 Task: Find connections with filter location Le Mans with filter topic #Consultingwith filter profile language Potuguese with filter current company BharatPe with filter school ACE Engineering College, Hyderabad with filter industry Historical Sites with filter service category Event Planning with filter keywords title Financial Services Representative
Action: Mouse moved to (575, 92)
Screenshot: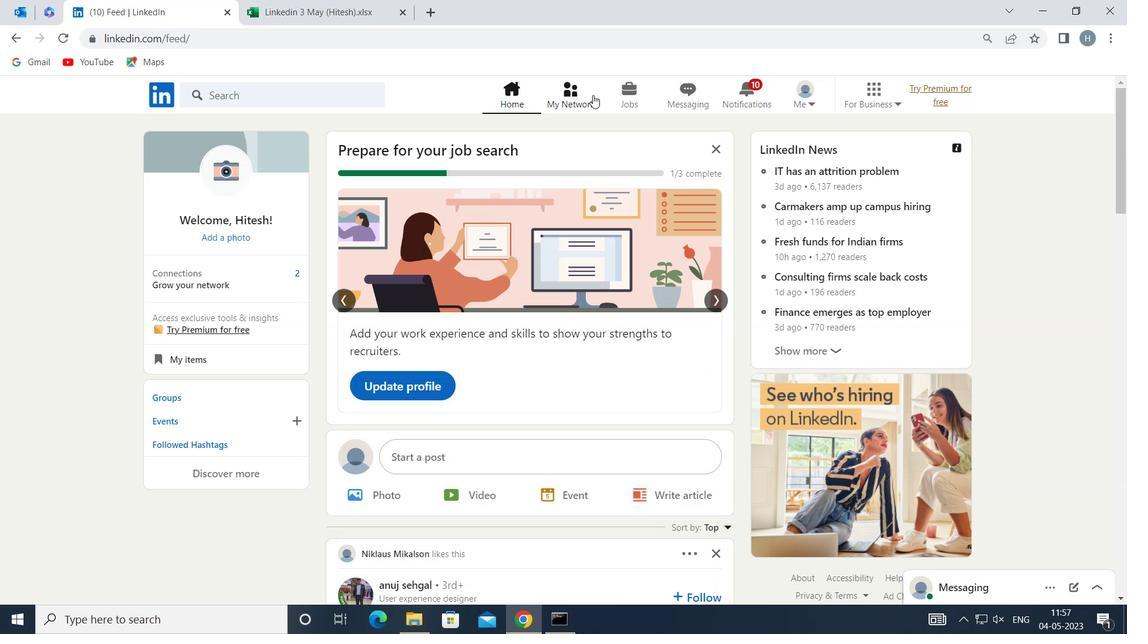 
Action: Mouse pressed left at (575, 92)
Screenshot: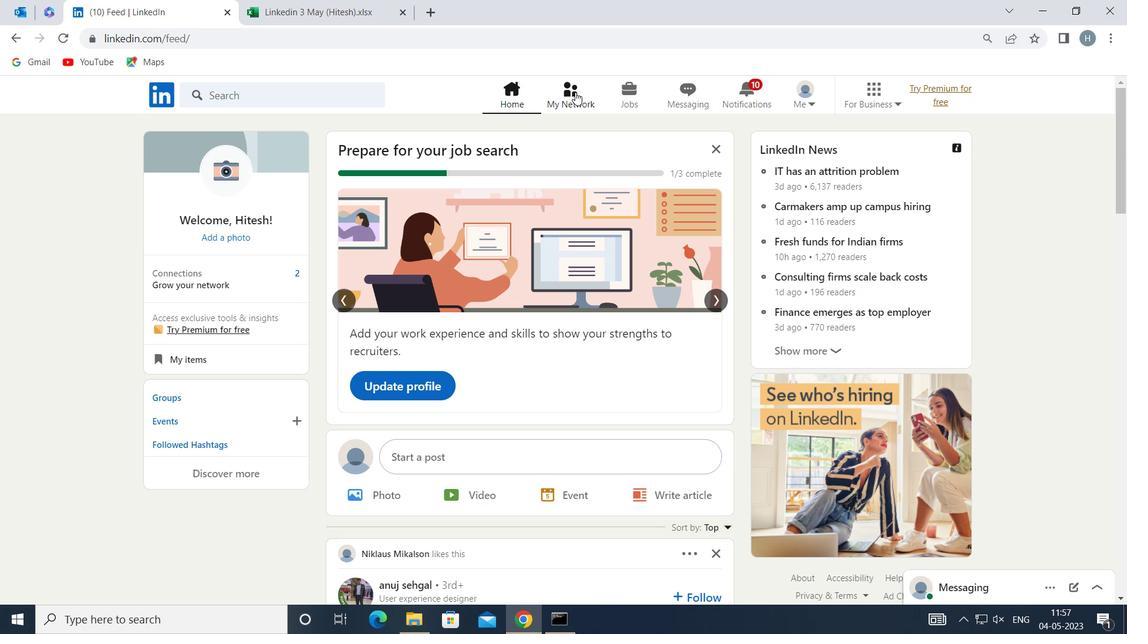 
Action: Mouse moved to (318, 173)
Screenshot: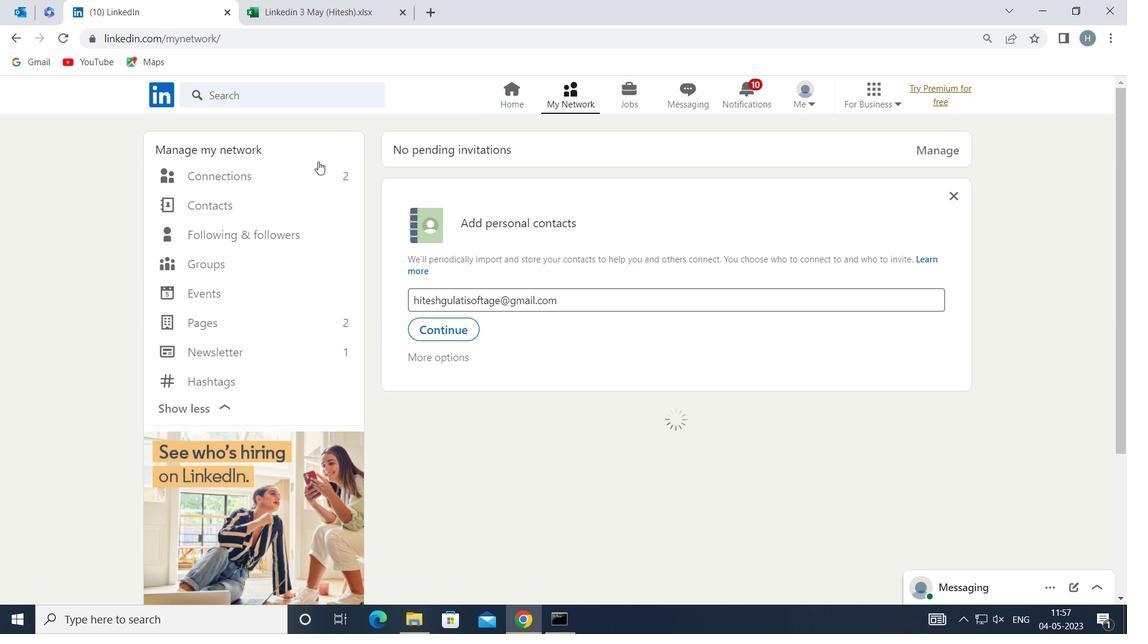 
Action: Mouse pressed left at (318, 173)
Screenshot: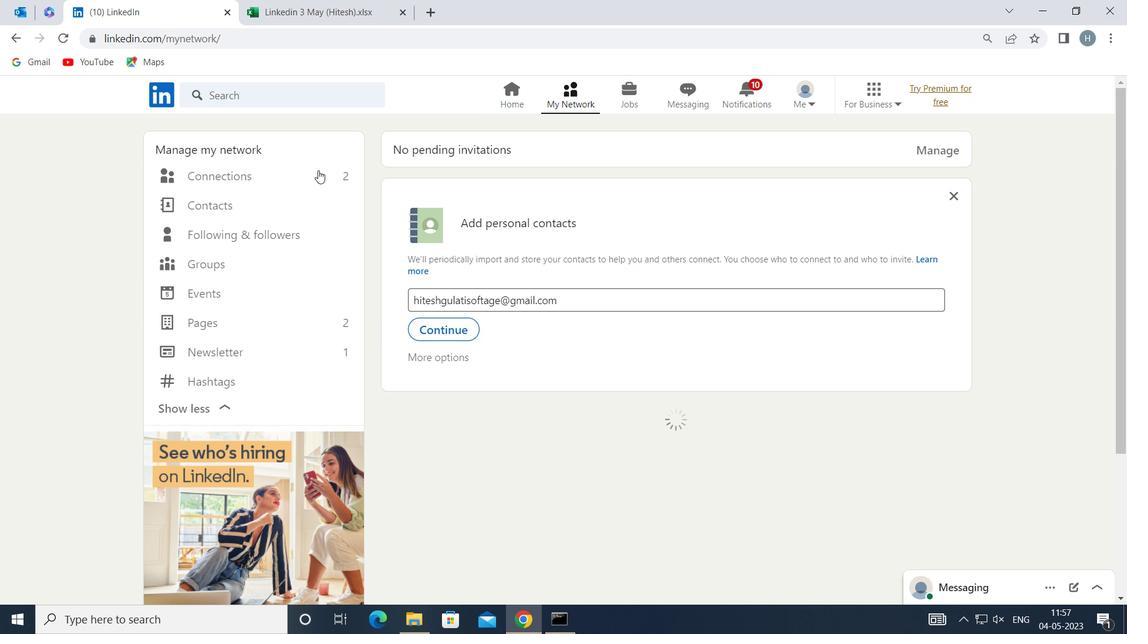 
Action: Mouse moved to (683, 173)
Screenshot: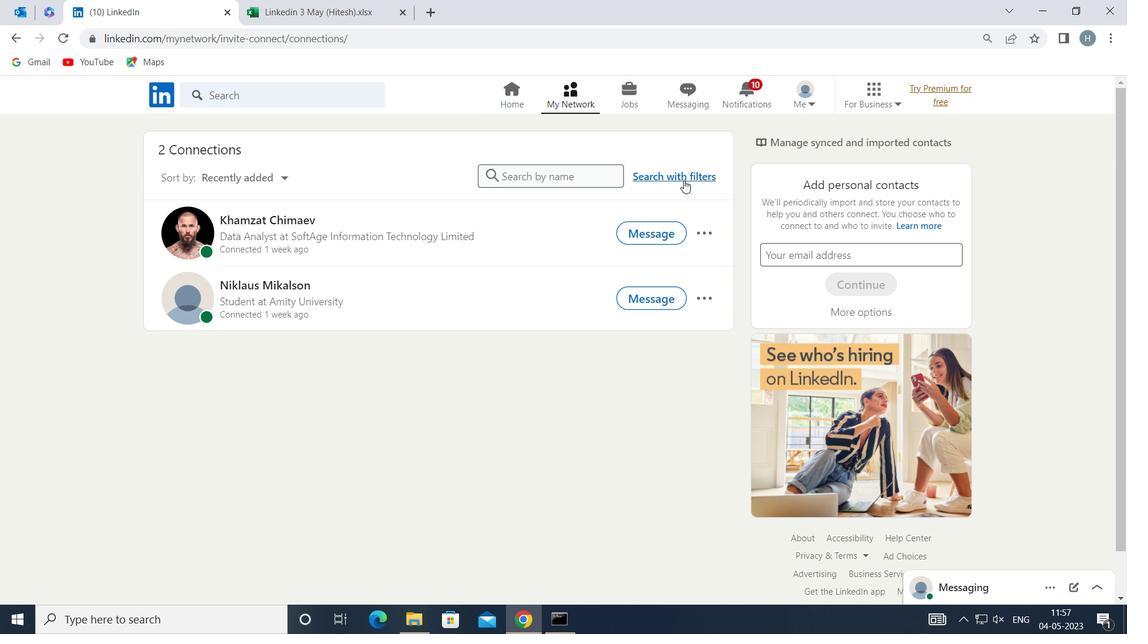 
Action: Mouse pressed left at (683, 173)
Screenshot: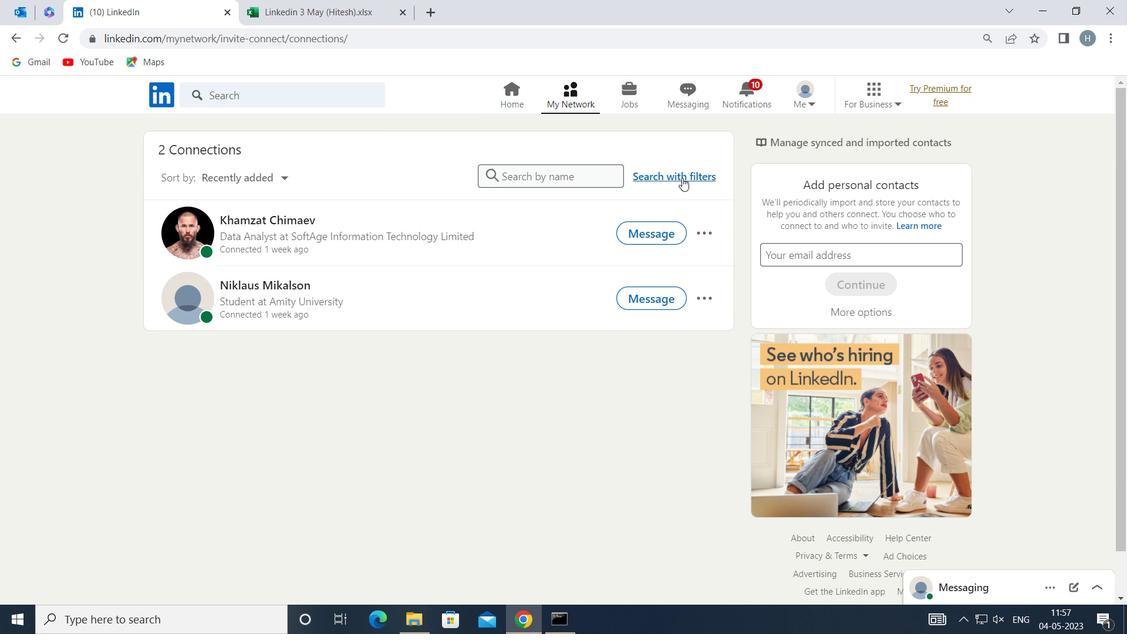 
Action: Mouse moved to (627, 139)
Screenshot: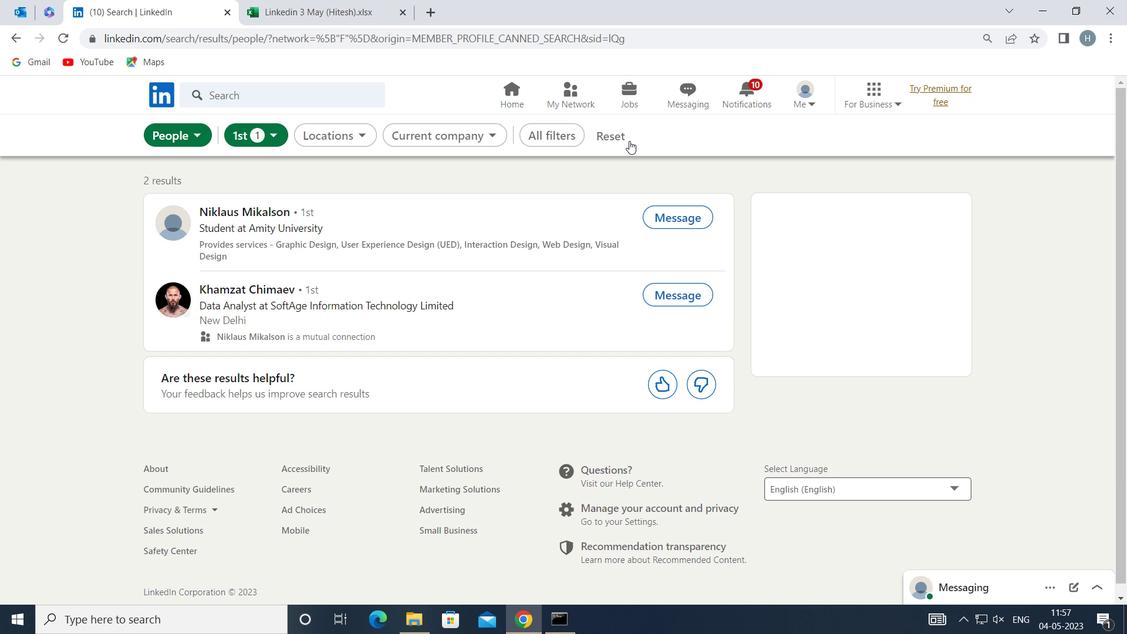 
Action: Mouse pressed left at (627, 139)
Screenshot: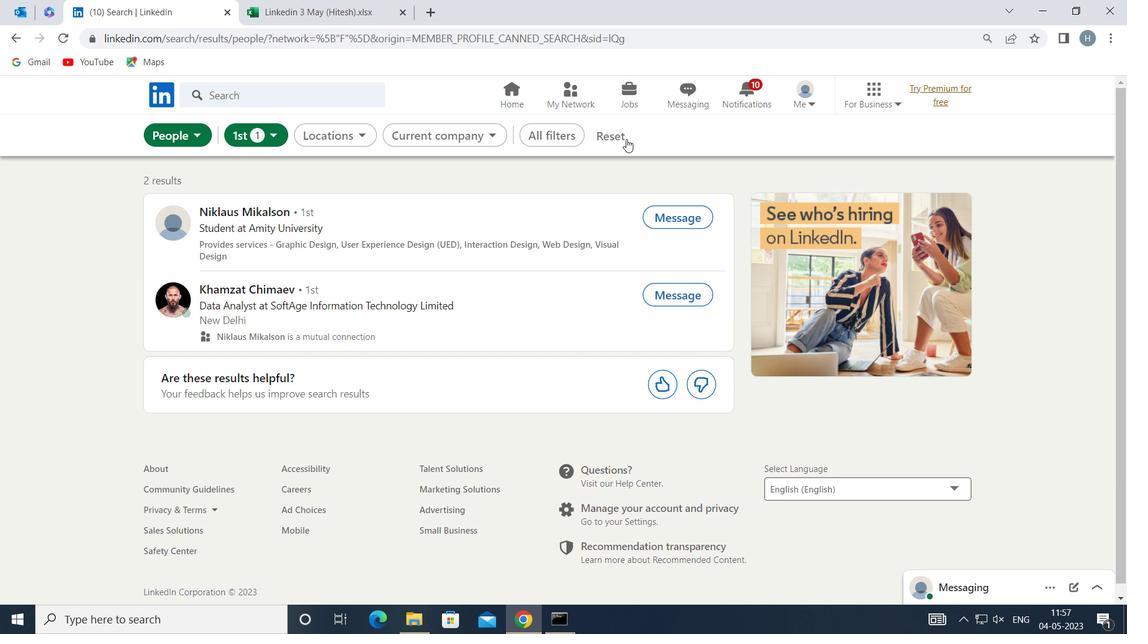 
Action: Mouse moved to (603, 135)
Screenshot: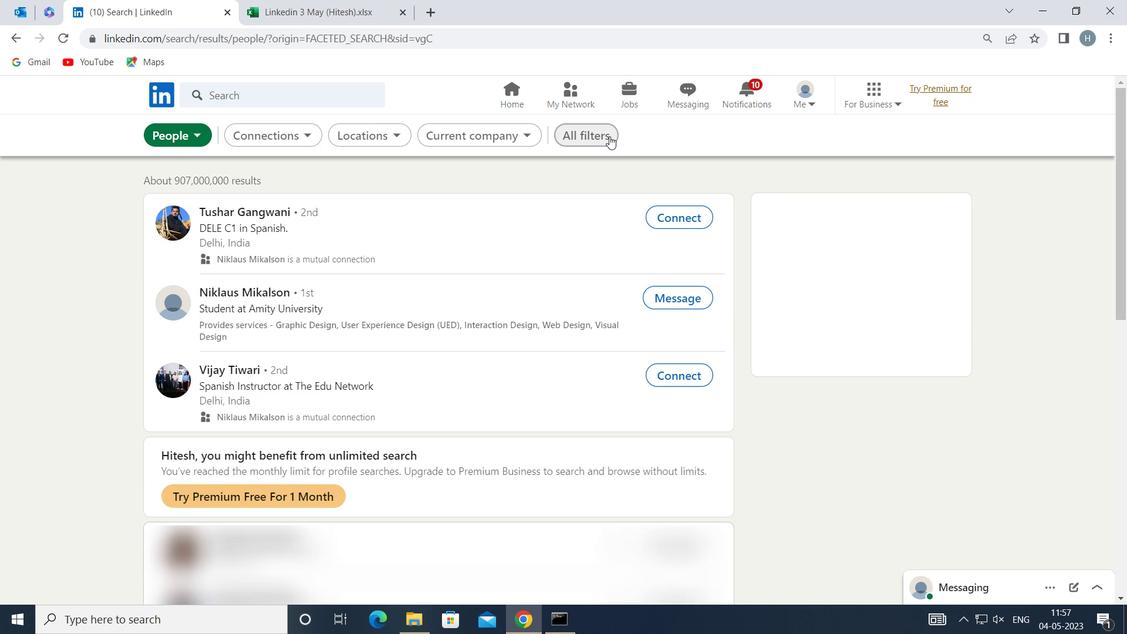 
Action: Mouse pressed left at (603, 135)
Screenshot: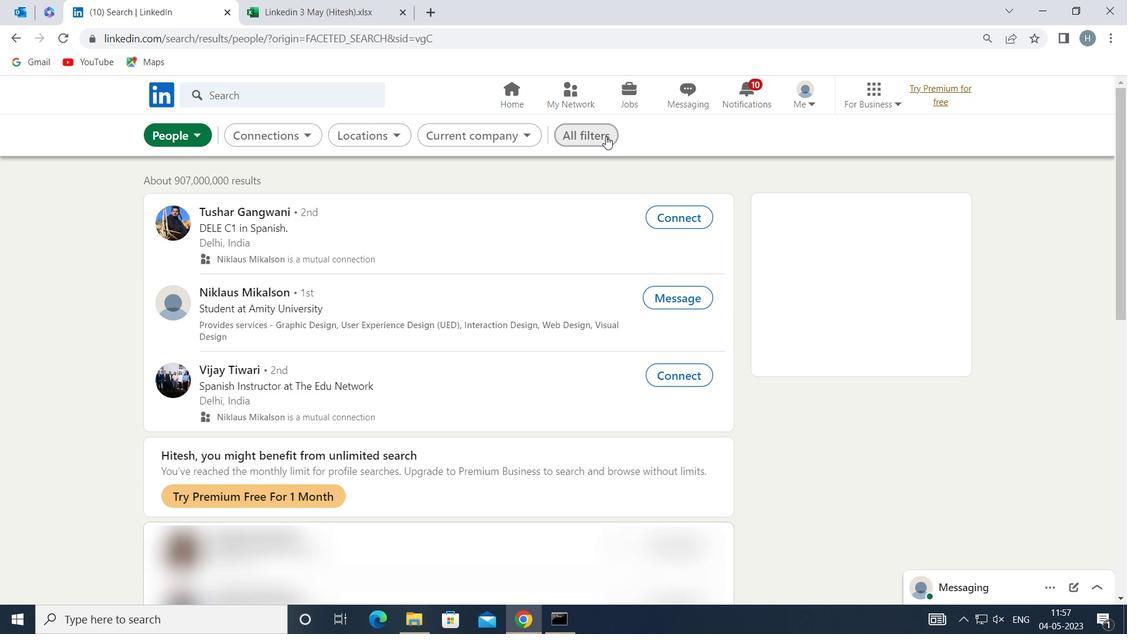 
Action: Mouse moved to (888, 466)
Screenshot: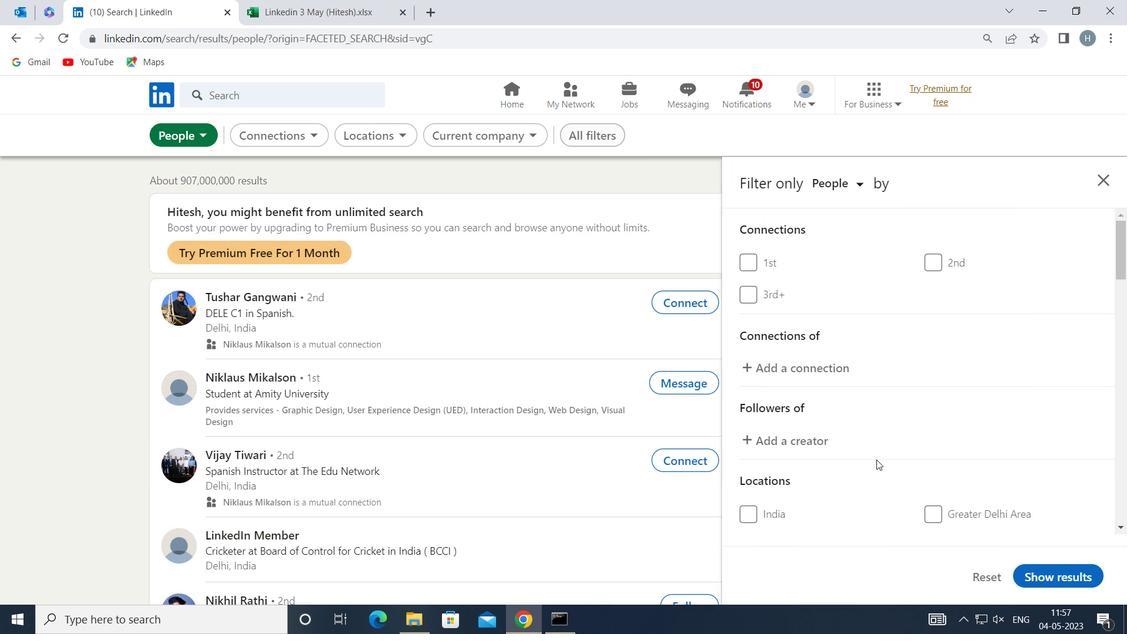 
Action: Mouse scrolled (888, 466) with delta (0, 0)
Screenshot: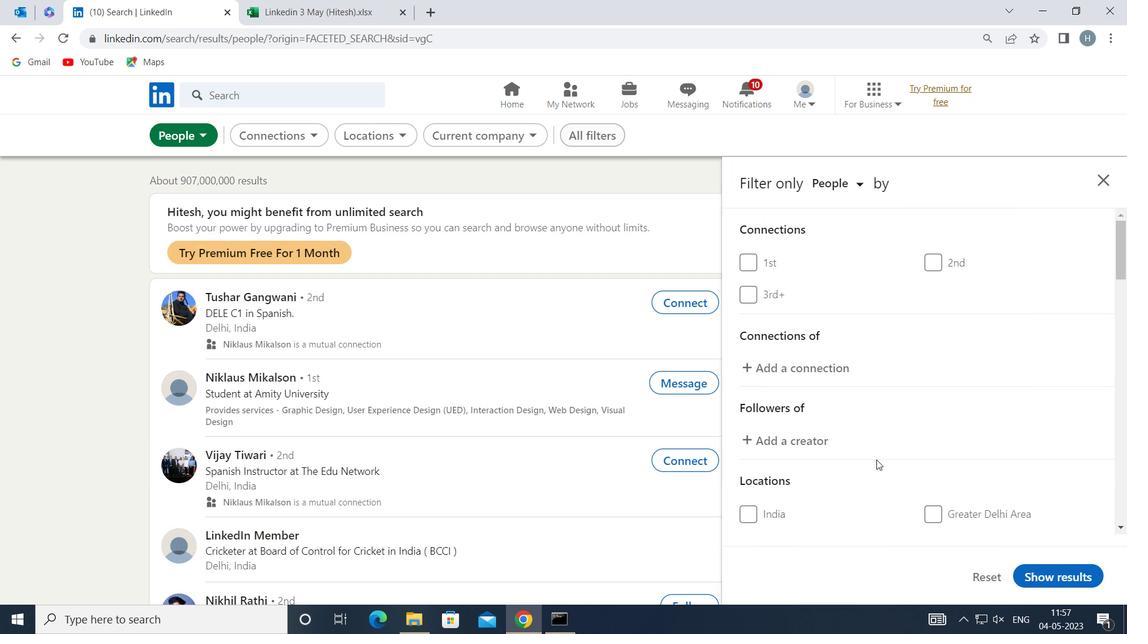 
Action: Mouse scrolled (888, 466) with delta (0, 0)
Screenshot: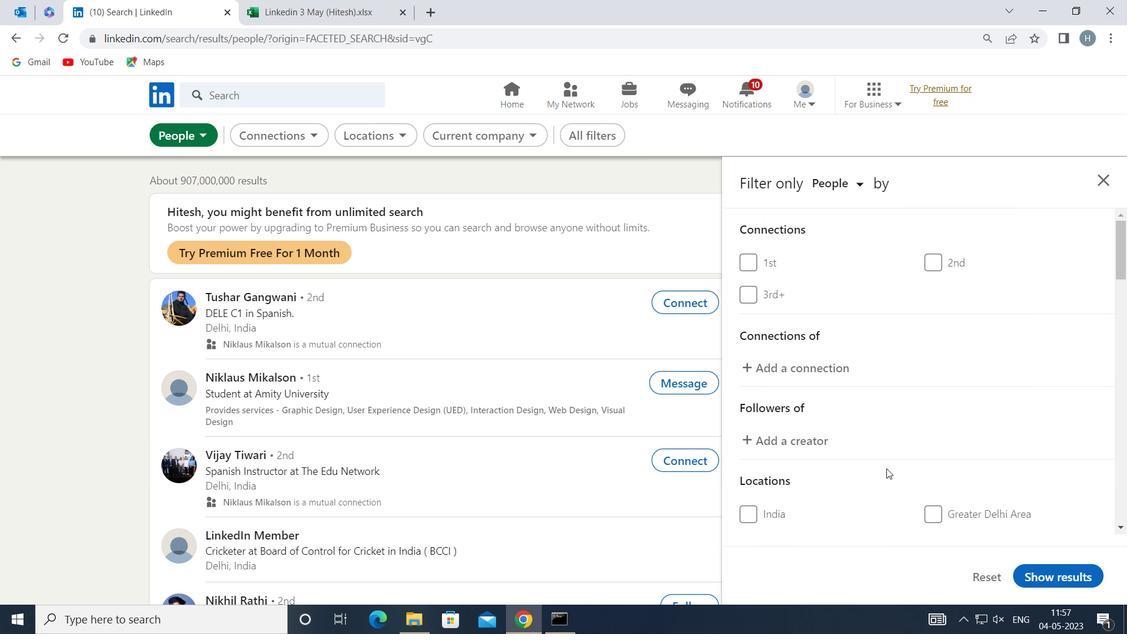 
Action: Mouse moved to (888, 458)
Screenshot: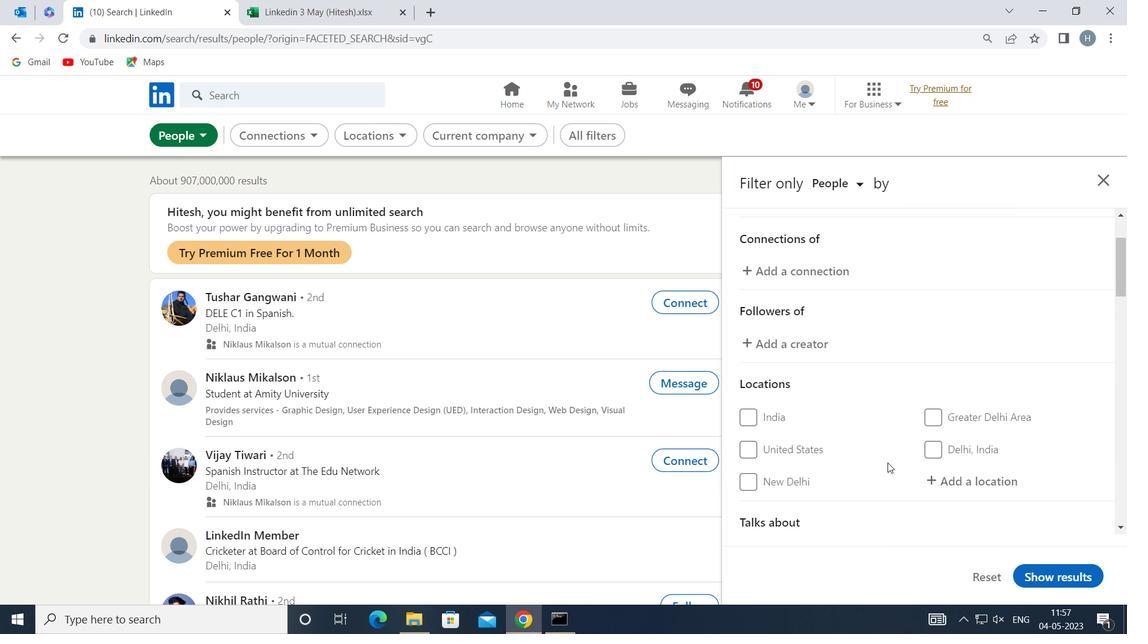 
Action: Mouse scrolled (888, 457) with delta (0, 0)
Screenshot: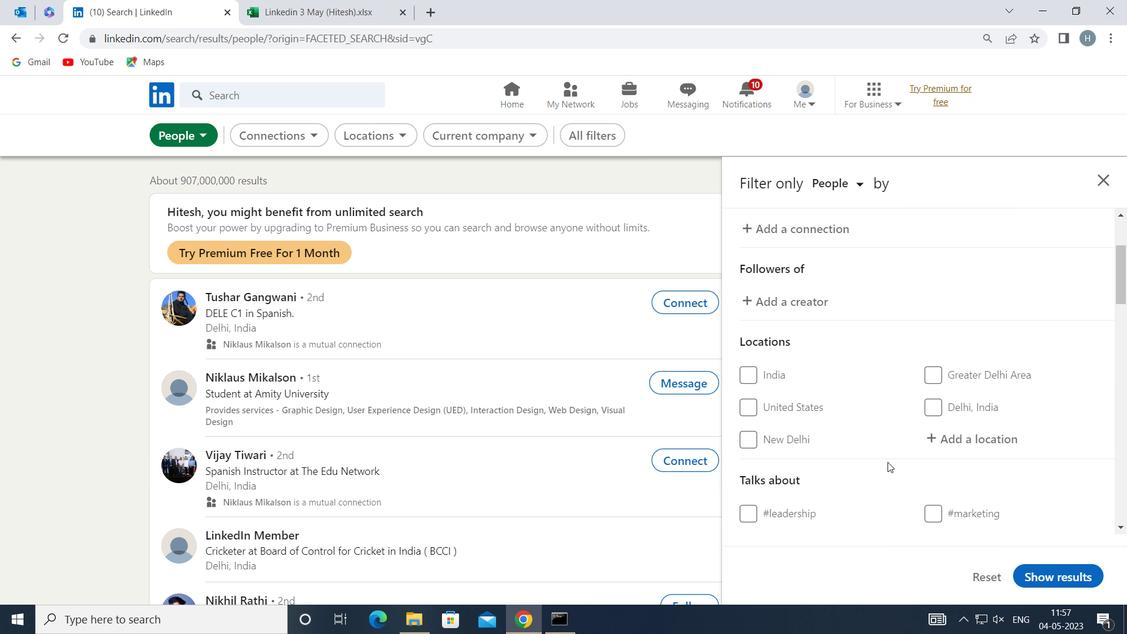
Action: Mouse moved to (965, 357)
Screenshot: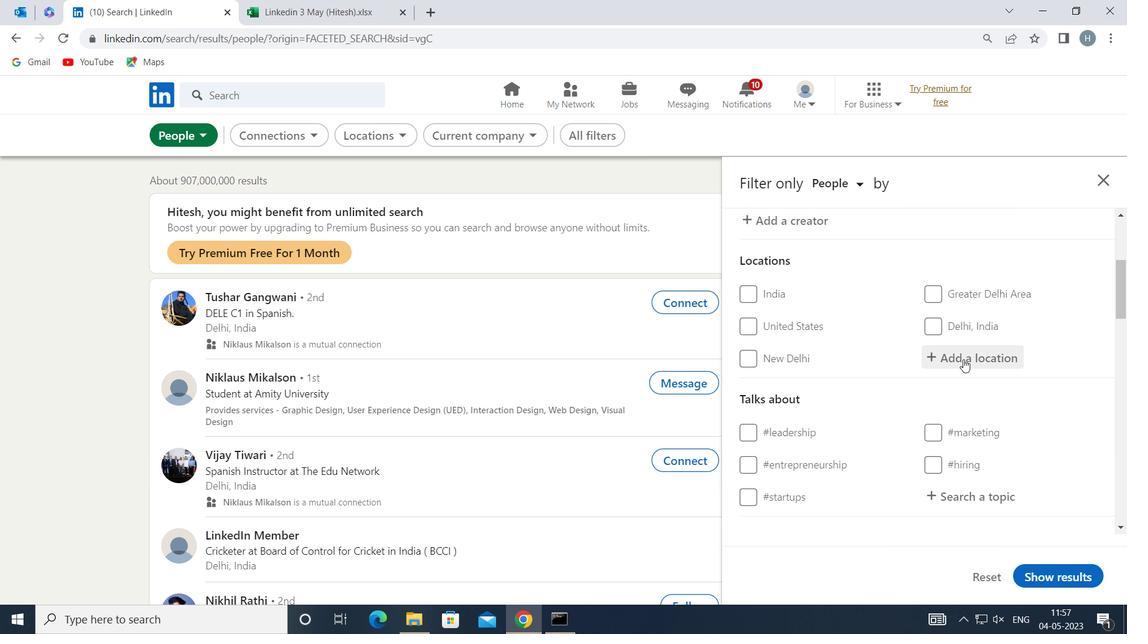 
Action: Mouse pressed left at (965, 357)
Screenshot: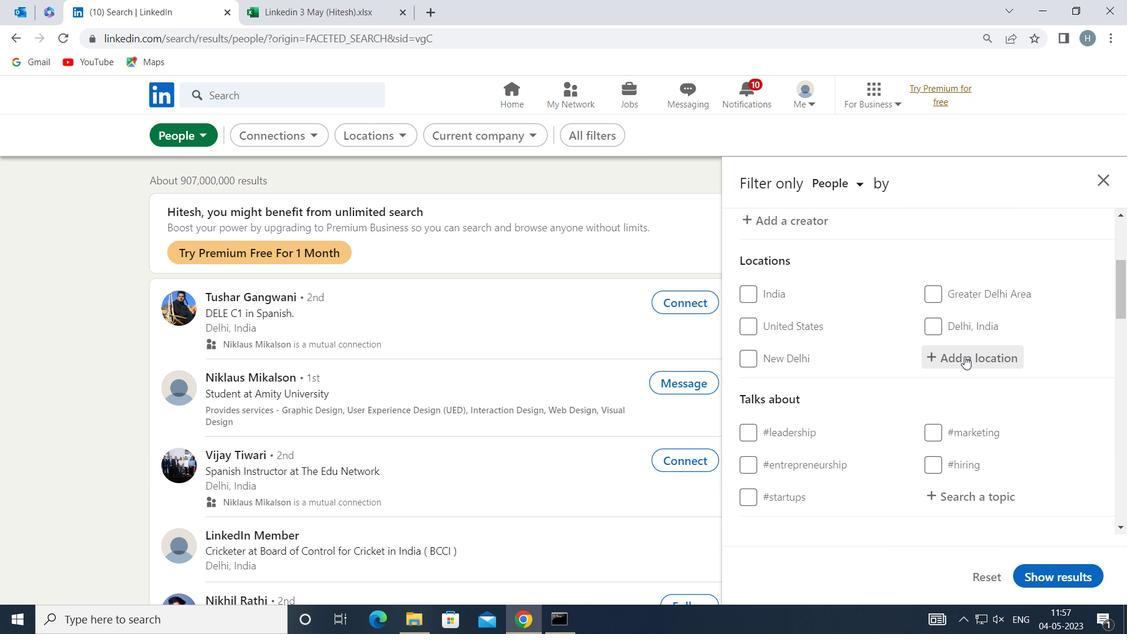 
Action: Key pressed <Key.shift>LE<Key.space><Key.shift>MANS
Screenshot: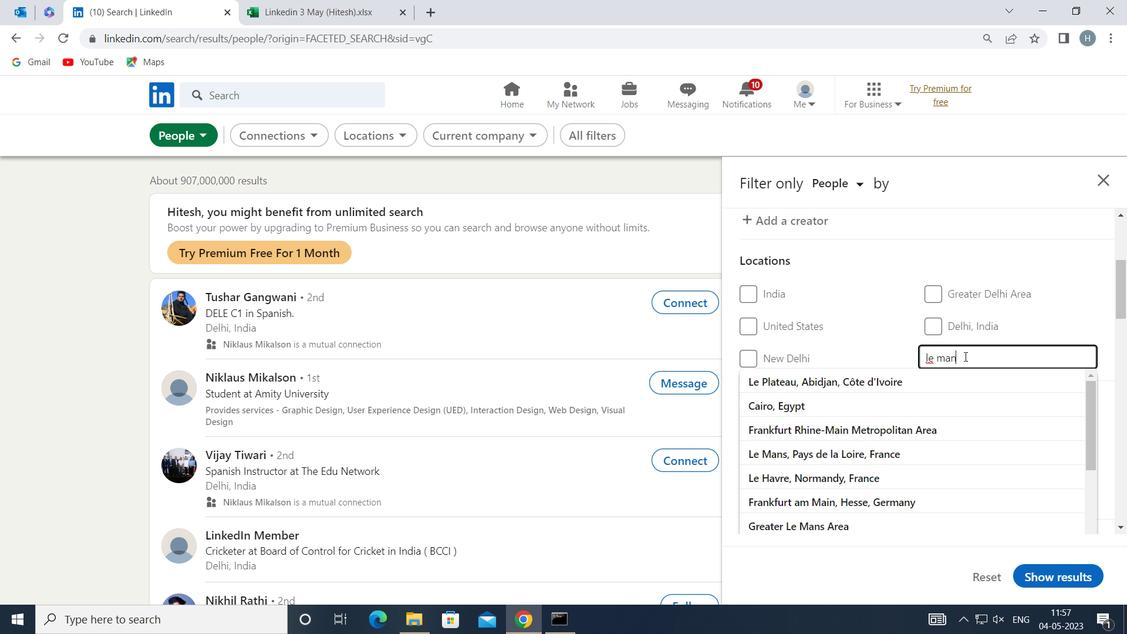 
Action: Mouse moved to (945, 376)
Screenshot: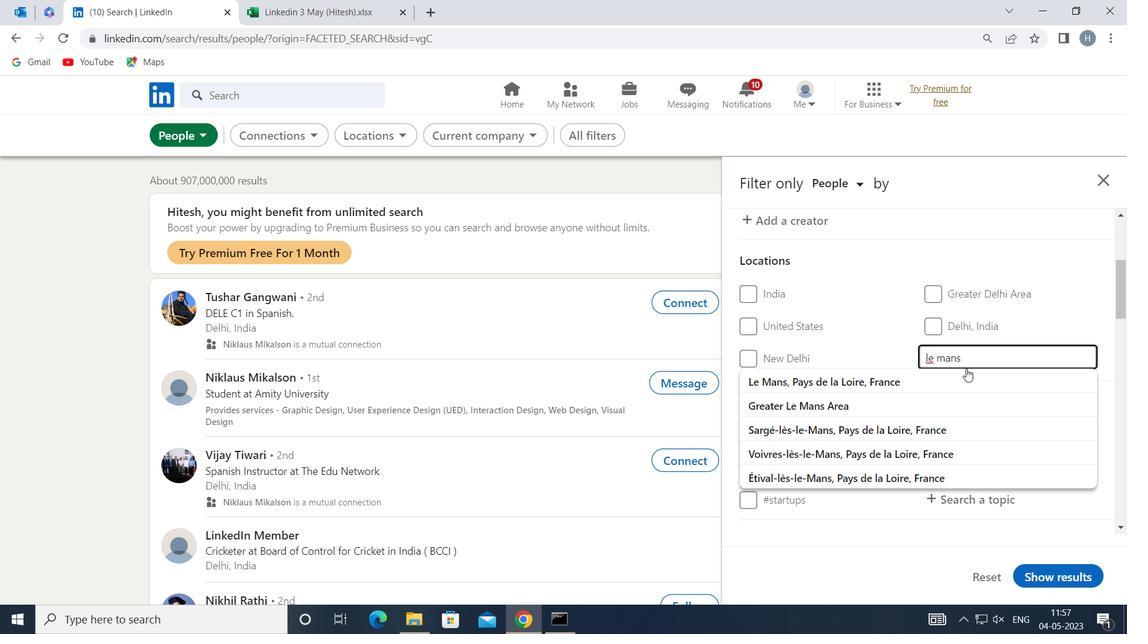 
Action: Mouse pressed left at (945, 376)
Screenshot: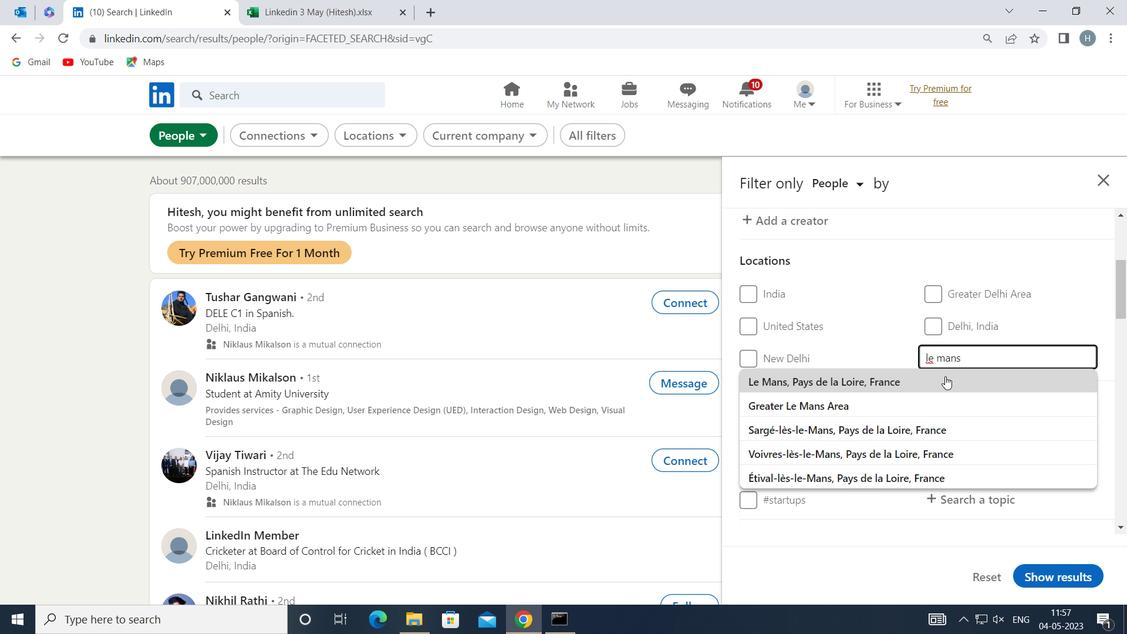 
Action: Mouse moved to (923, 368)
Screenshot: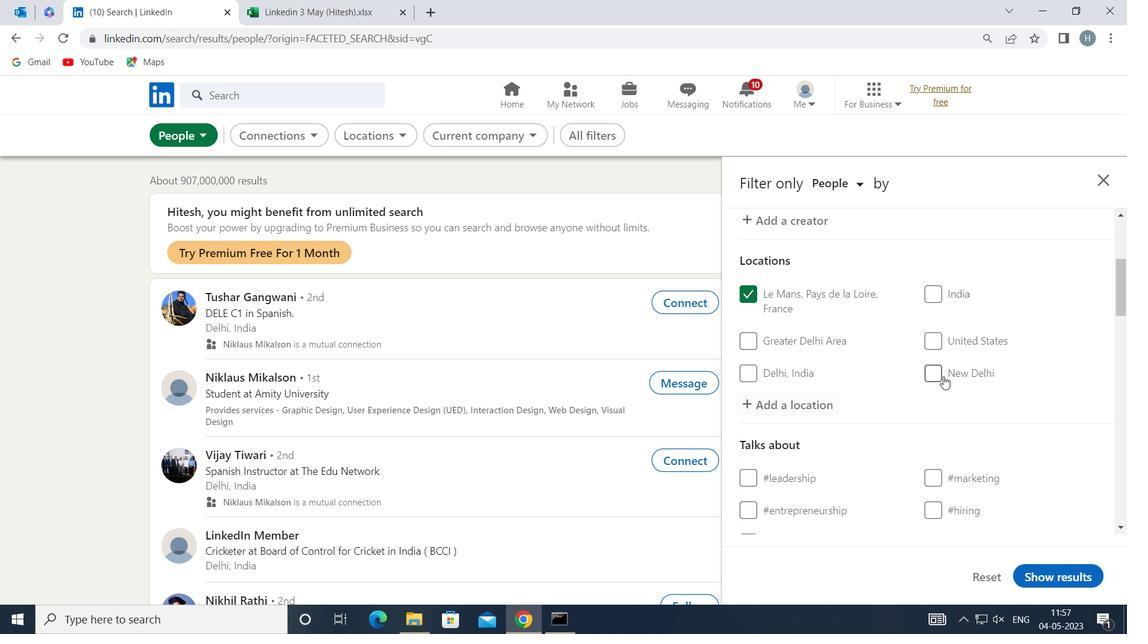 
Action: Mouse scrolled (923, 368) with delta (0, 0)
Screenshot: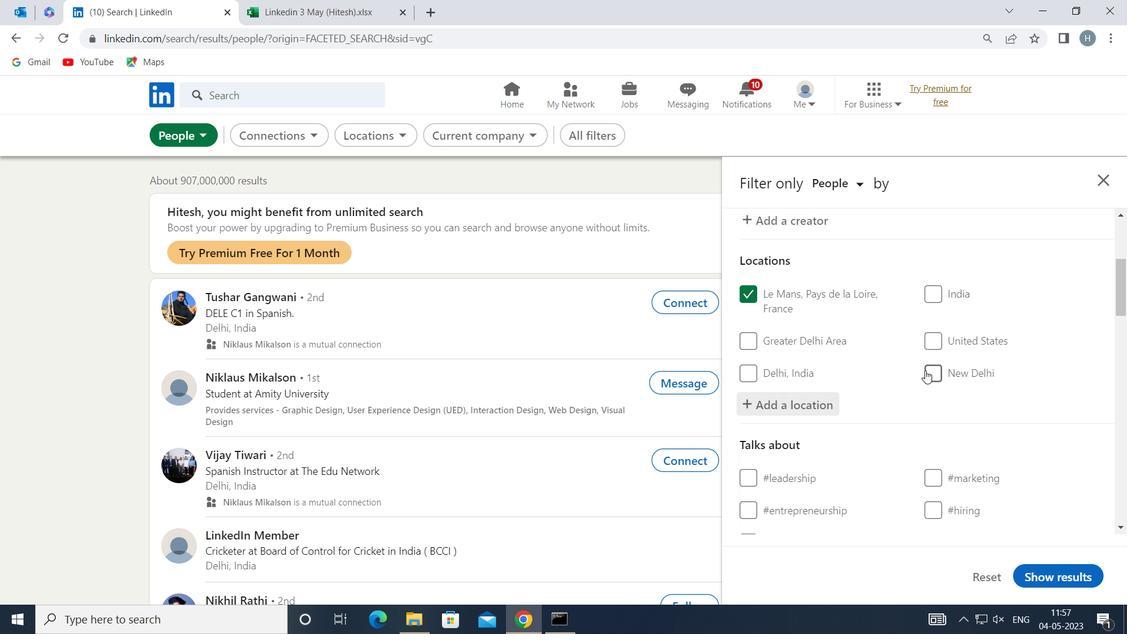 
Action: Mouse scrolled (923, 368) with delta (0, 0)
Screenshot: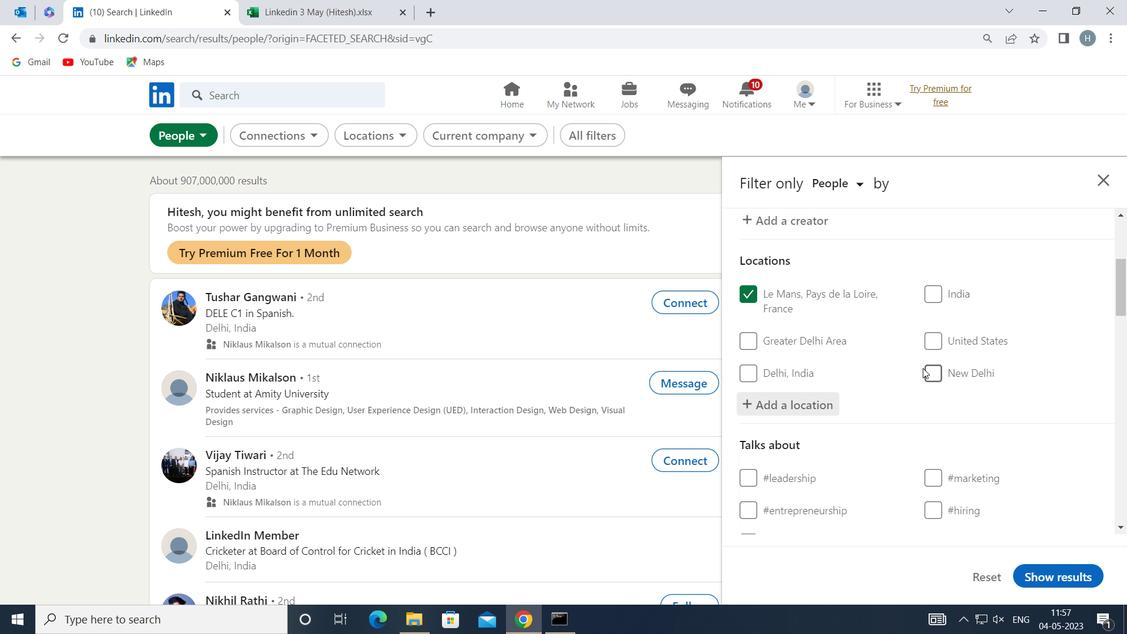 
Action: Mouse moved to (976, 392)
Screenshot: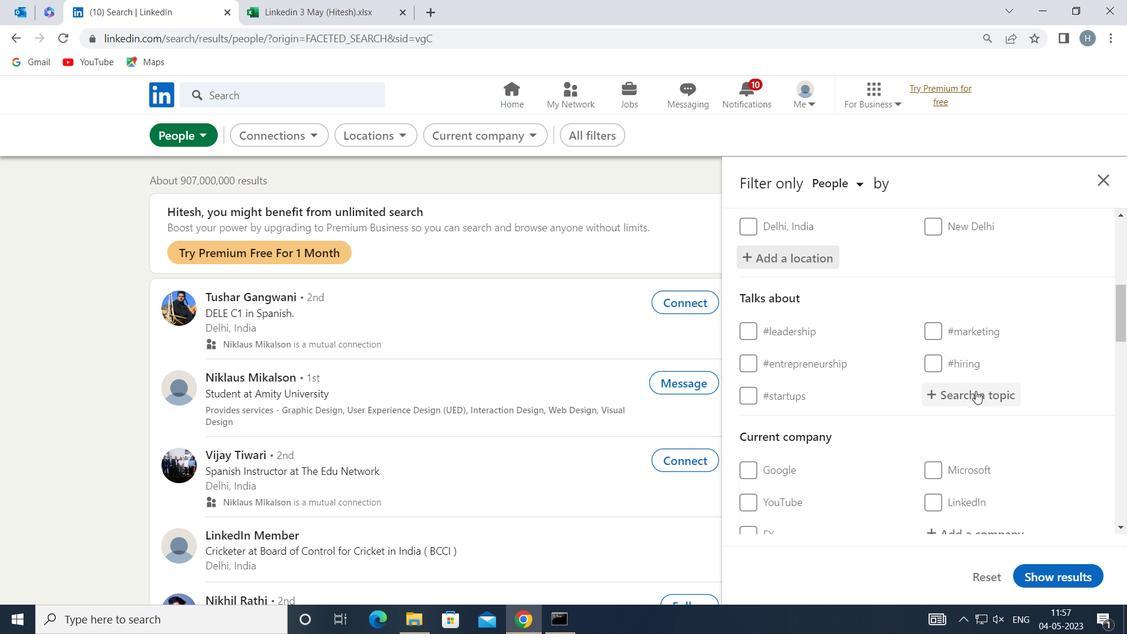
Action: Mouse pressed left at (976, 392)
Screenshot: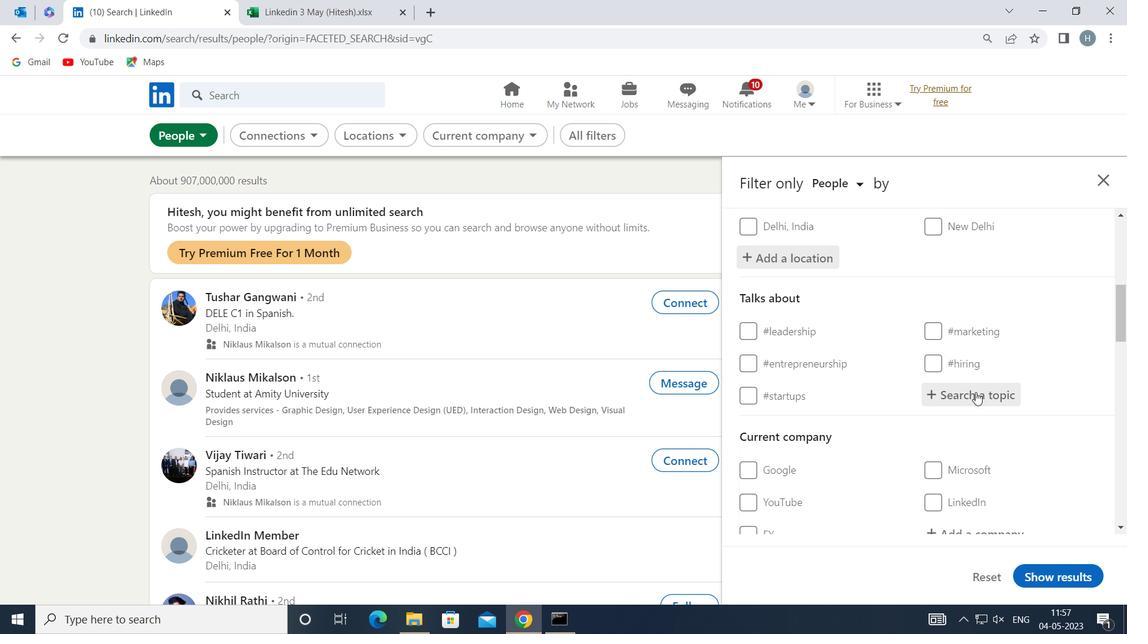 
Action: Key pressed <Key.shift>CONSULTING
Screenshot: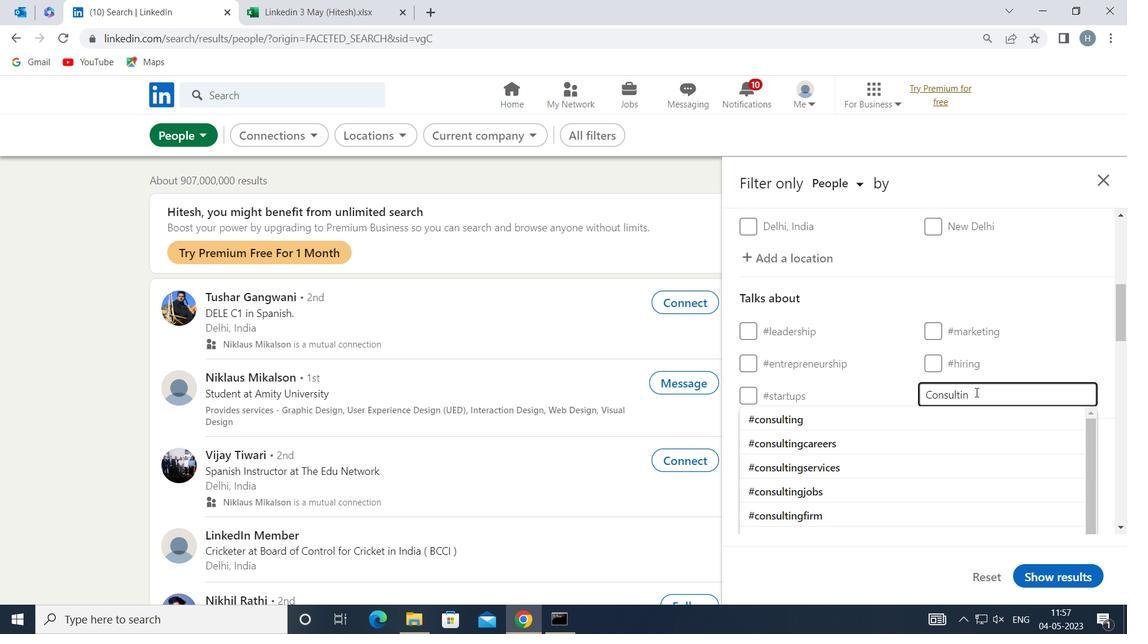 
Action: Mouse moved to (912, 407)
Screenshot: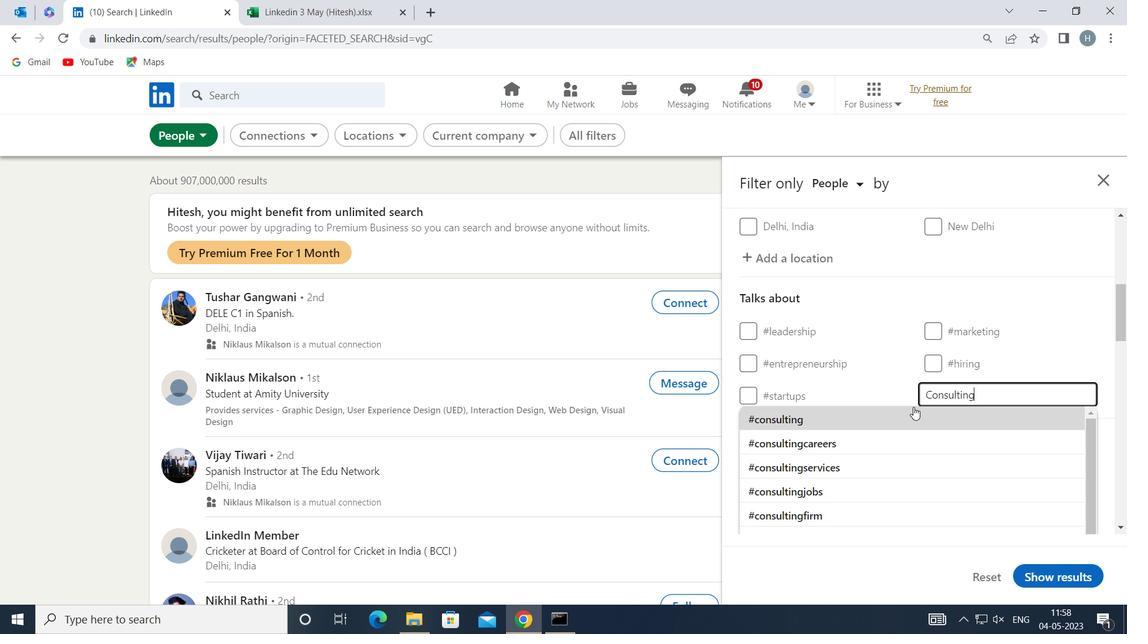 
Action: Mouse pressed left at (912, 407)
Screenshot: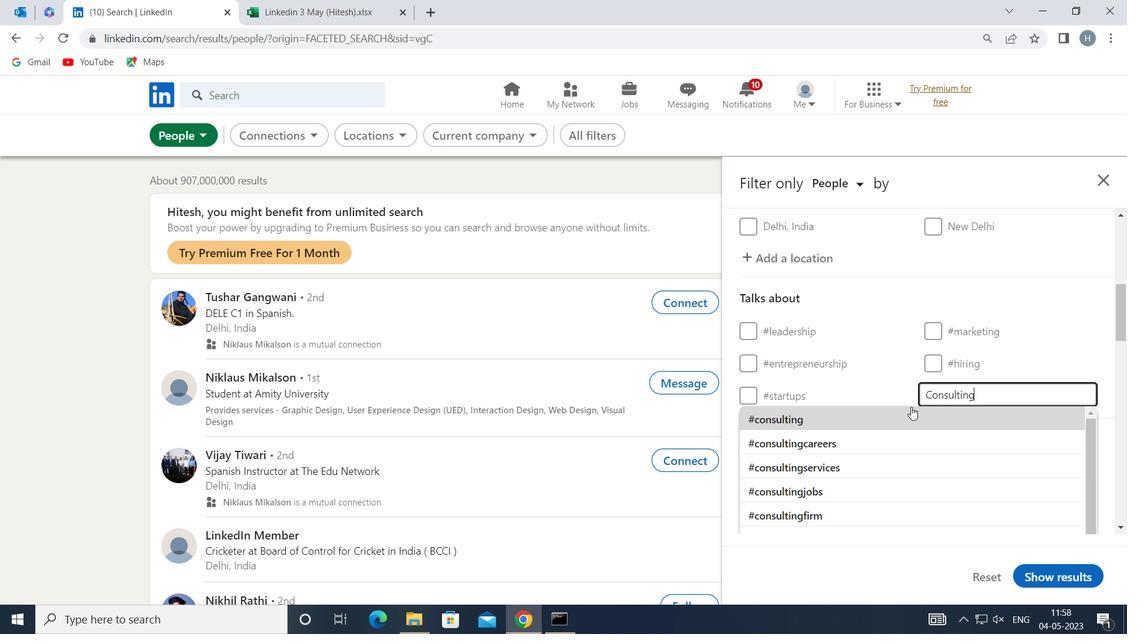 
Action: Mouse moved to (909, 412)
Screenshot: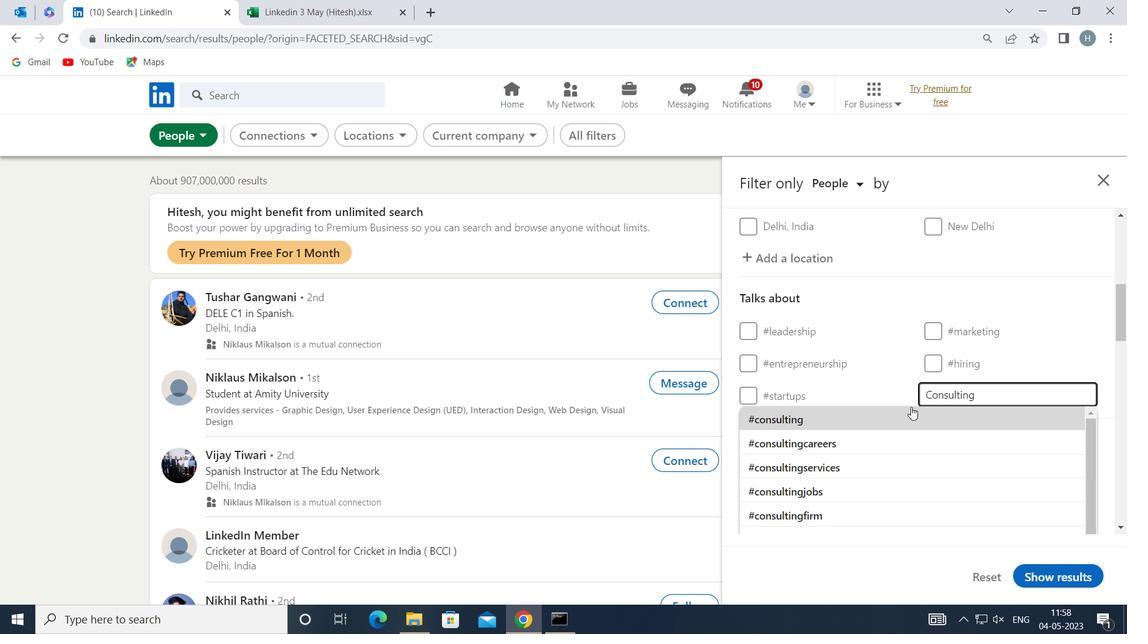 
Action: Mouse scrolled (909, 411) with delta (0, 0)
Screenshot: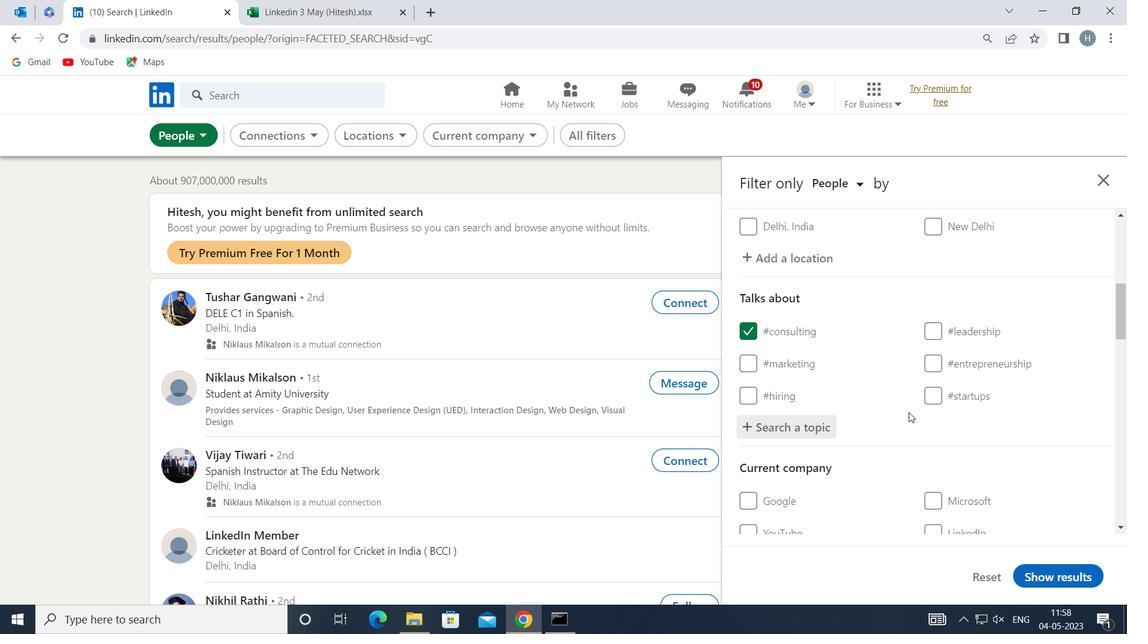 
Action: Mouse scrolled (909, 411) with delta (0, 0)
Screenshot: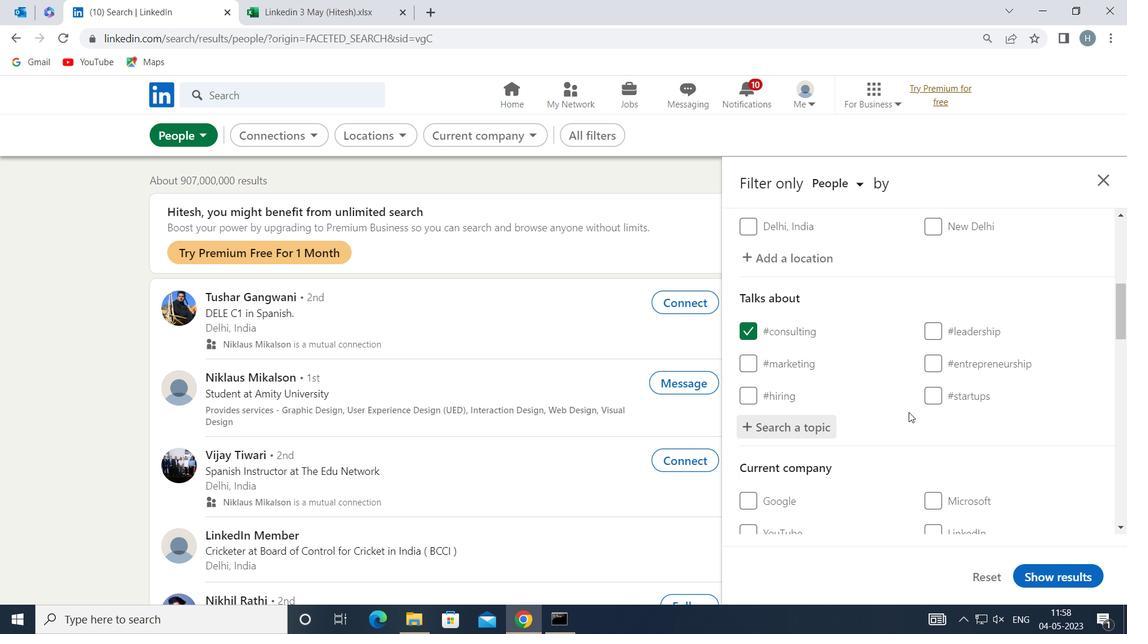 
Action: Mouse moved to (907, 404)
Screenshot: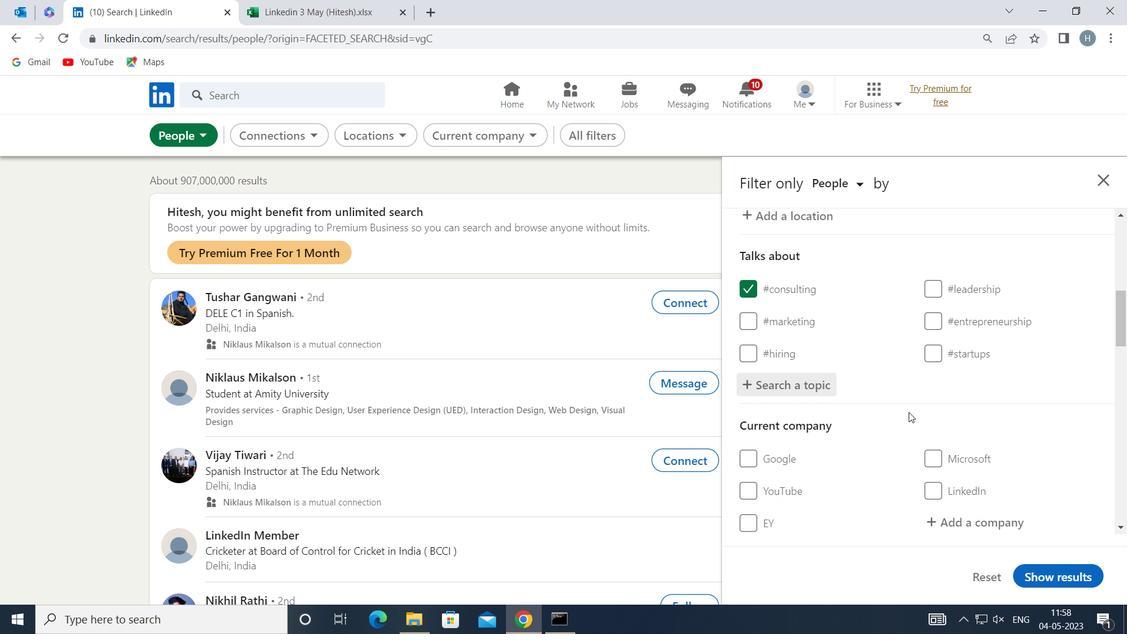 
Action: Mouse scrolled (907, 403) with delta (0, 0)
Screenshot: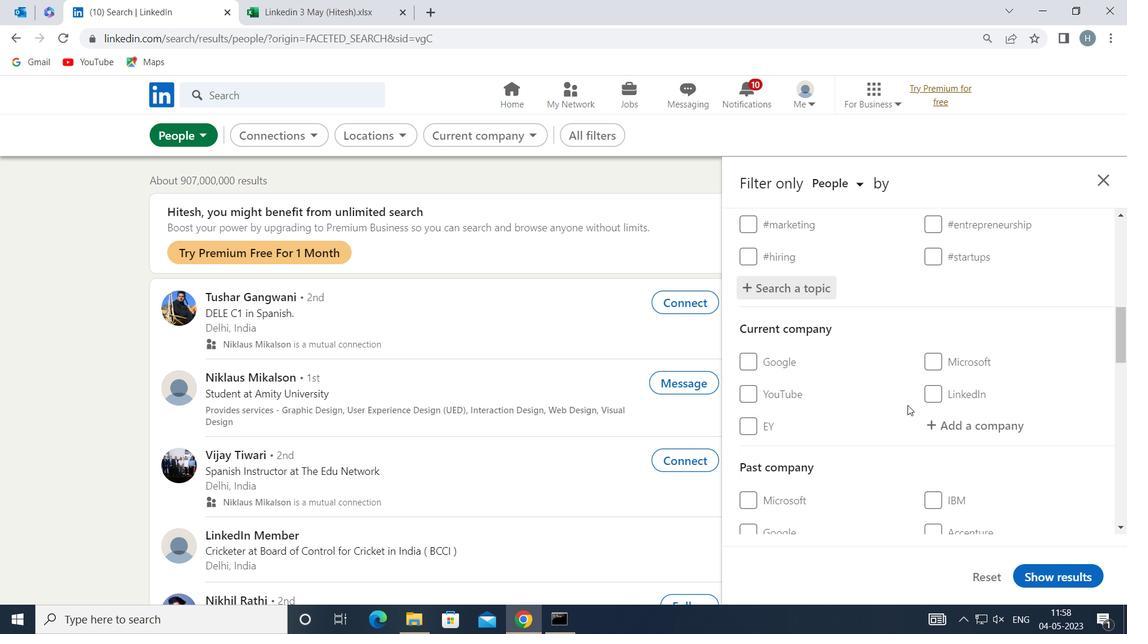
Action: Mouse moved to (907, 395)
Screenshot: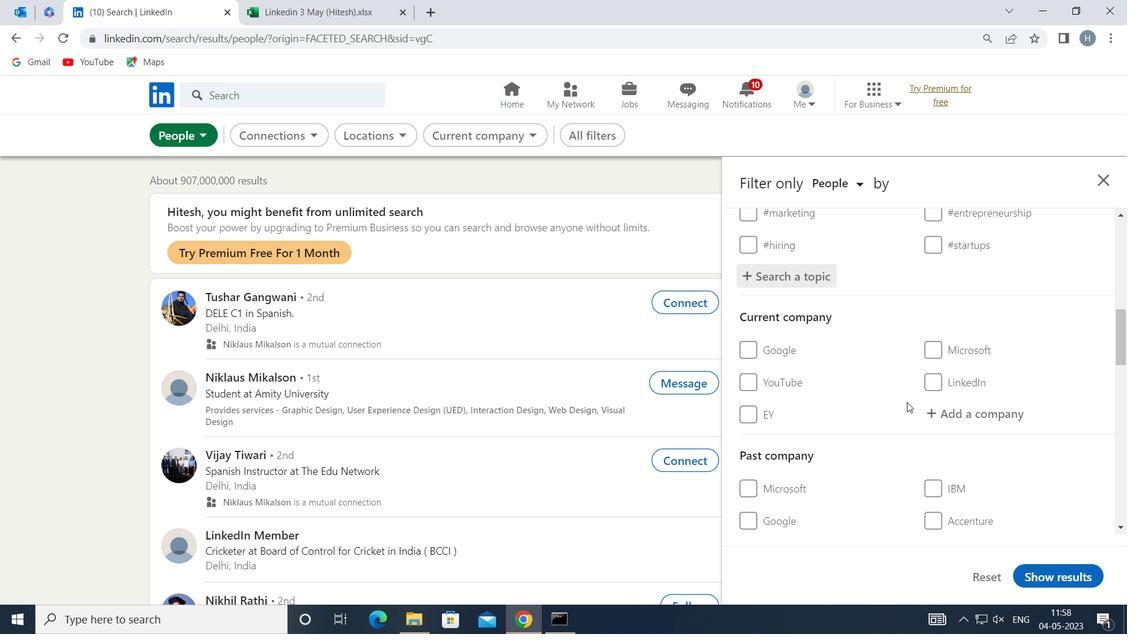
Action: Mouse scrolled (907, 394) with delta (0, 0)
Screenshot: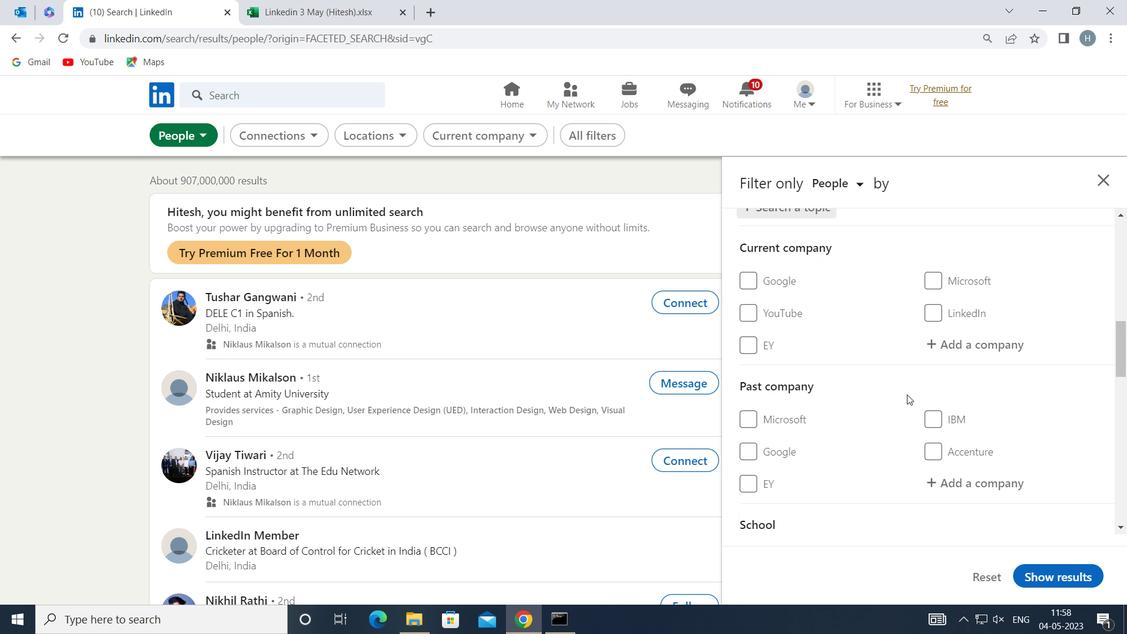 
Action: Mouse scrolled (907, 394) with delta (0, 0)
Screenshot: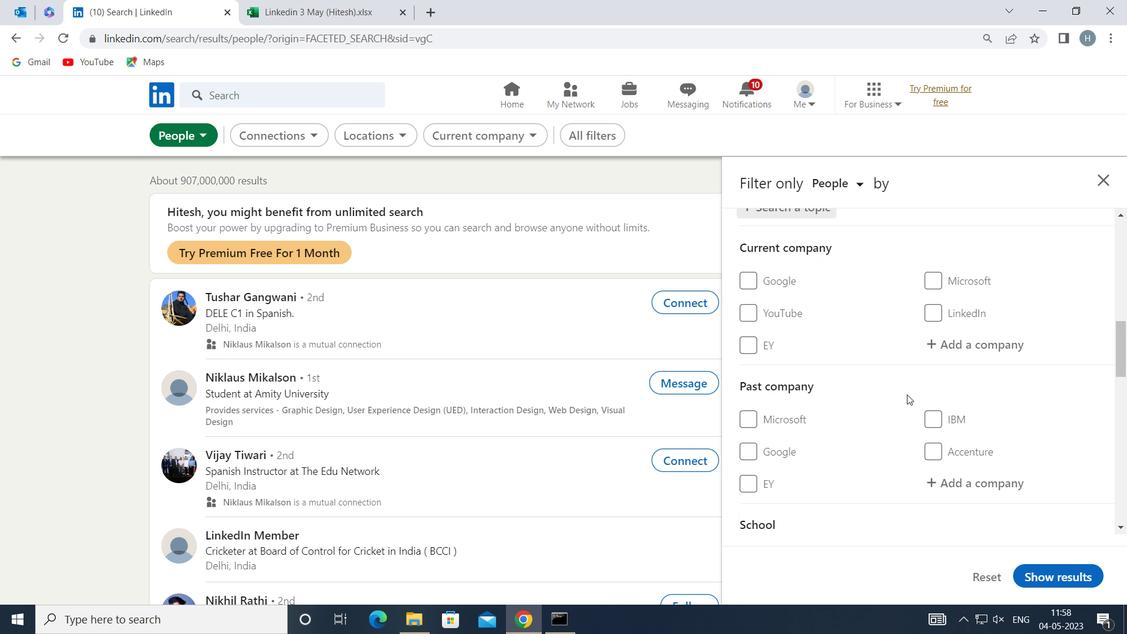 
Action: Mouse scrolled (907, 394) with delta (0, 0)
Screenshot: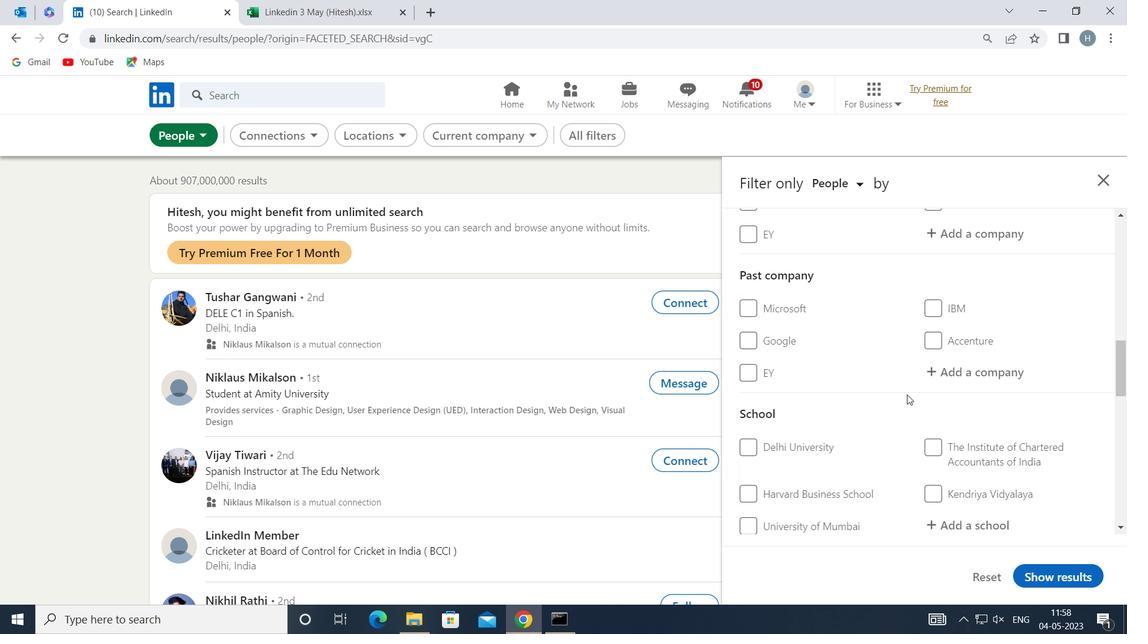 
Action: Mouse scrolled (907, 394) with delta (0, 0)
Screenshot: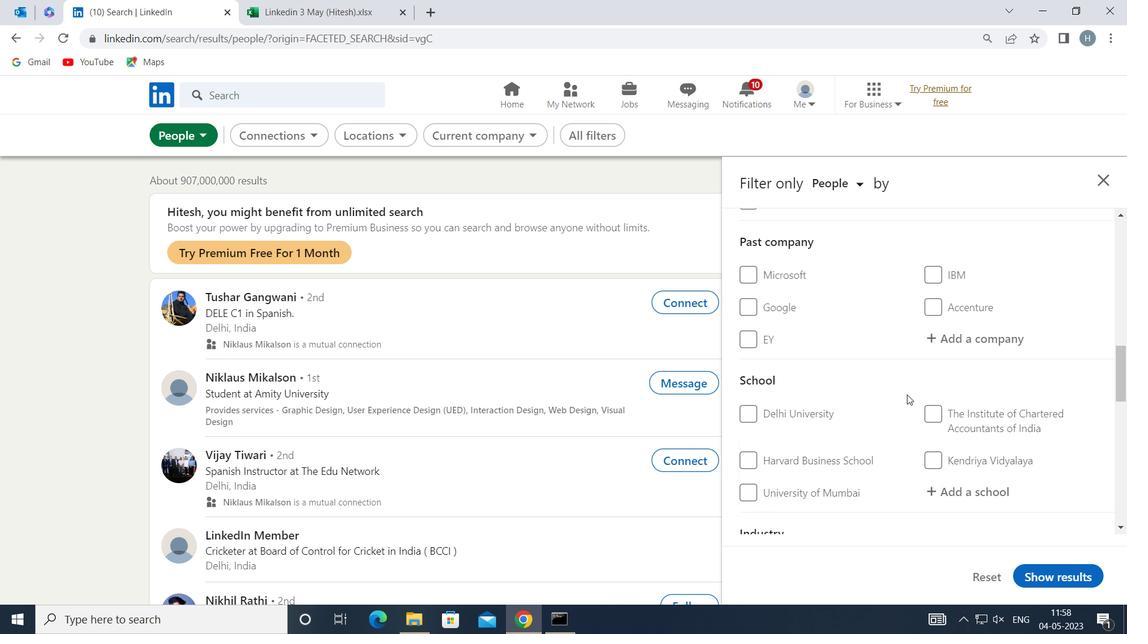 
Action: Mouse scrolled (907, 394) with delta (0, 0)
Screenshot: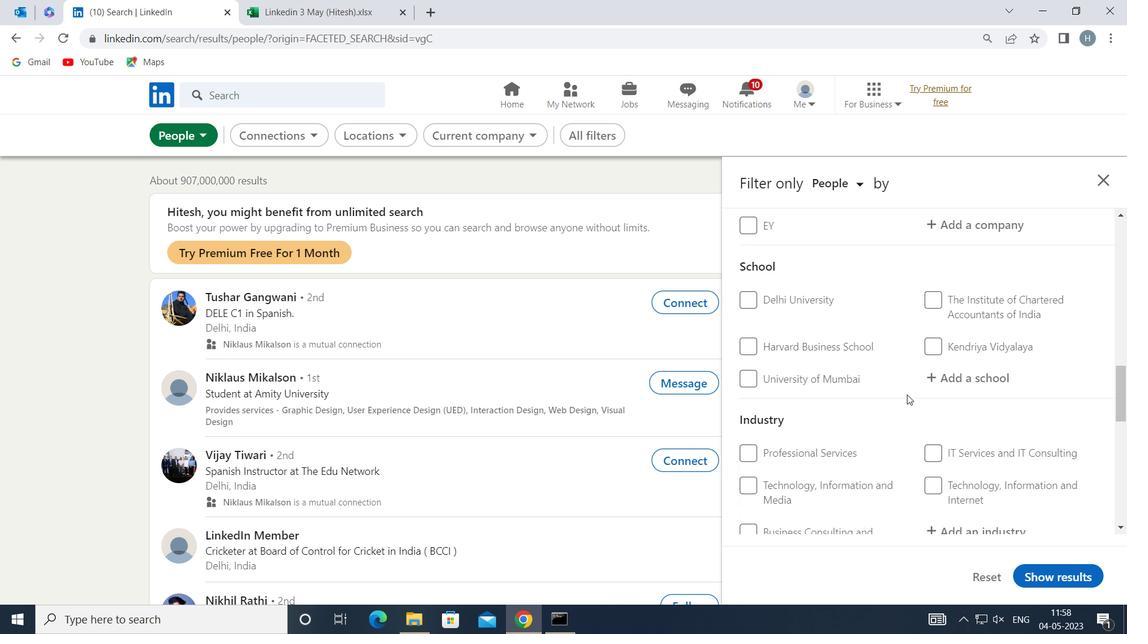 
Action: Mouse scrolled (907, 394) with delta (0, 0)
Screenshot: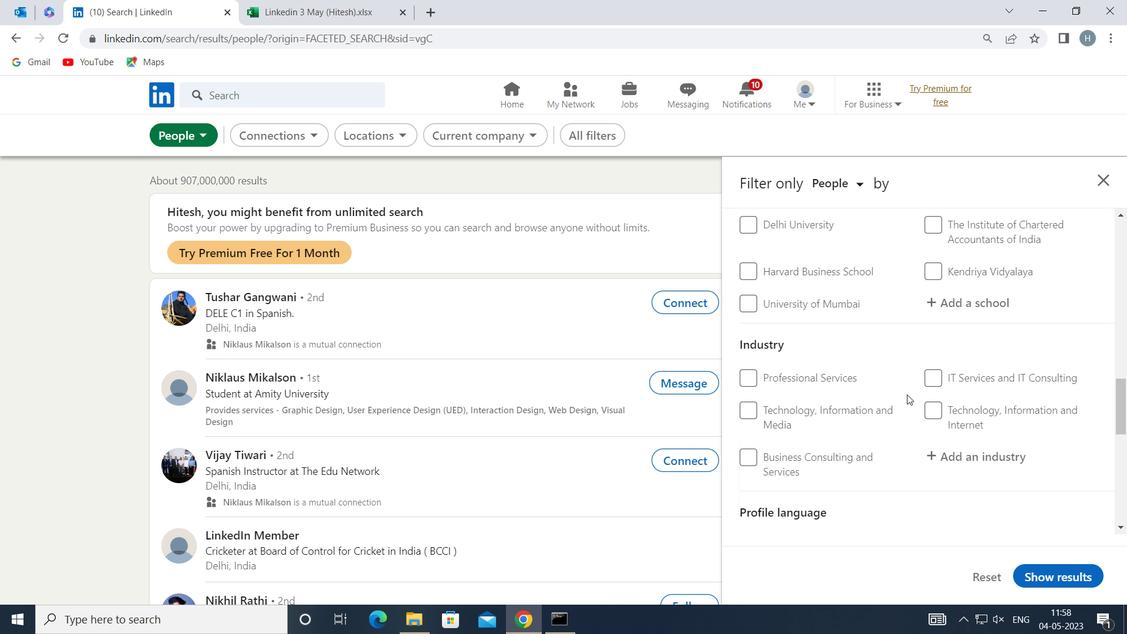 
Action: Mouse scrolled (907, 394) with delta (0, 0)
Screenshot: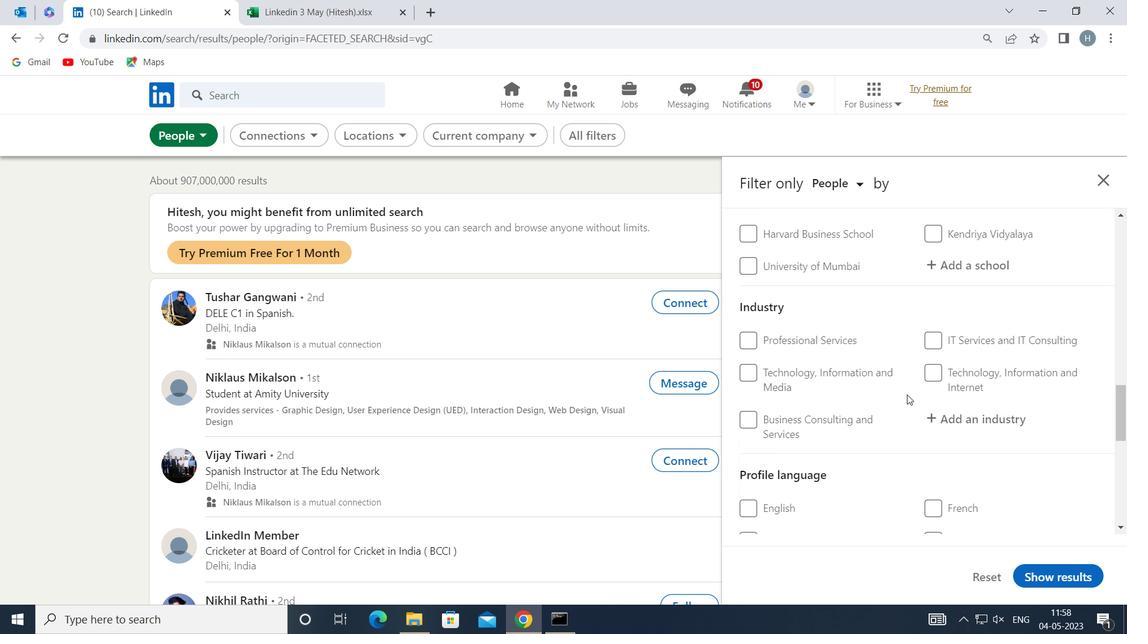 
Action: Mouse moved to (935, 397)
Screenshot: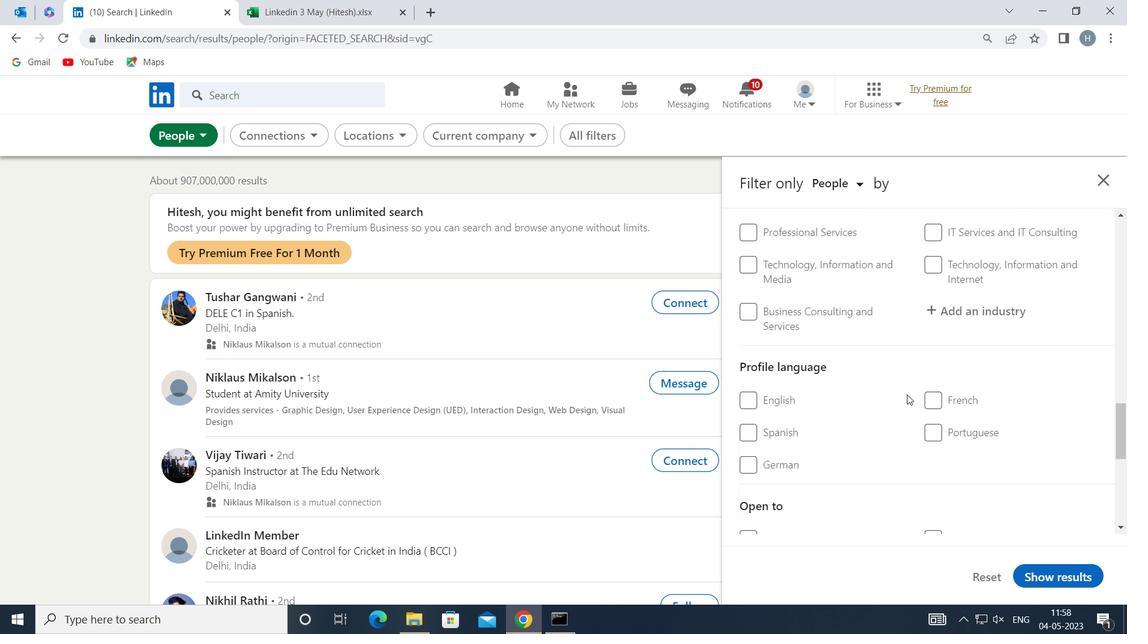 
Action: Mouse pressed left at (935, 397)
Screenshot: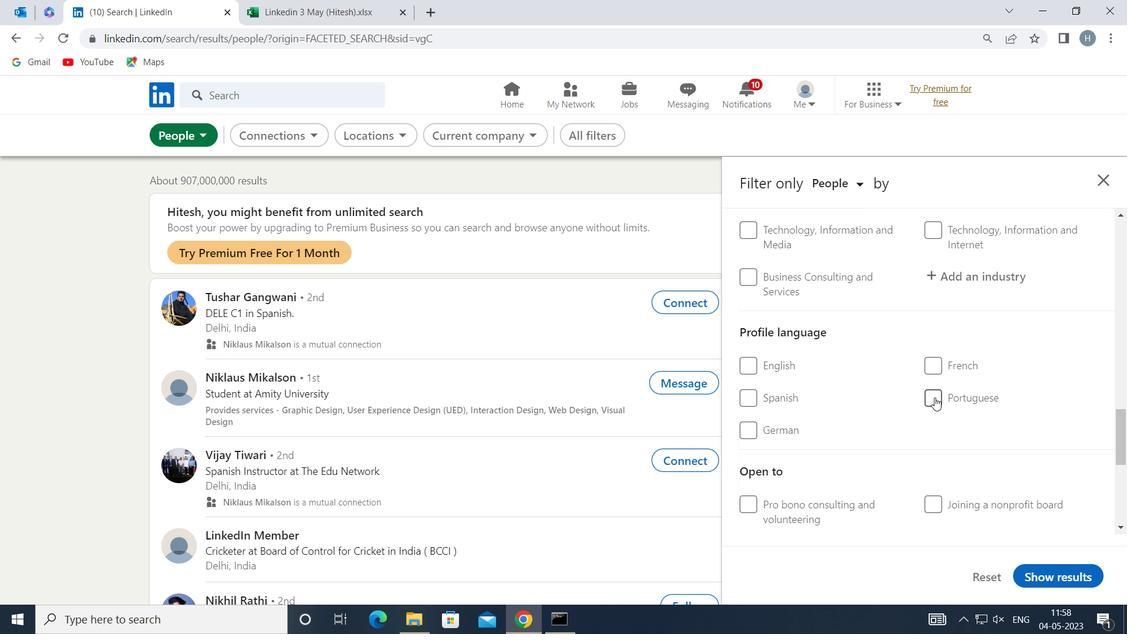 
Action: Mouse moved to (892, 400)
Screenshot: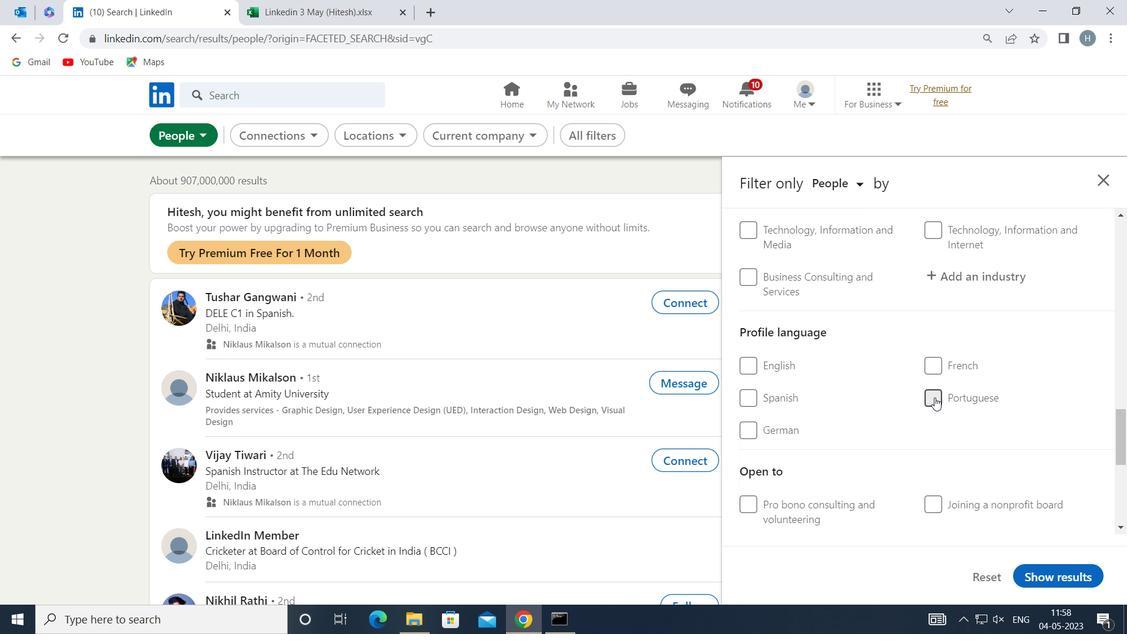 
Action: Mouse scrolled (892, 400) with delta (0, 0)
Screenshot: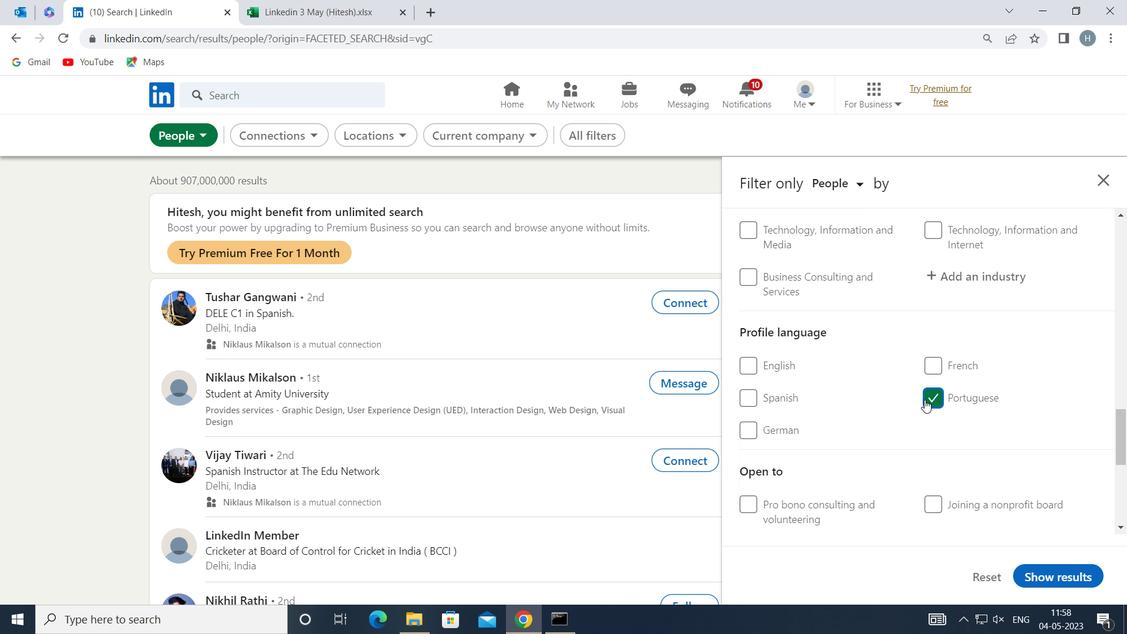 
Action: Mouse scrolled (892, 400) with delta (0, 0)
Screenshot: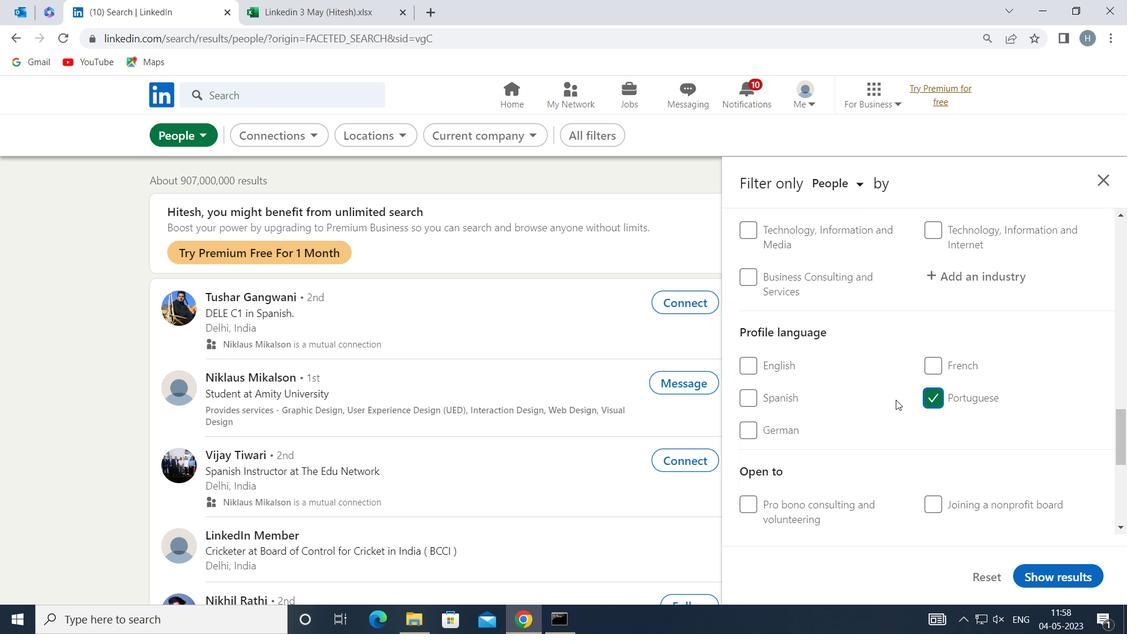 
Action: Mouse scrolled (892, 400) with delta (0, 0)
Screenshot: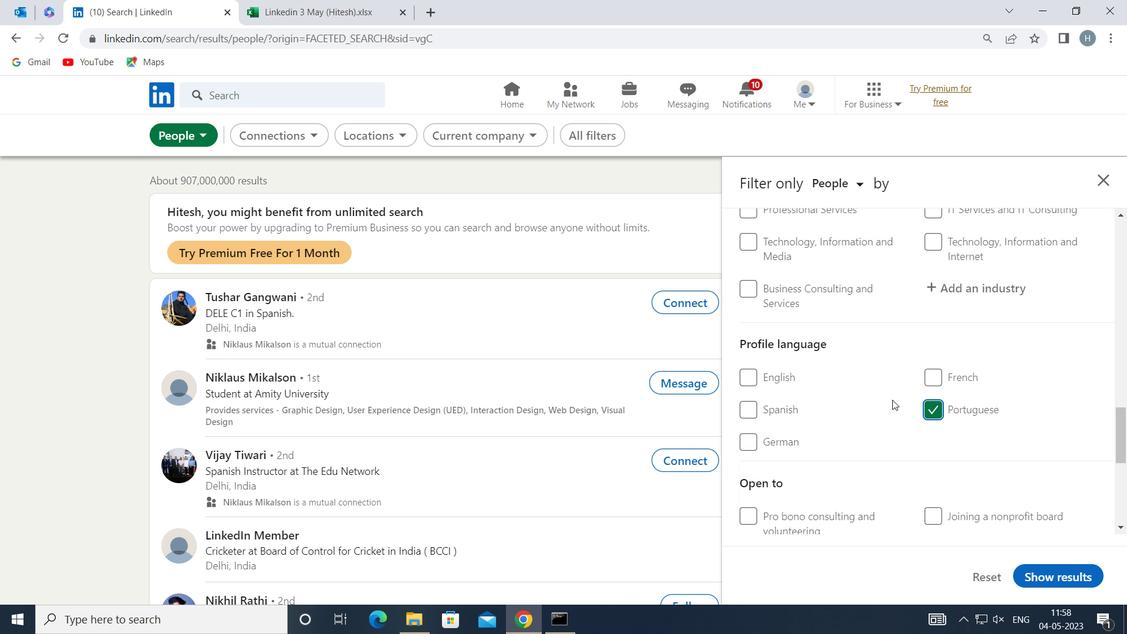 
Action: Mouse scrolled (892, 400) with delta (0, 0)
Screenshot: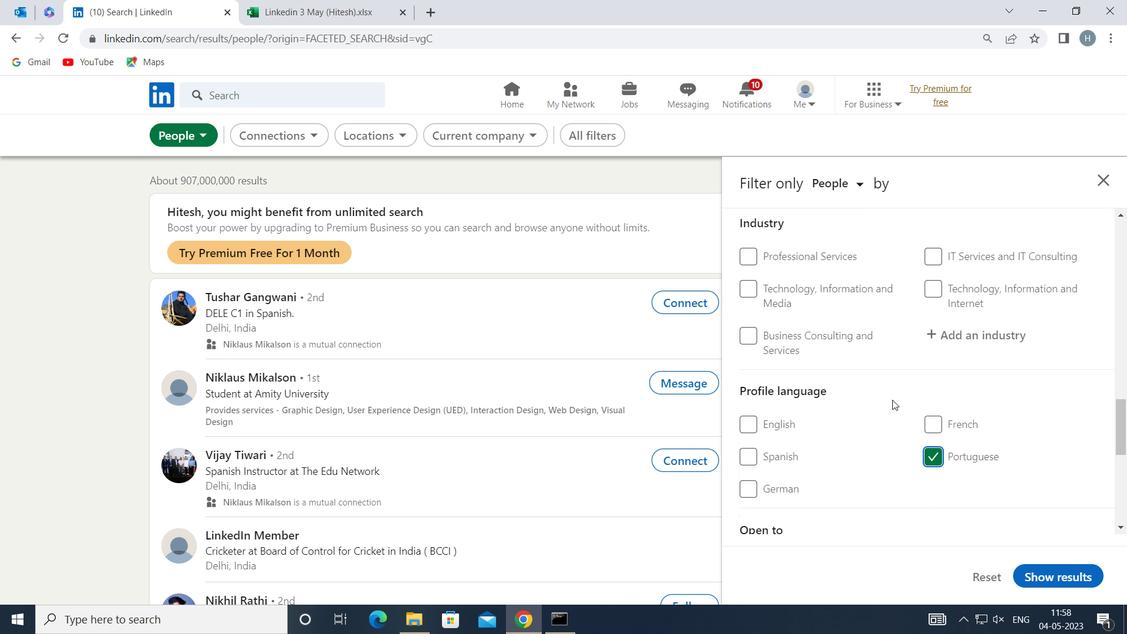 
Action: Mouse scrolled (892, 400) with delta (0, 0)
Screenshot: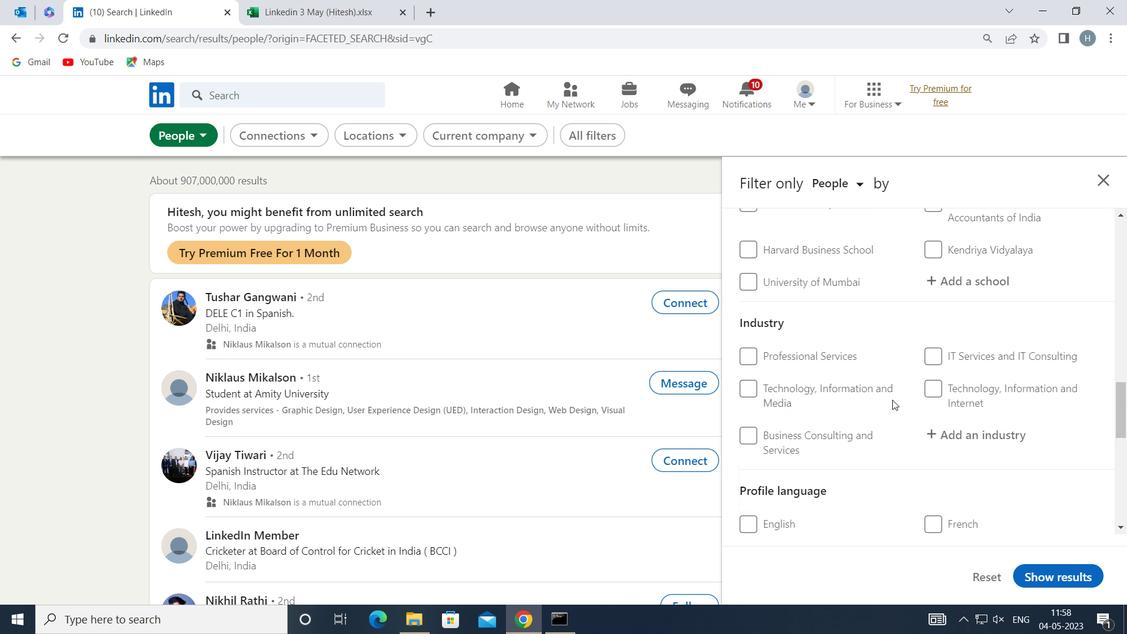 
Action: Mouse scrolled (892, 400) with delta (0, 0)
Screenshot: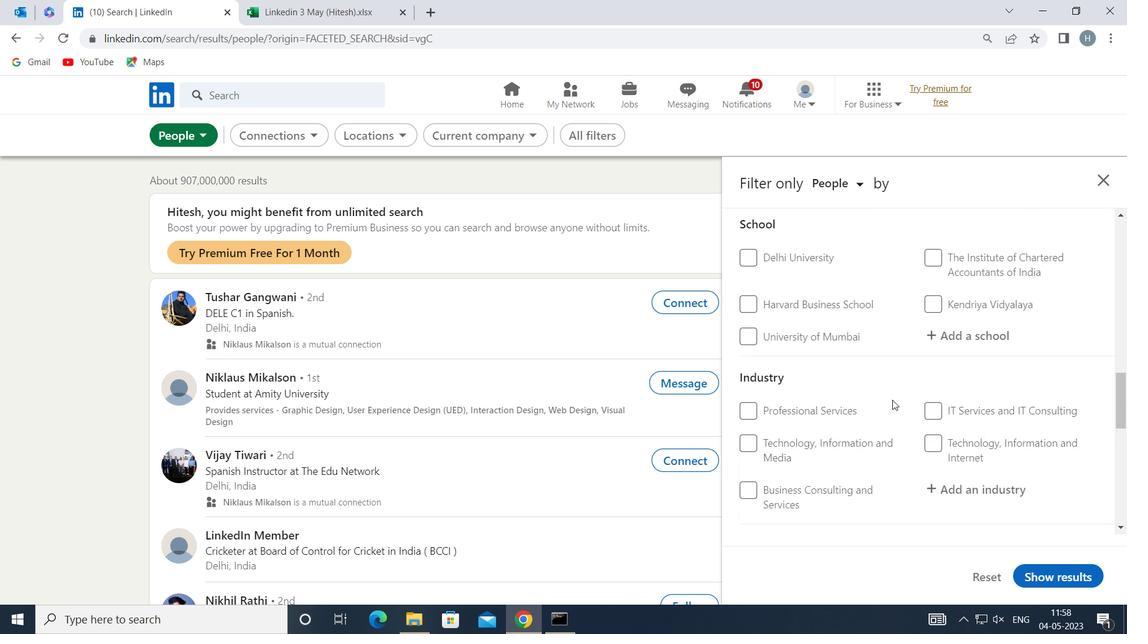 
Action: Mouse scrolled (892, 400) with delta (0, 0)
Screenshot: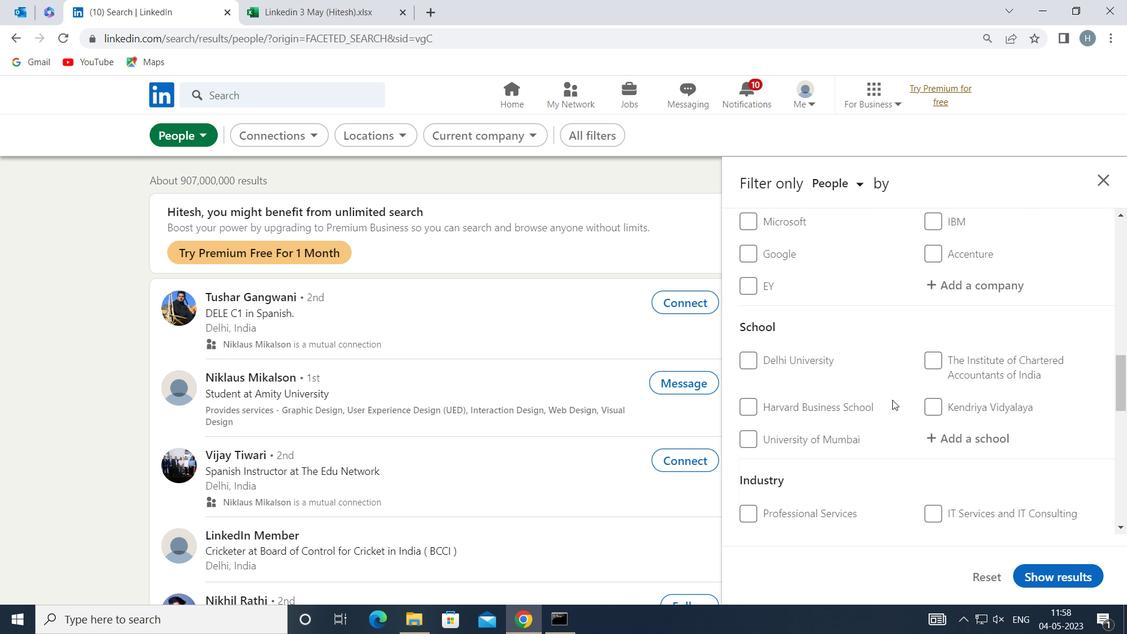 
Action: Mouse scrolled (892, 400) with delta (0, 0)
Screenshot: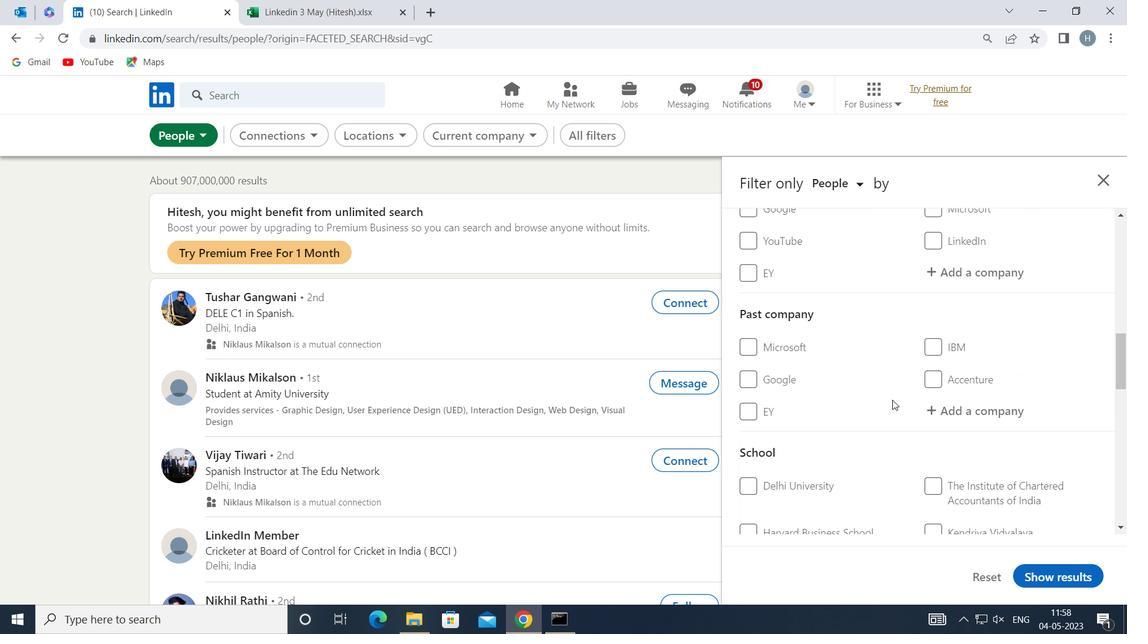 
Action: Mouse moved to (956, 417)
Screenshot: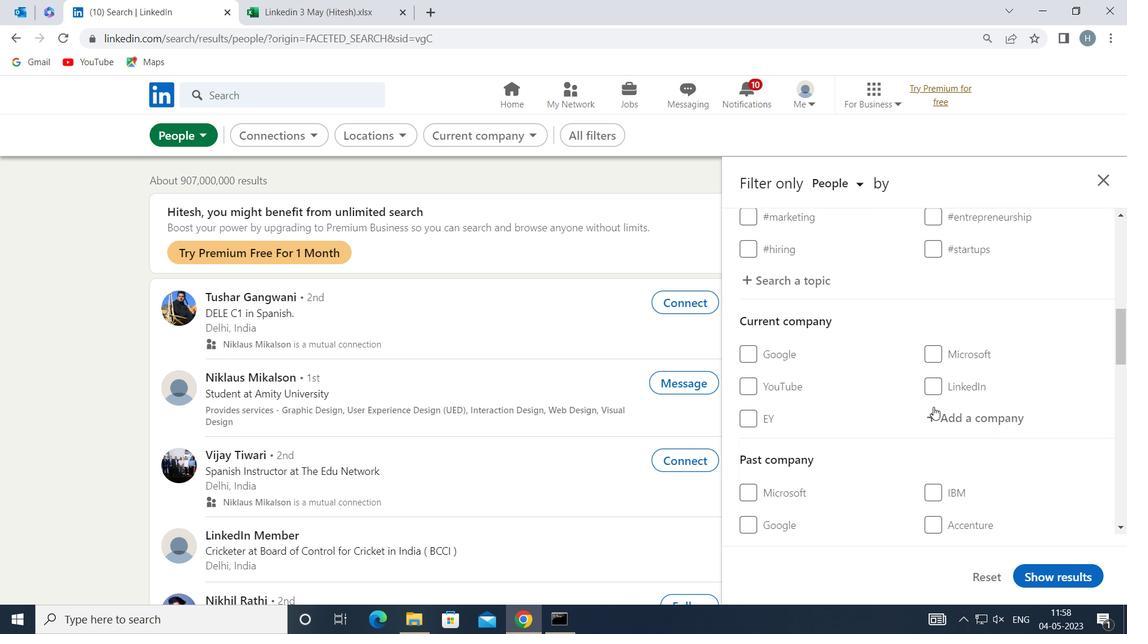 
Action: Mouse pressed left at (956, 417)
Screenshot: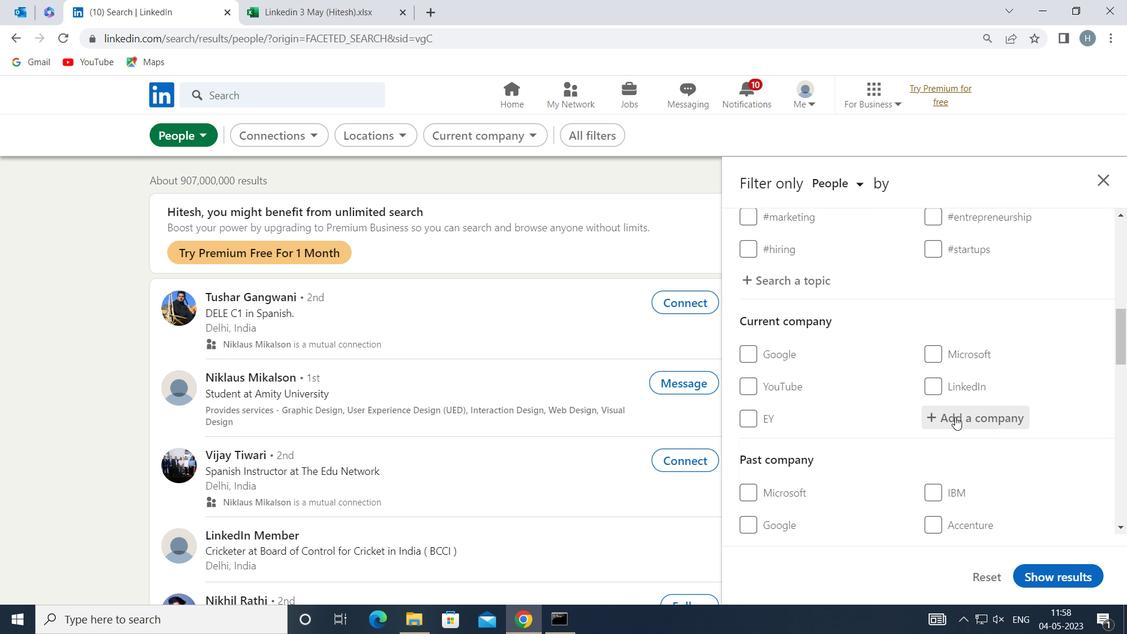 
Action: Key pressed <Key.shift>BHARAT<Key.shift><Key.shift><Key.shift><Key.shift><Key.shift><Key.shift><Key.shift><Key.shift><Key.shift><Key.shift><Key.shift><Key.shift><Key.shift><Key.shift>P
Screenshot: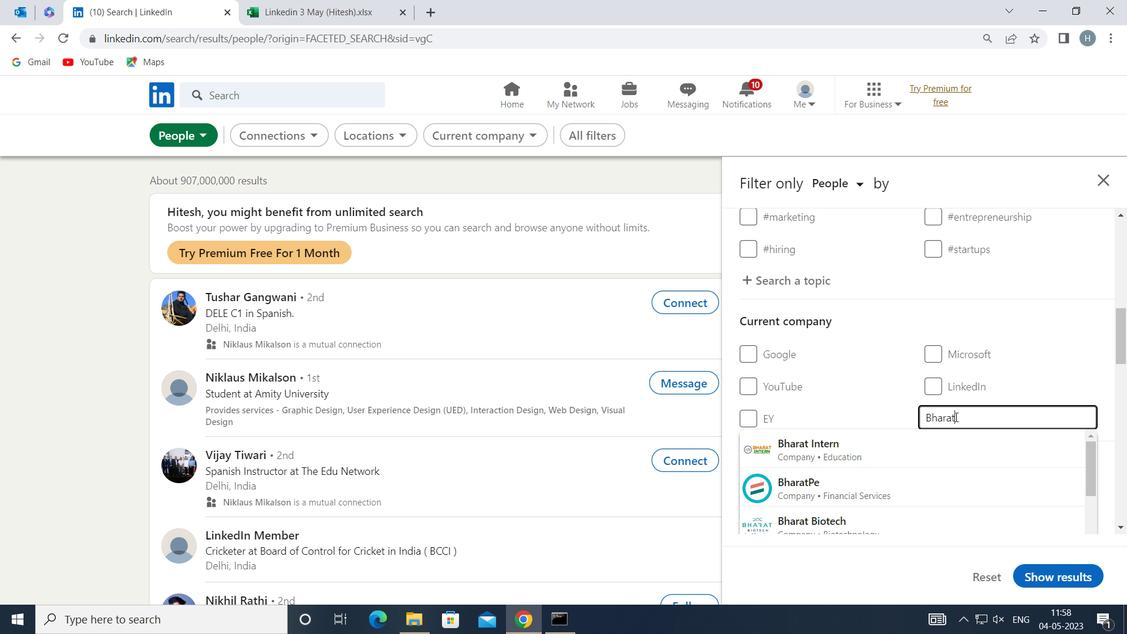 
Action: Mouse moved to (911, 441)
Screenshot: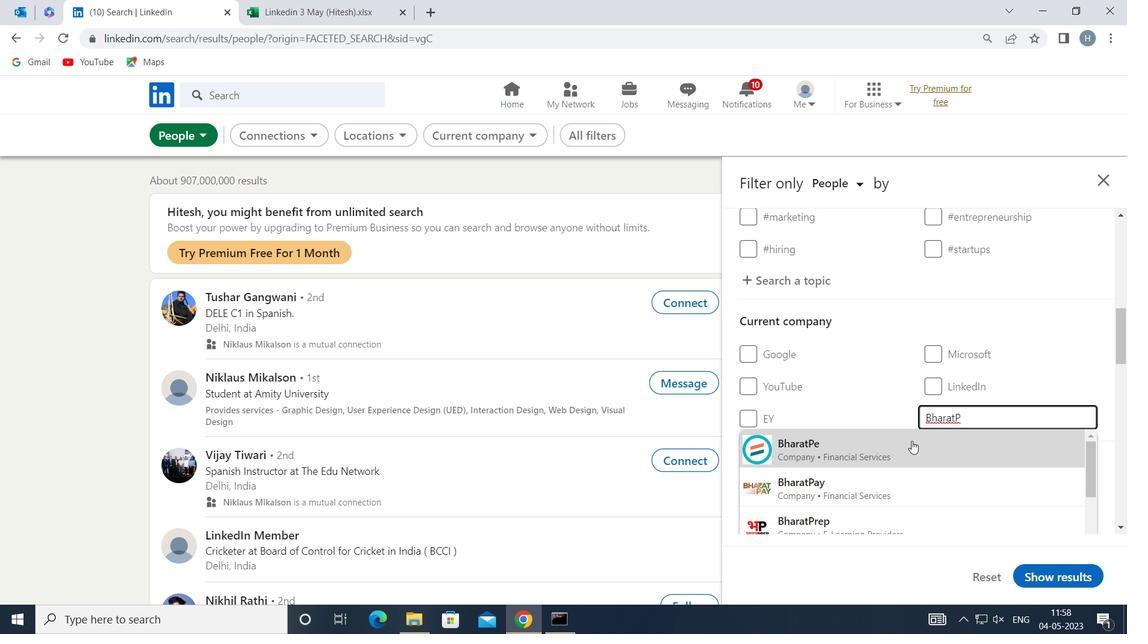 
Action: Mouse pressed left at (911, 441)
Screenshot: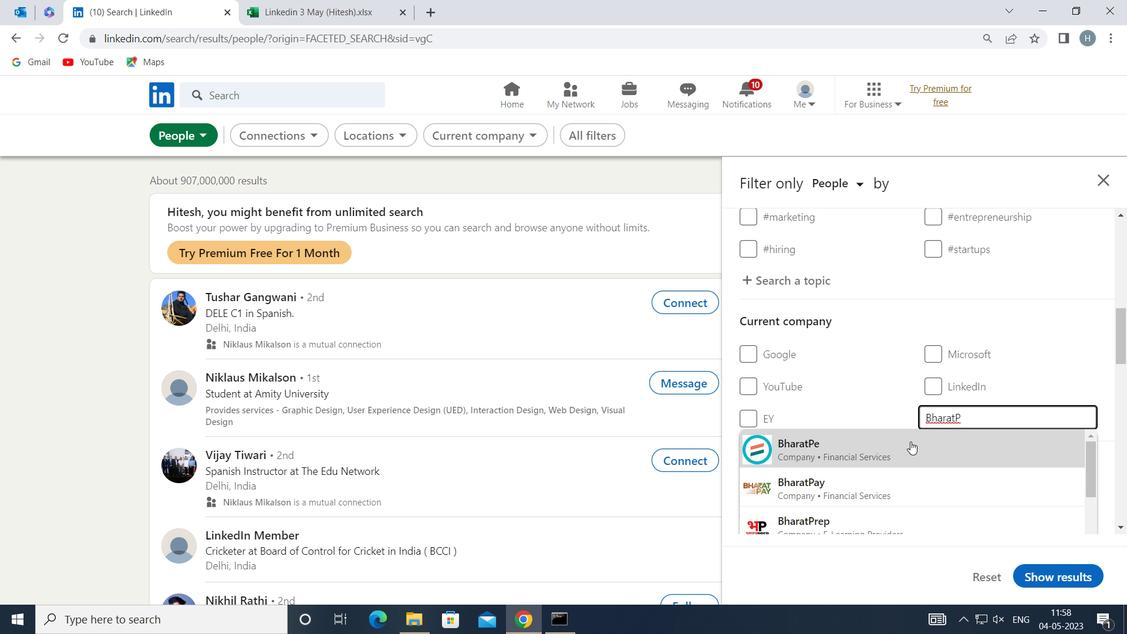 
Action: Mouse moved to (892, 435)
Screenshot: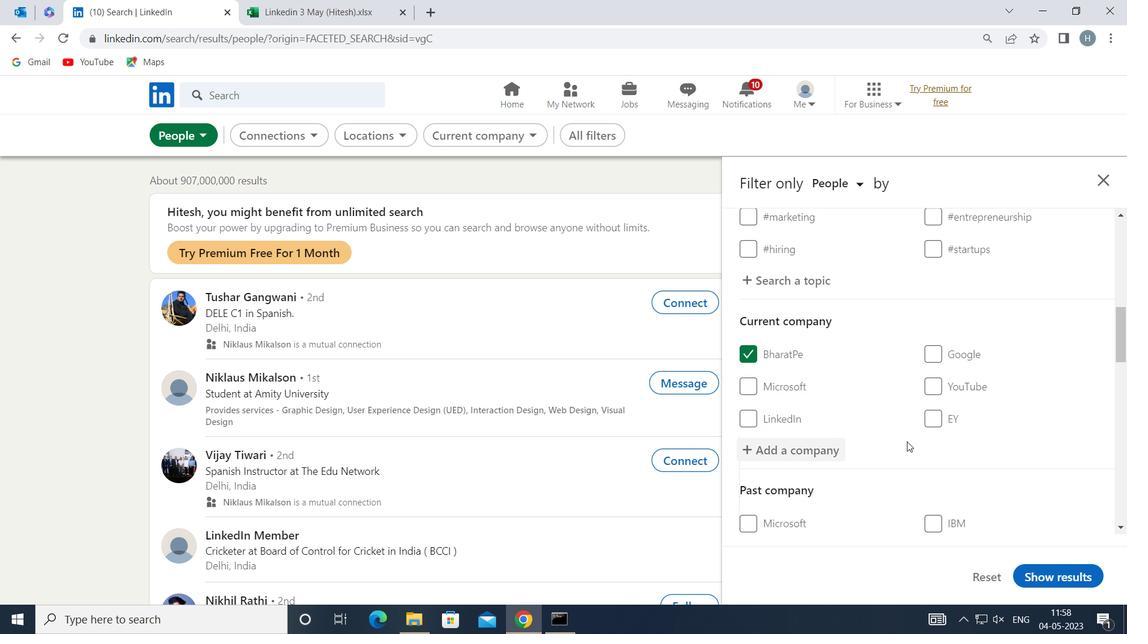 
Action: Mouse scrolled (892, 435) with delta (0, 0)
Screenshot: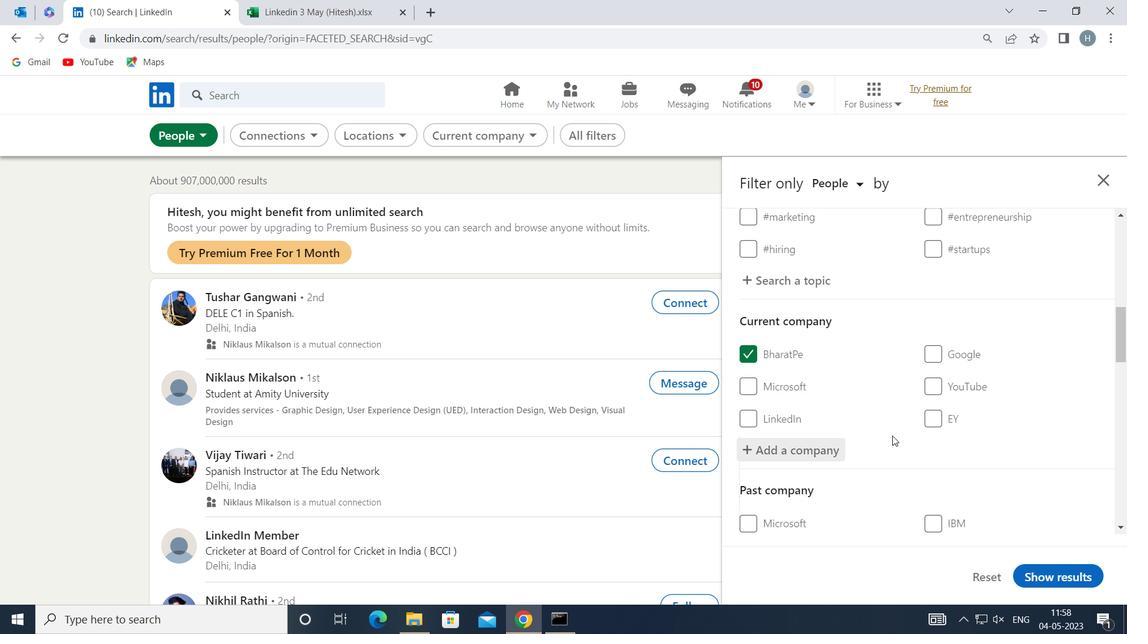 
Action: Mouse scrolled (892, 435) with delta (0, 0)
Screenshot: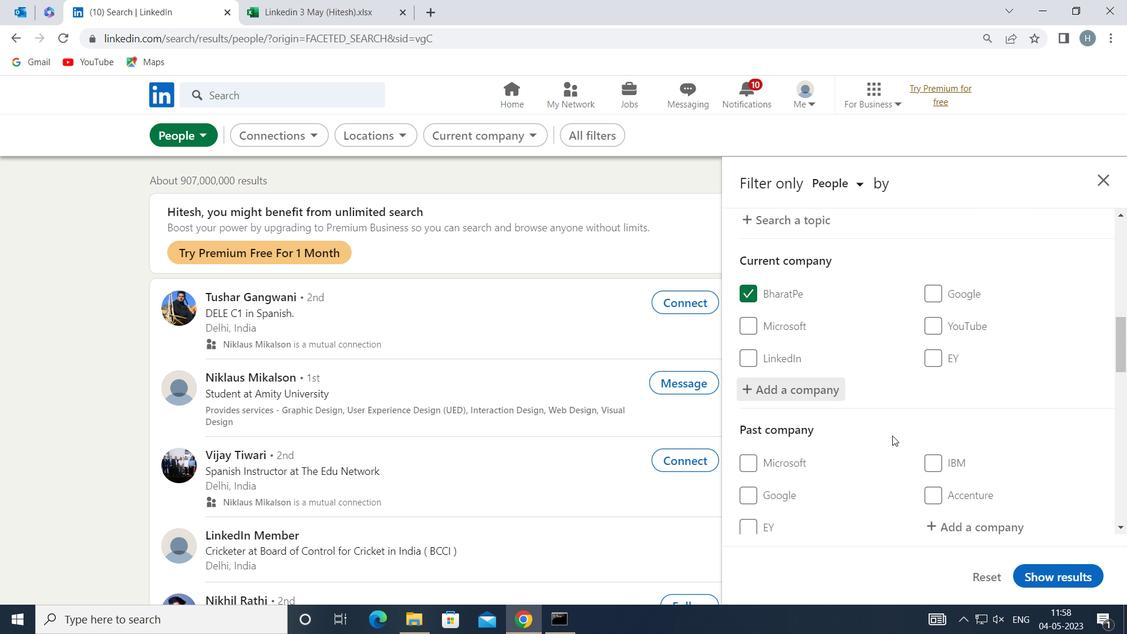 
Action: Mouse scrolled (892, 435) with delta (0, 0)
Screenshot: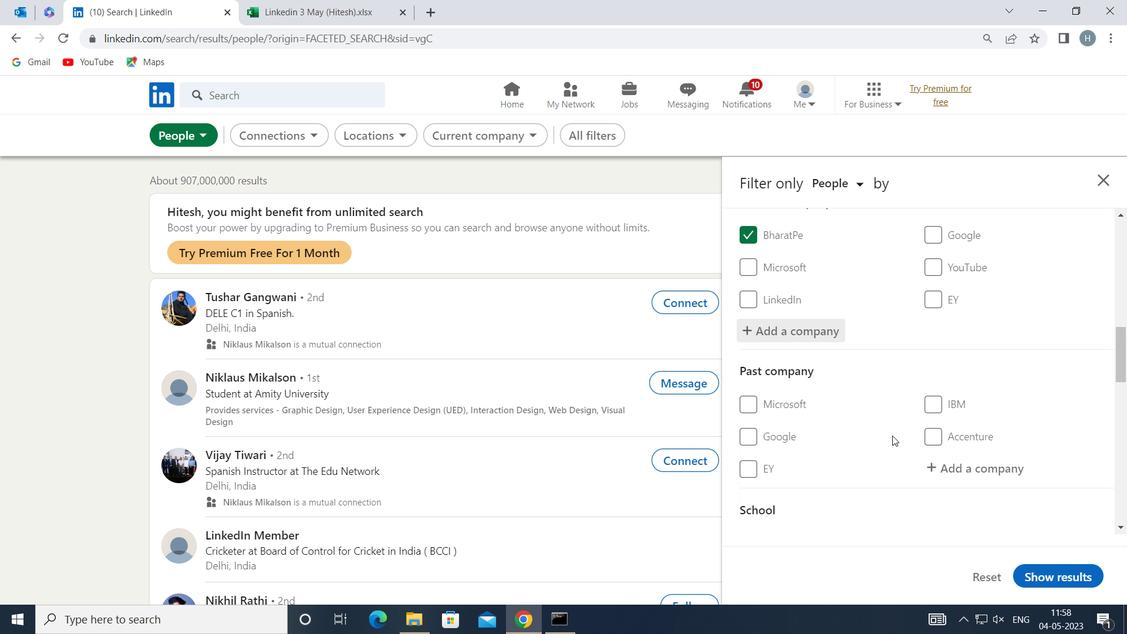 
Action: Mouse scrolled (892, 435) with delta (0, 0)
Screenshot: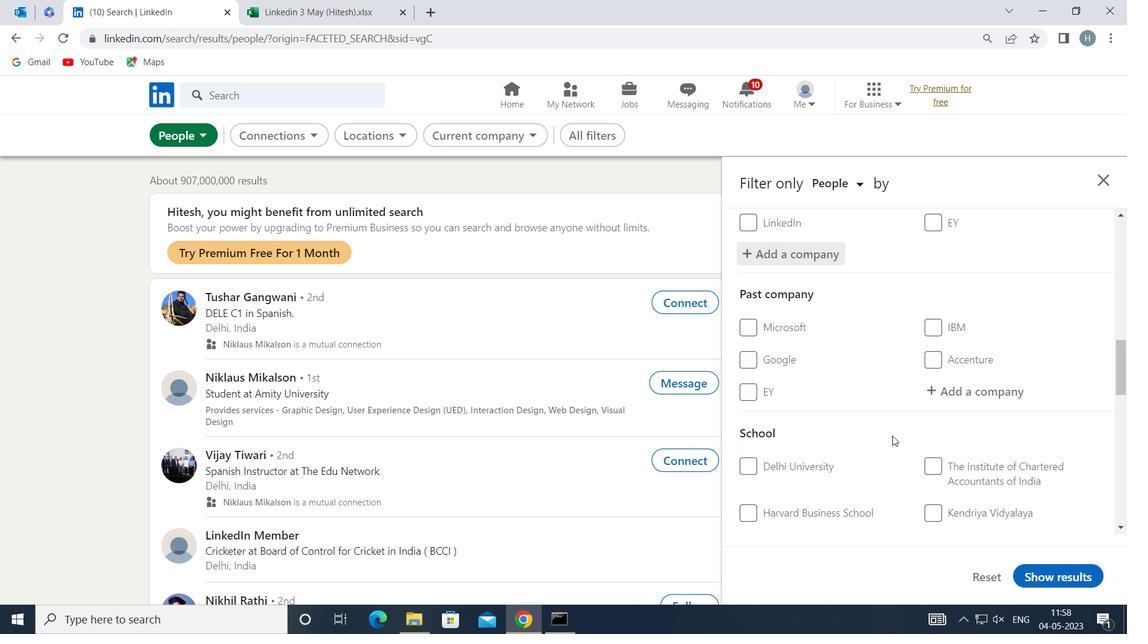 
Action: Mouse moved to (958, 440)
Screenshot: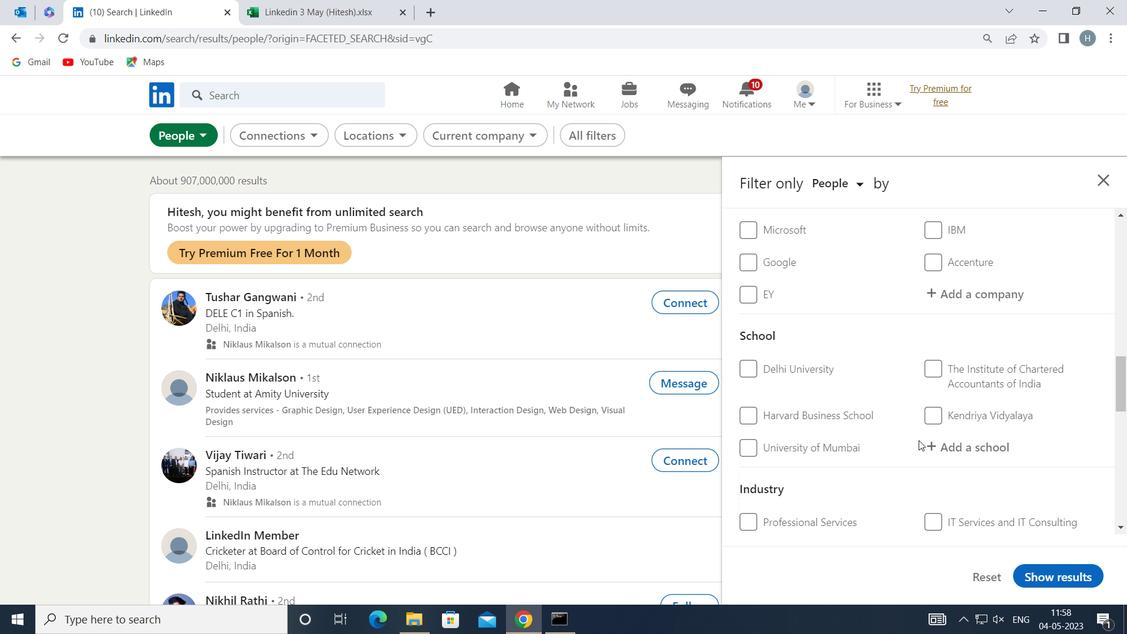 
Action: Mouse pressed left at (958, 440)
Screenshot: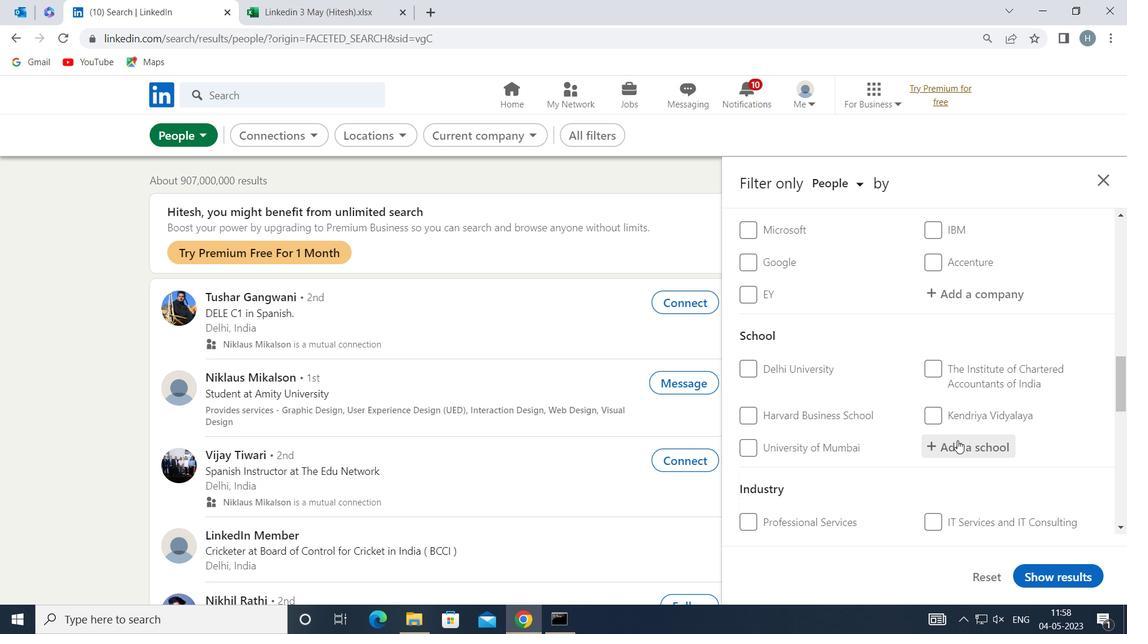 
Action: Key pressed <Key.shift>ACE<Key.space><Key.shift>ENGINEERING<Key.space>
Screenshot: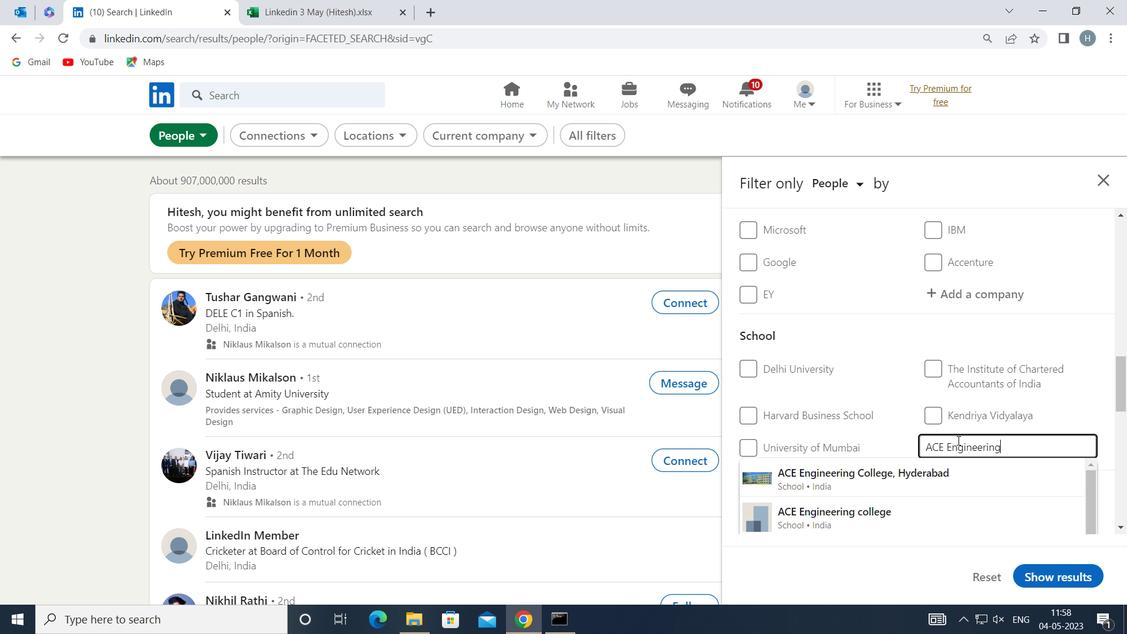
Action: Mouse moved to (899, 469)
Screenshot: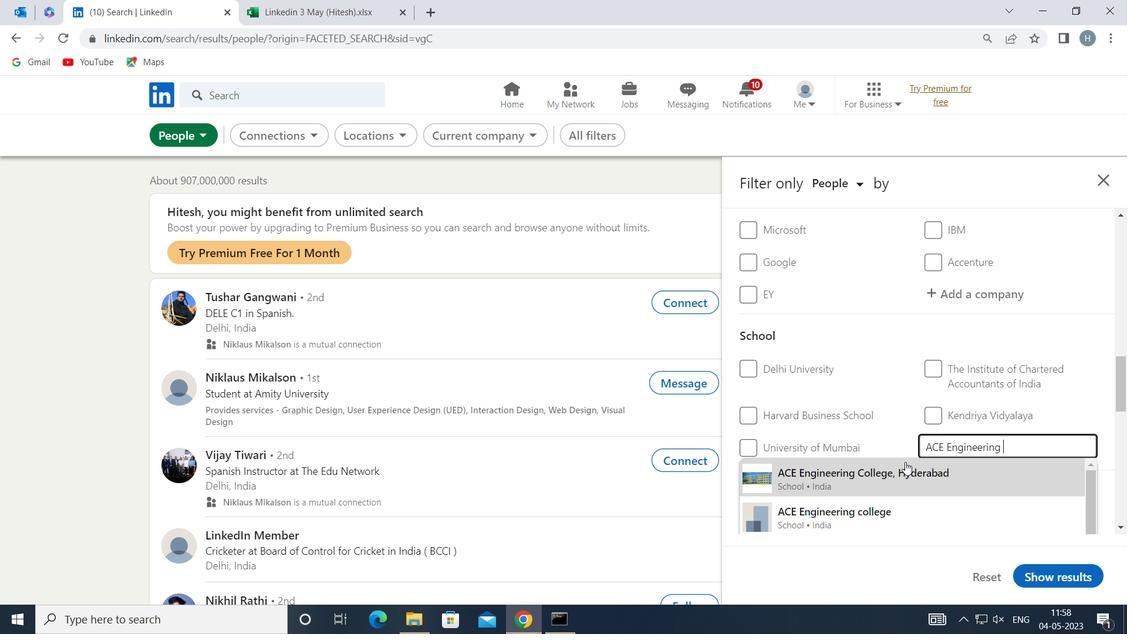 
Action: Mouse pressed left at (899, 469)
Screenshot: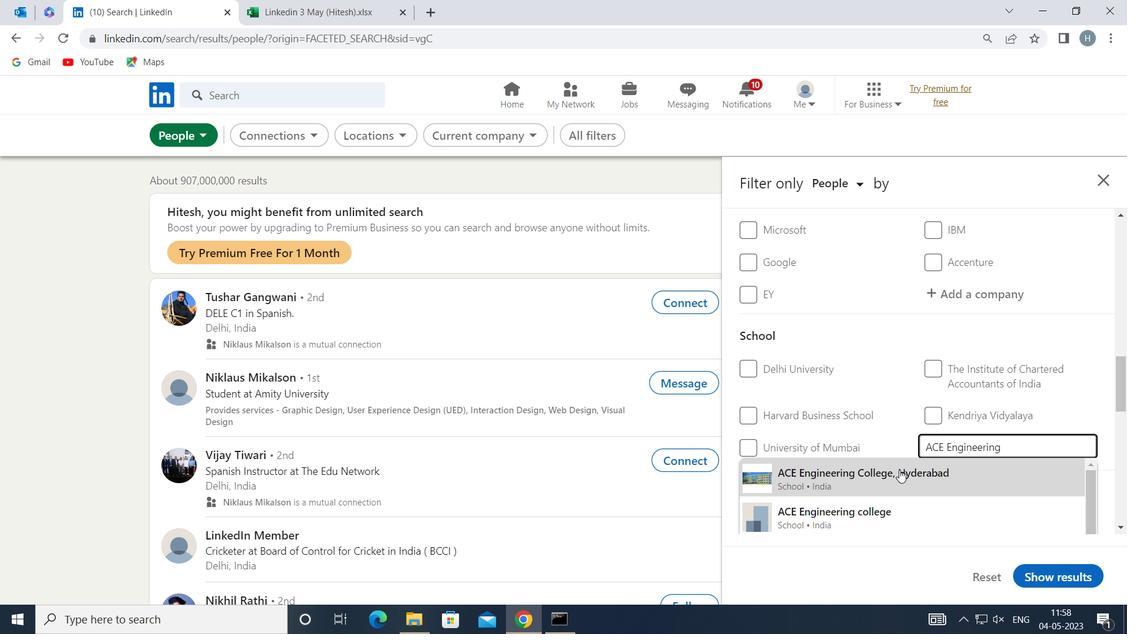 
Action: Mouse moved to (894, 444)
Screenshot: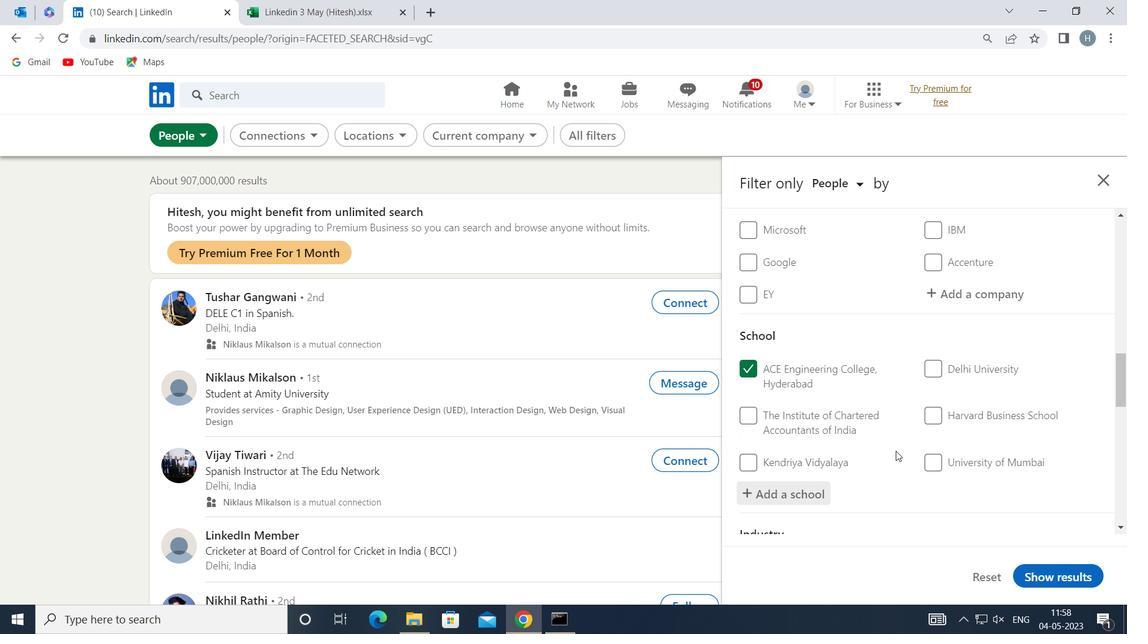 
Action: Mouse scrolled (894, 443) with delta (0, 0)
Screenshot: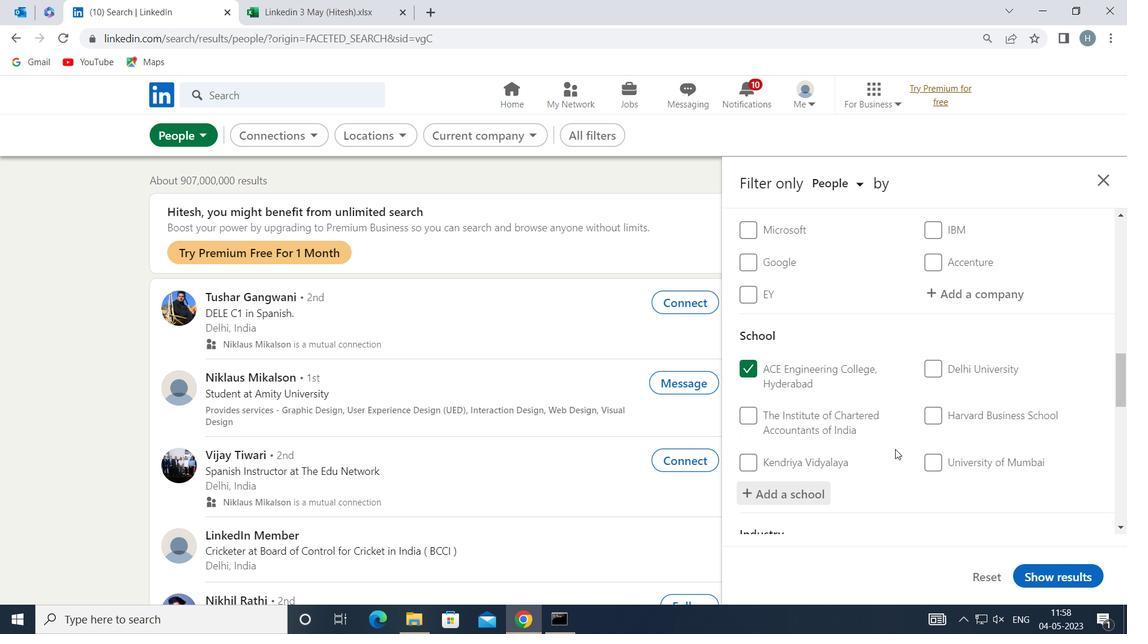 
Action: Mouse scrolled (894, 443) with delta (0, 0)
Screenshot: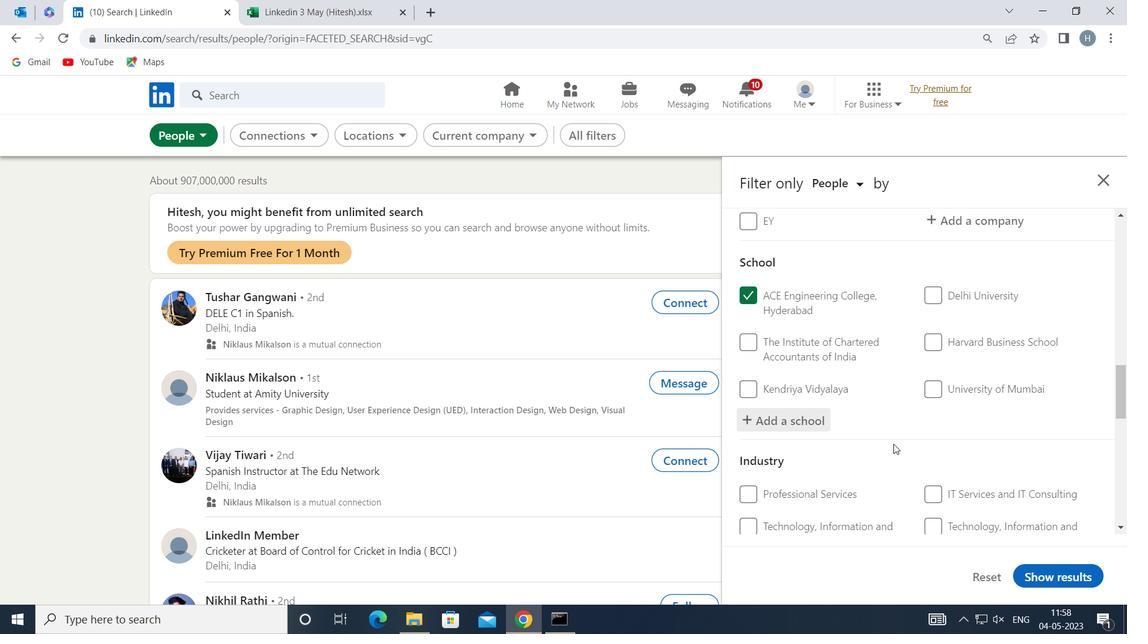 
Action: Mouse scrolled (894, 443) with delta (0, 0)
Screenshot: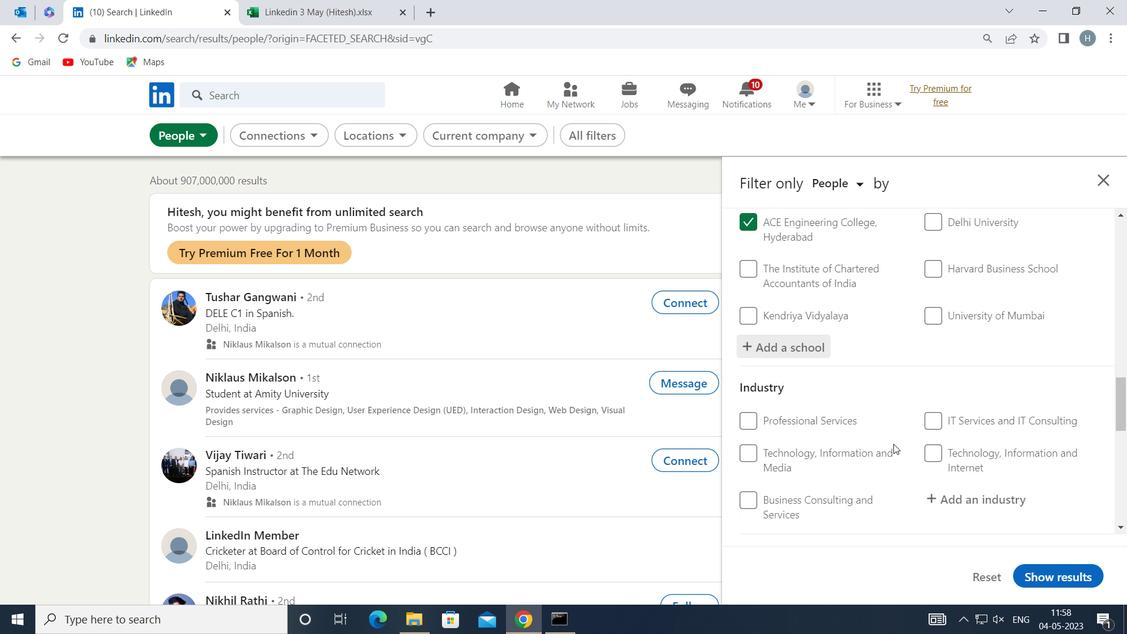 
Action: Mouse moved to (990, 428)
Screenshot: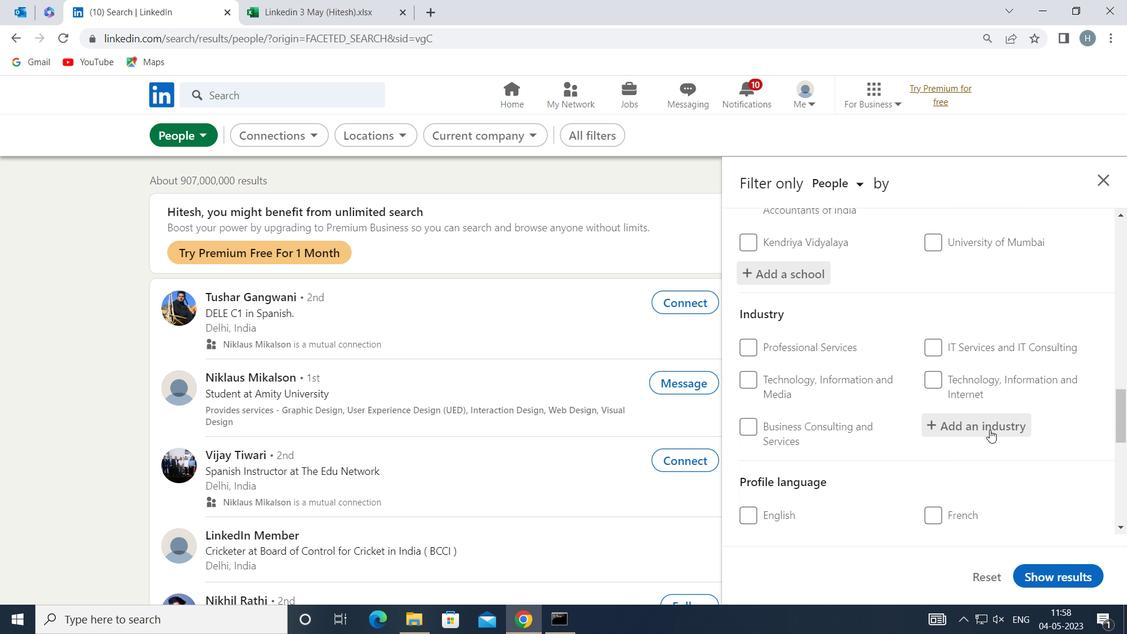 
Action: Mouse pressed left at (990, 428)
Screenshot: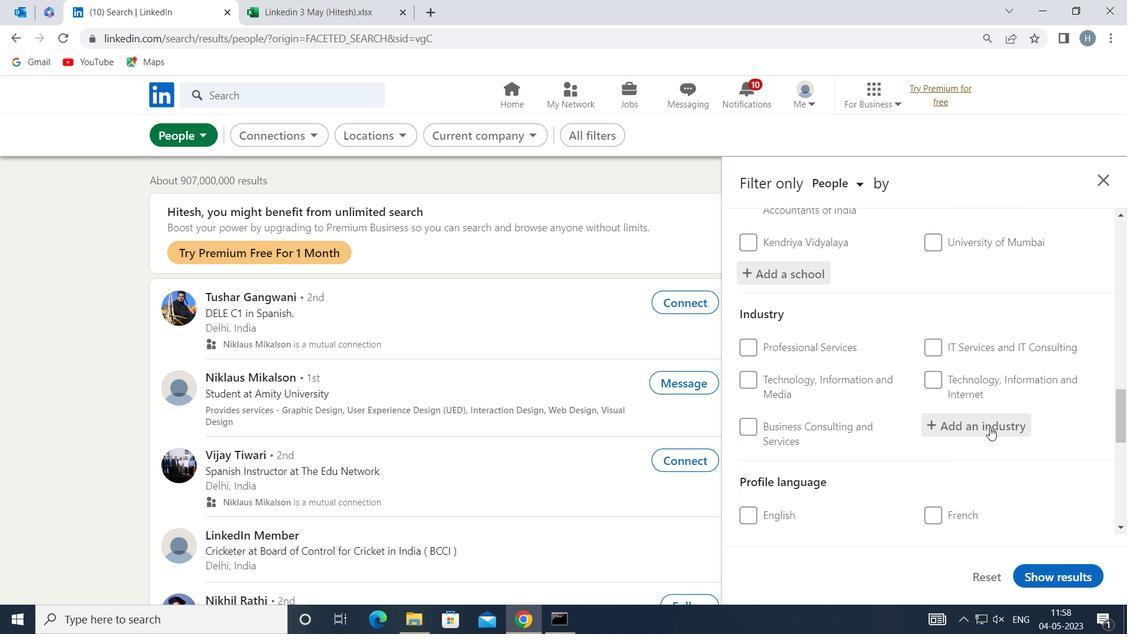 
Action: Key pressed <Key.shift>HISTORICAL<Key.space><Key.shift><Key.shift><Key.shift><Key.shift><Key.shift><Key.shift>SITES
Screenshot: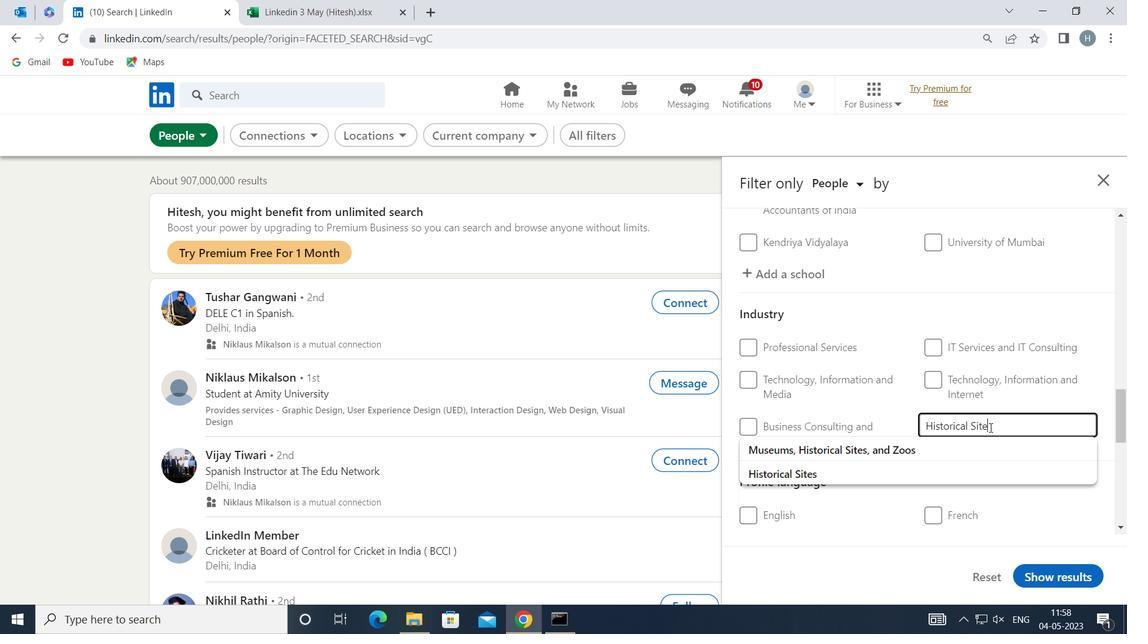 
Action: Mouse moved to (874, 467)
Screenshot: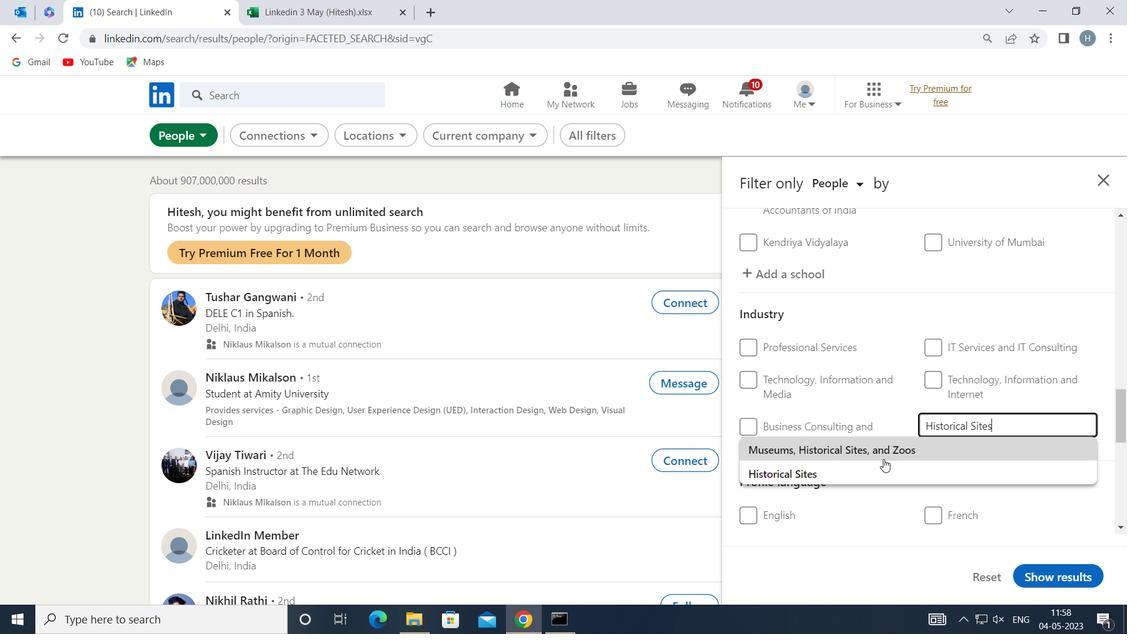 
Action: Mouse pressed left at (874, 467)
Screenshot: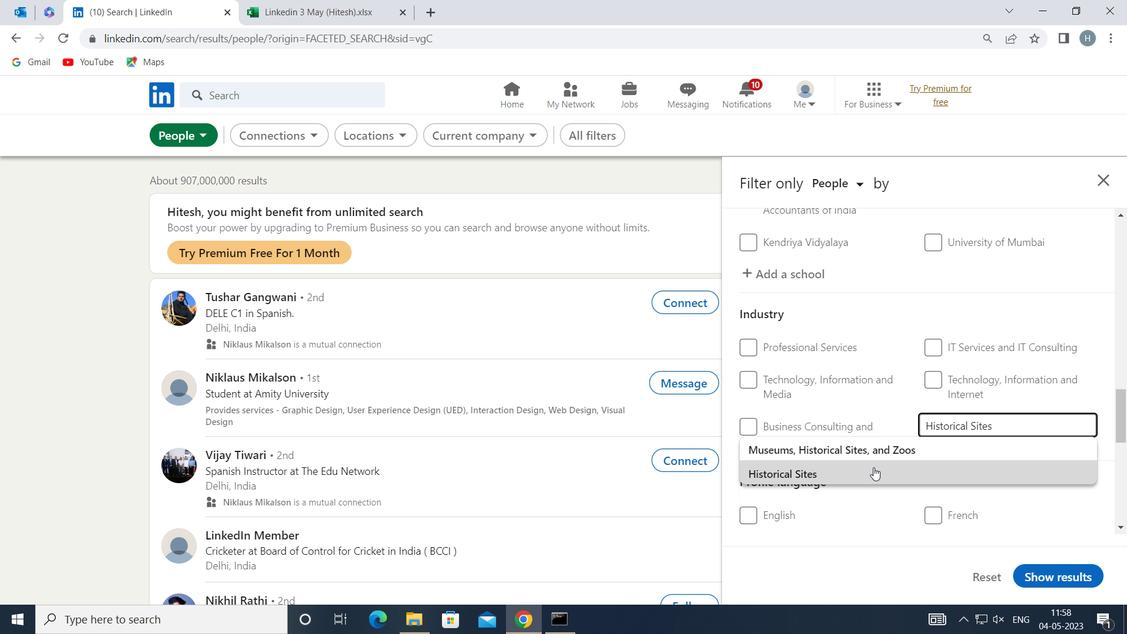 
Action: Mouse moved to (869, 424)
Screenshot: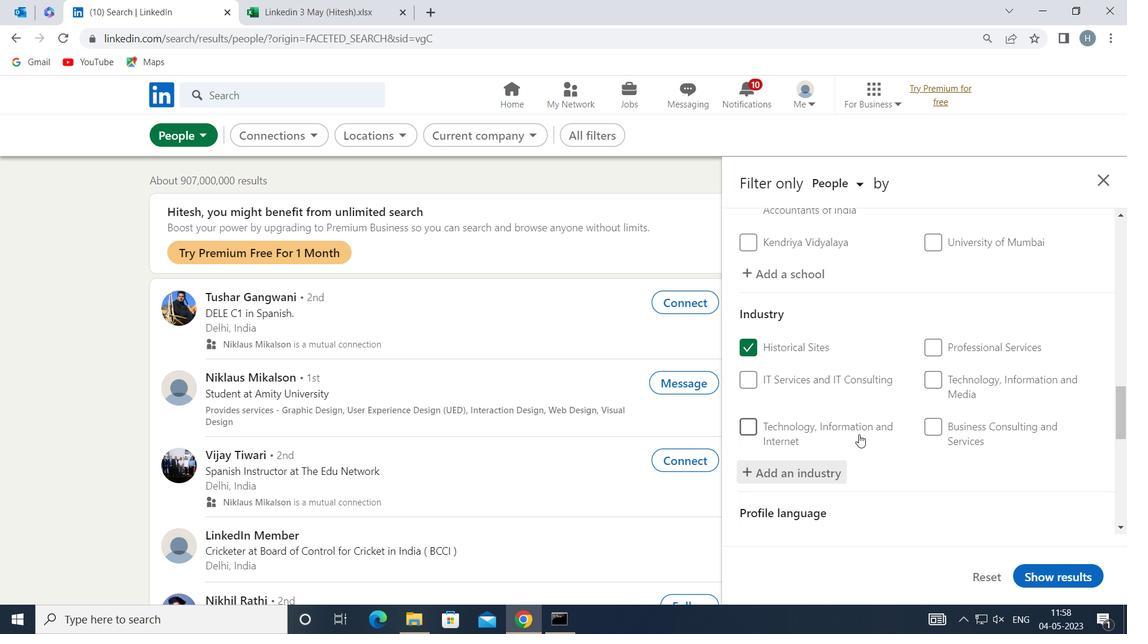 
Action: Mouse scrolled (869, 423) with delta (0, 0)
Screenshot: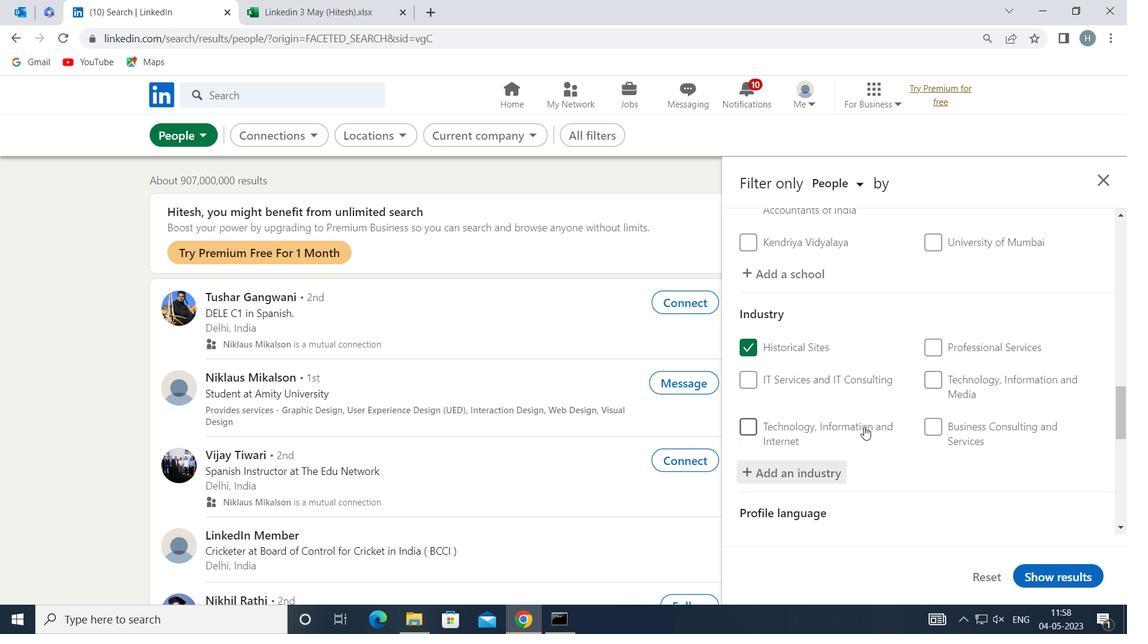 
Action: Mouse moved to (882, 416)
Screenshot: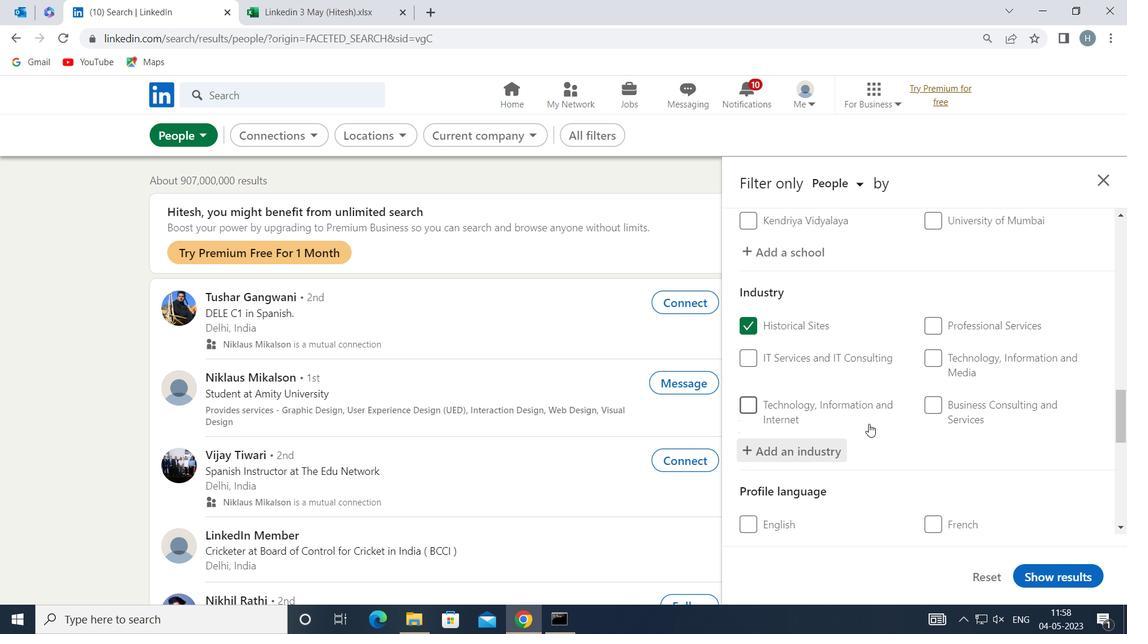 
Action: Mouse scrolled (882, 415) with delta (0, 0)
Screenshot: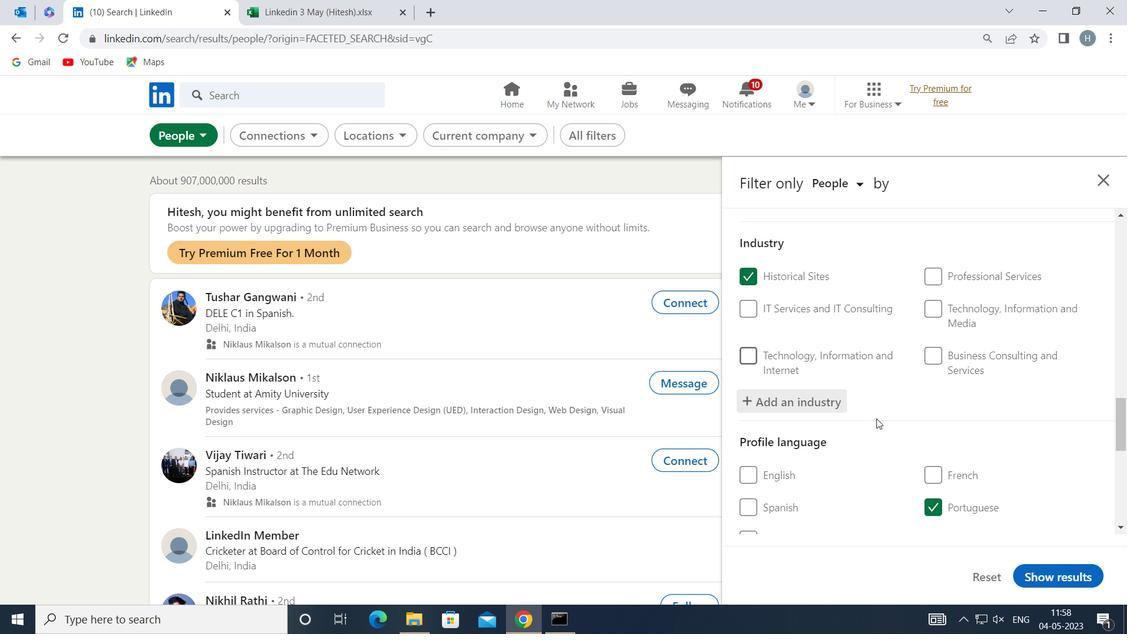 
Action: Mouse scrolled (882, 415) with delta (0, 0)
Screenshot: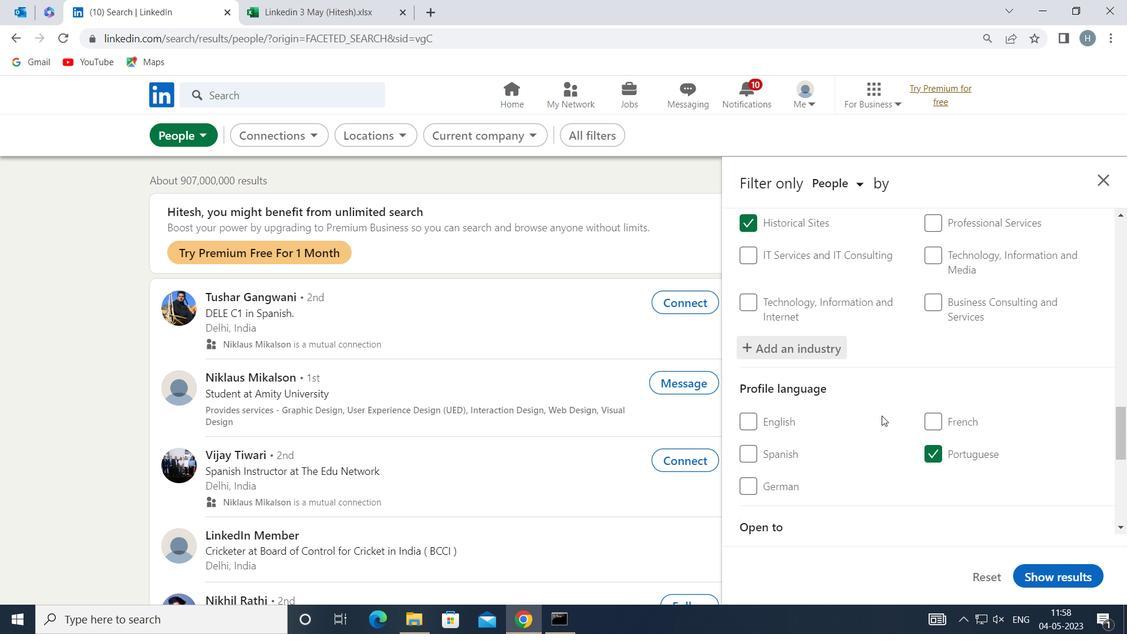 
Action: Mouse scrolled (882, 415) with delta (0, 0)
Screenshot: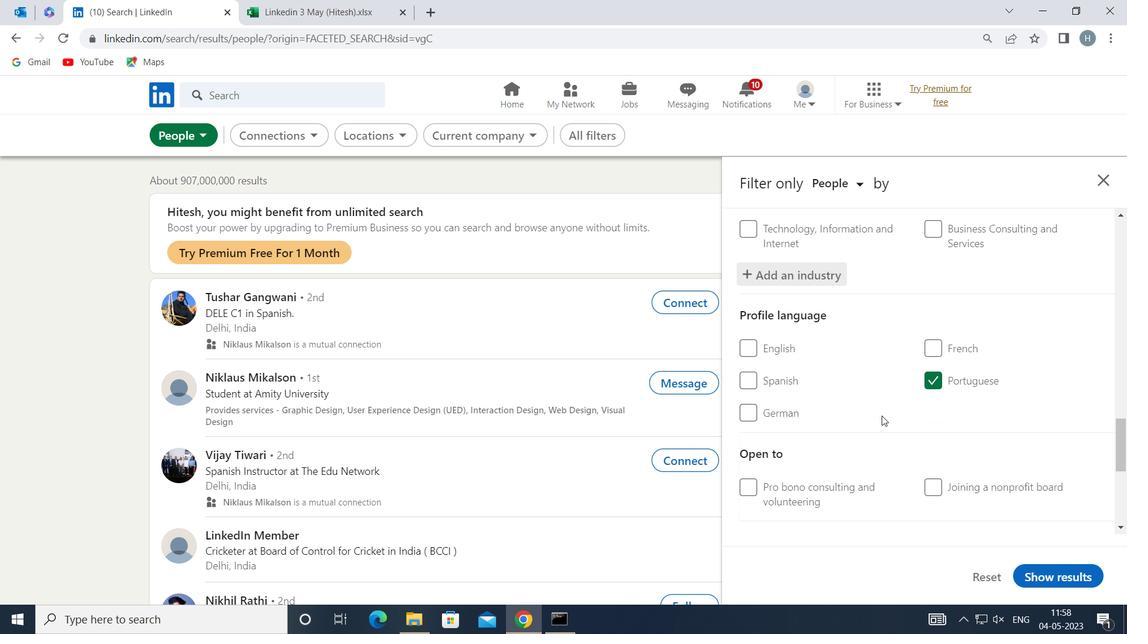 
Action: Mouse scrolled (882, 415) with delta (0, 0)
Screenshot: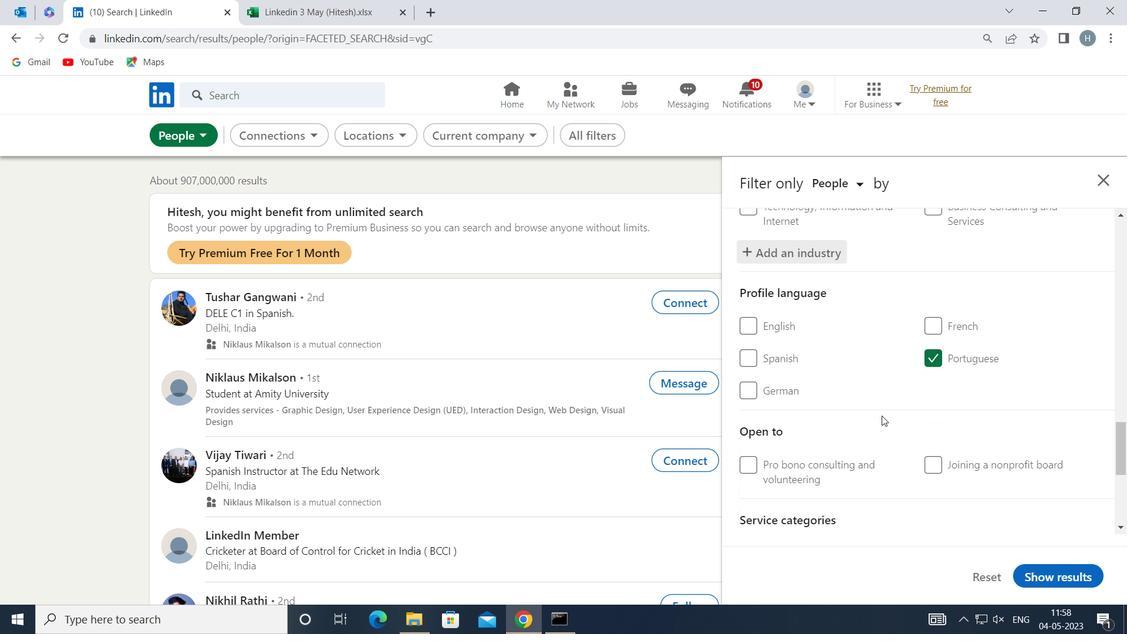 
Action: Mouse moved to (895, 414)
Screenshot: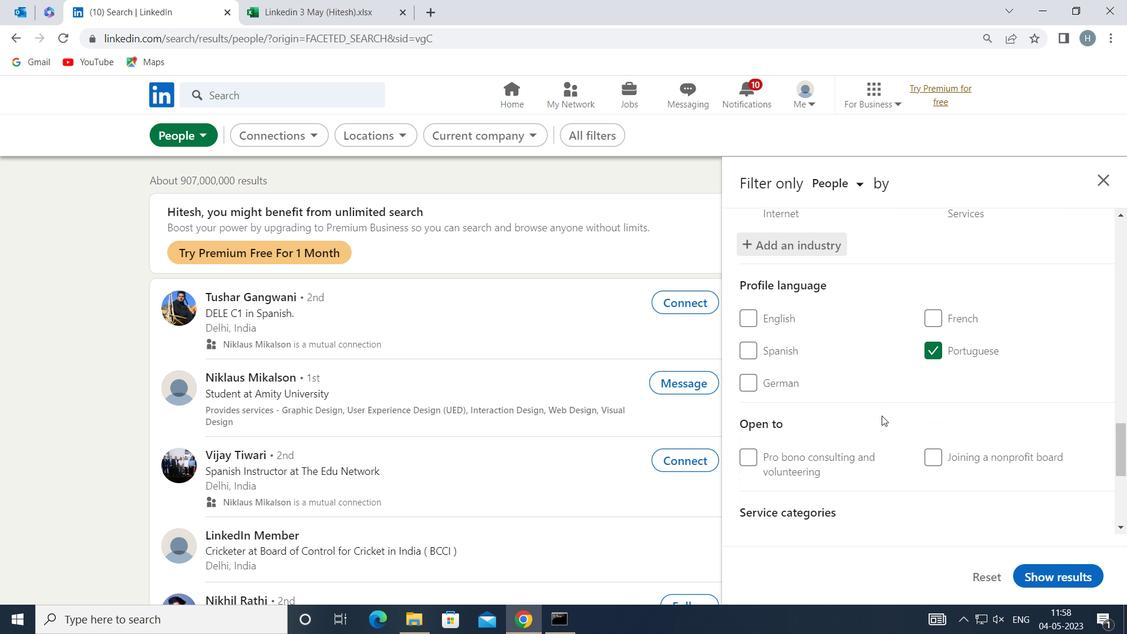 
Action: Mouse scrolled (895, 413) with delta (0, 0)
Screenshot: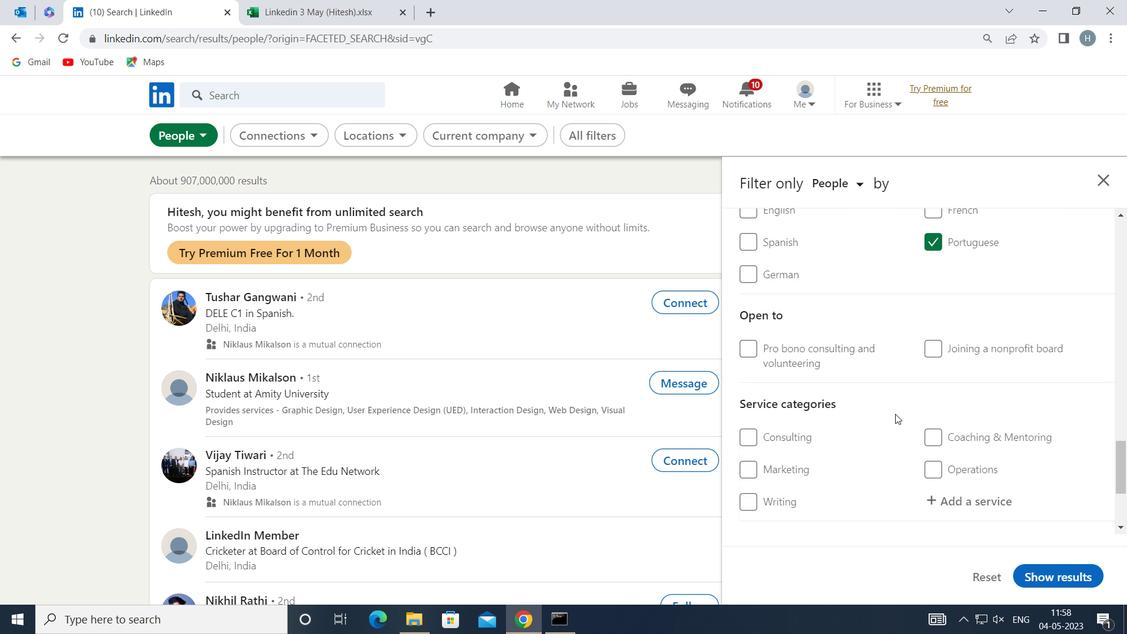 
Action: Mouse moved to (965, 399)
Screenshot: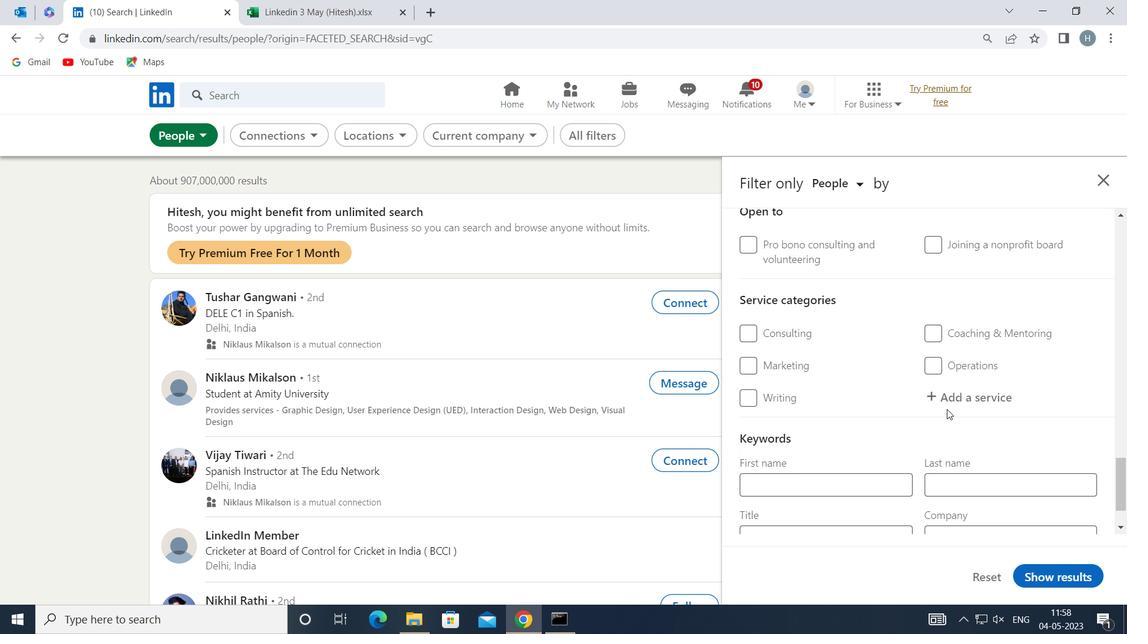 
Action: Mouse pressed left at (965, 399)
Screenshot: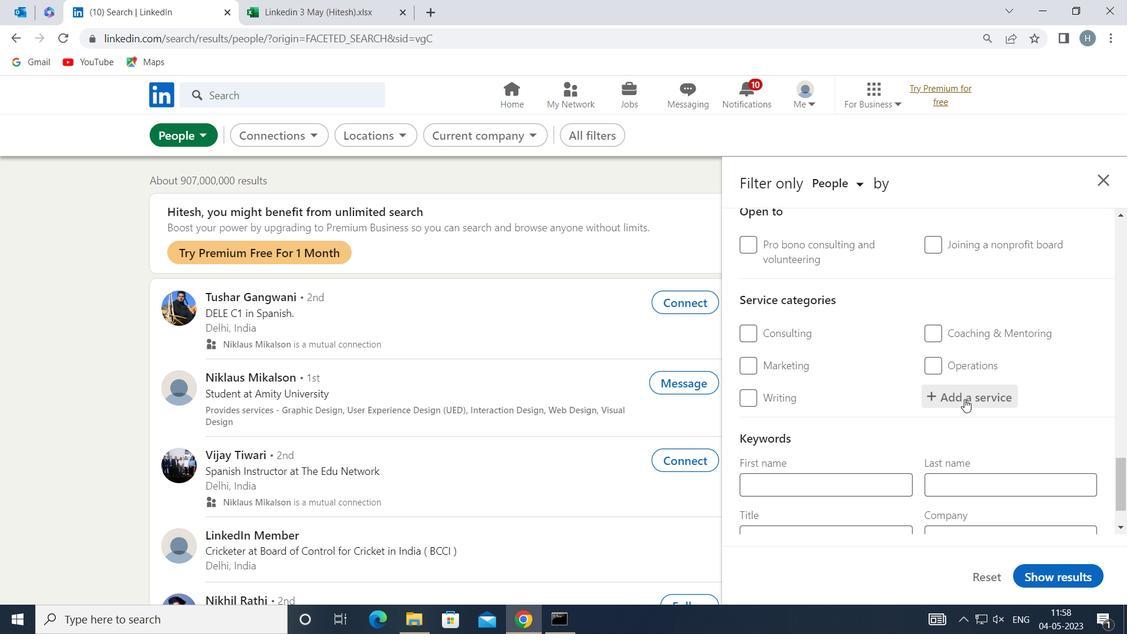 
Action: Mouse moved to (963, 398)
Screenshot: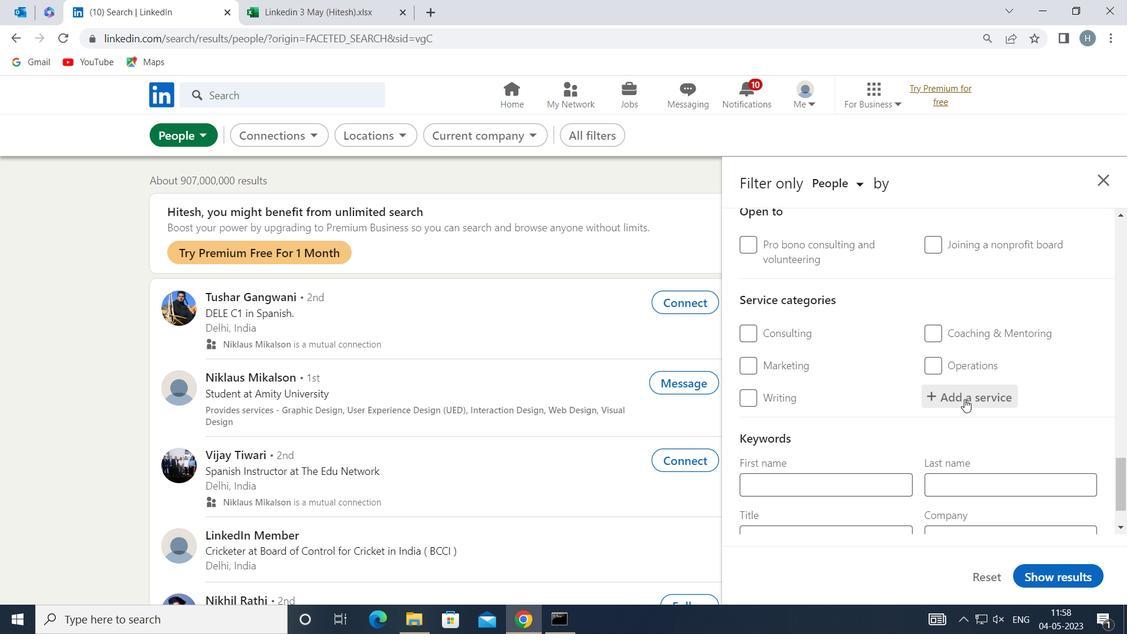 
Action: Key pressed <Key.shift>EVENTS<Key.backspace><Key.space><Key.shift>PLANING
Screenshot: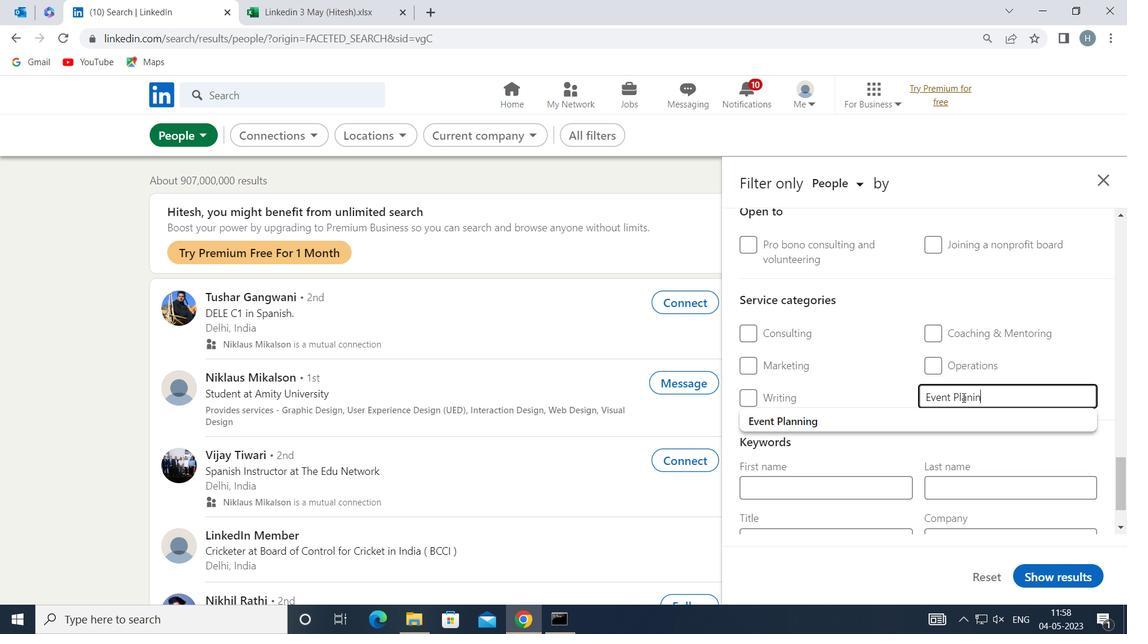 
Action: Mouse moved to (875, 418)
Screenshot: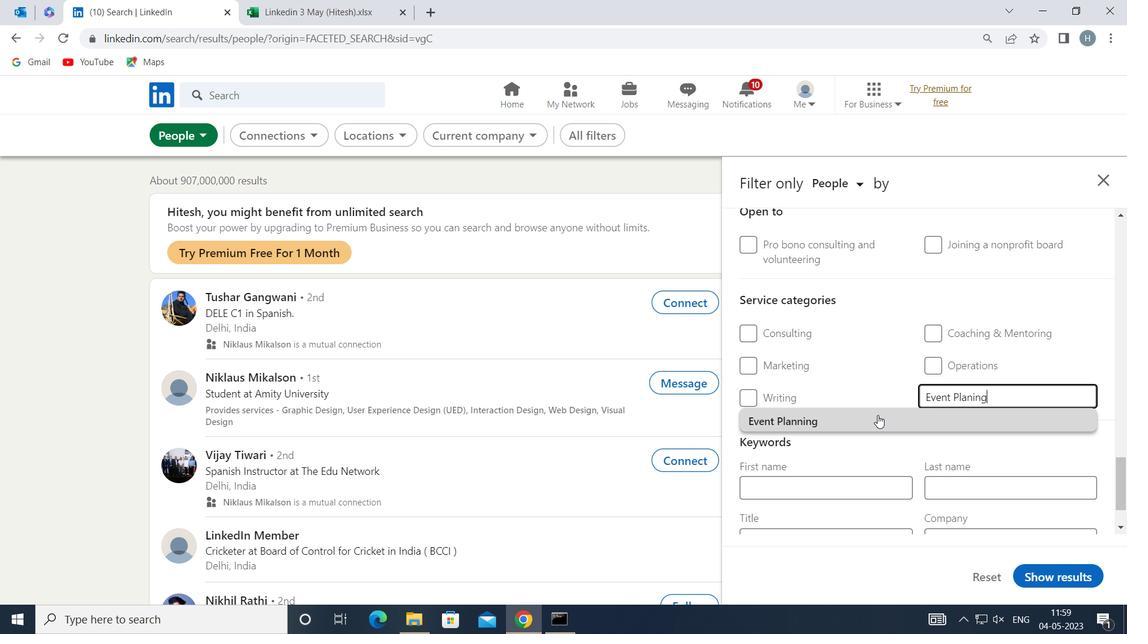 
Action: Mouse pressed left at (875, 418)
Screenshot: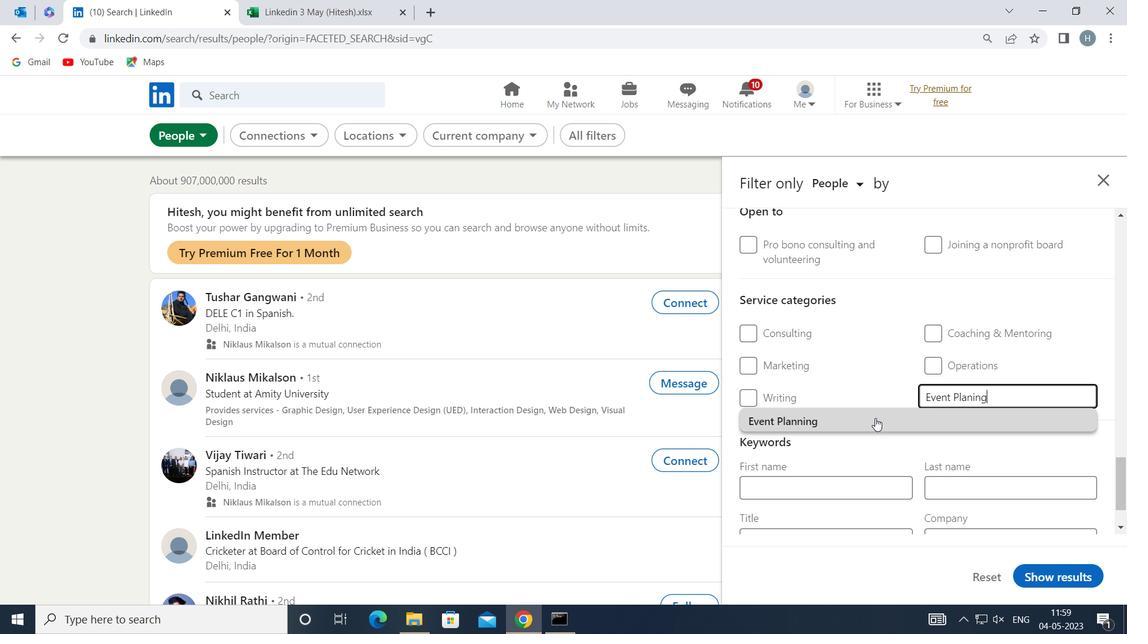 
Action: Mouse moved to (876, 418)
Screenshot: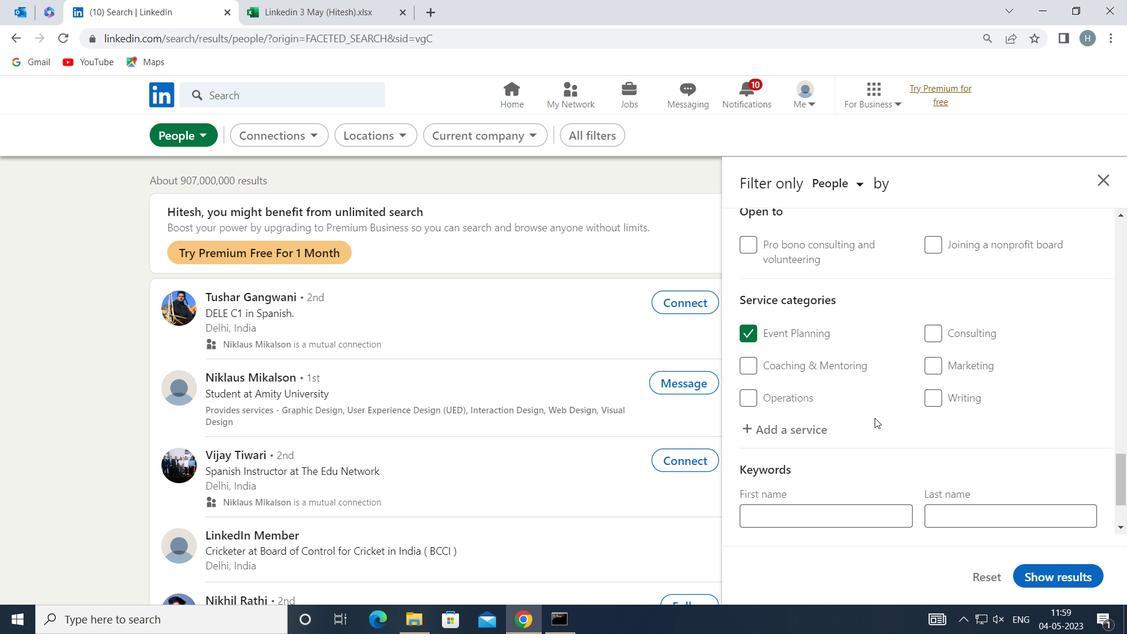 
Action: Mouse scrolled (876, 417) with delta (0, 0)
Screenshot: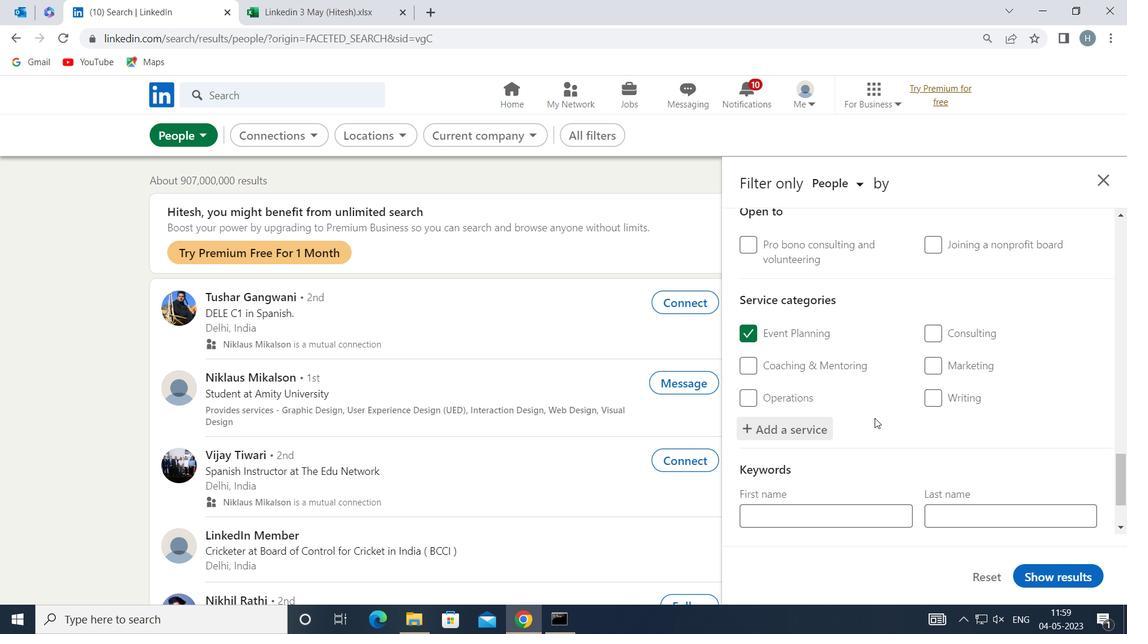 
Action: Mouse scrolled (876, 417) with delta (0, 0)
Screenshot: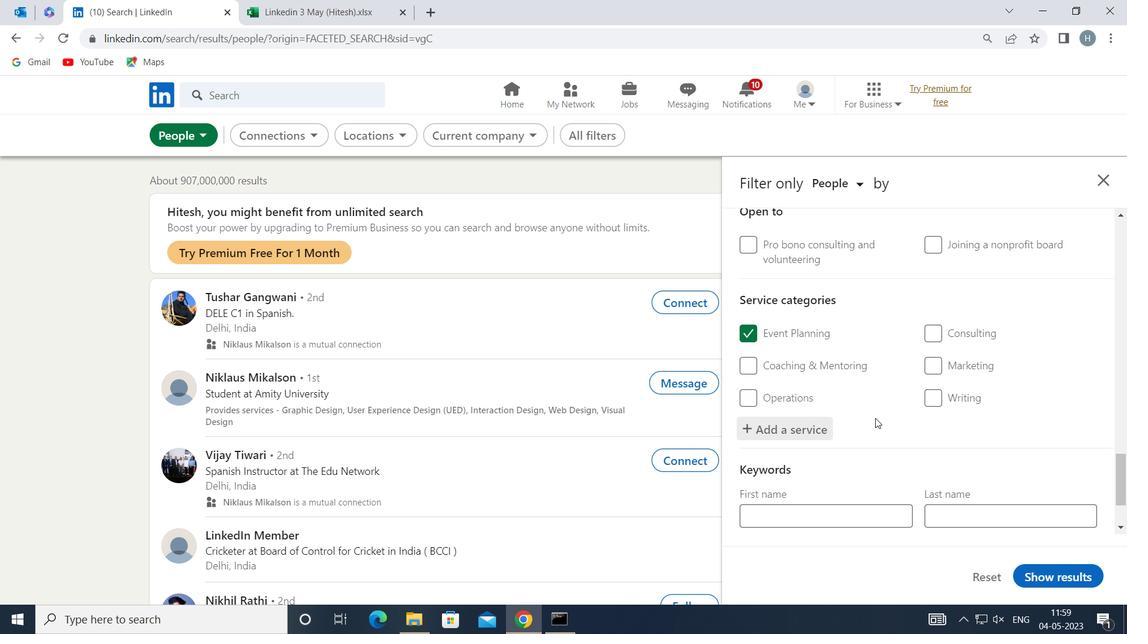 
Action: Mouse scrolled (876, 417) with delta (0, 0)
Screenshot: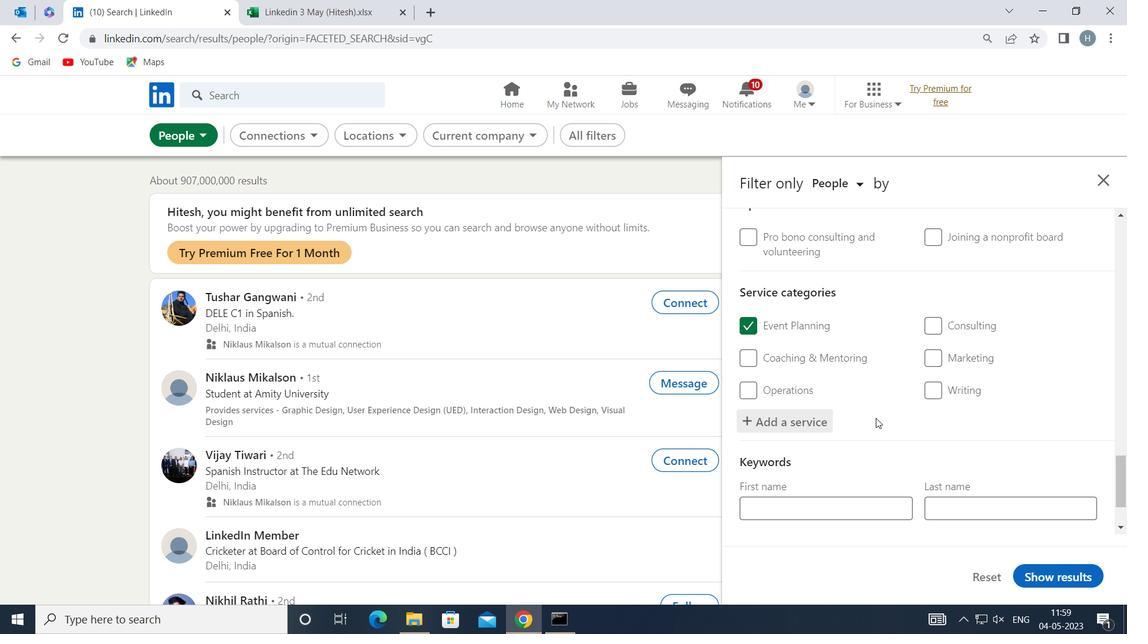 
Action: Mouse scrolled (876, 417) with delta (0, 0)
Screenshot: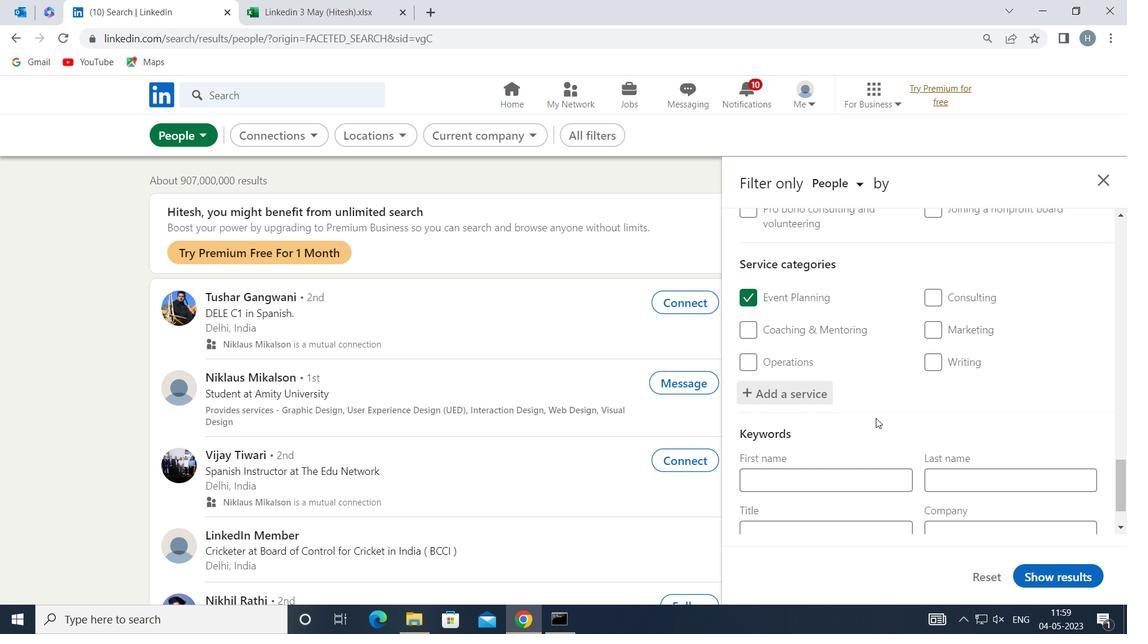 
Action: Mouse scrolled (876, 417) with delta (0, 0)
Screenshot: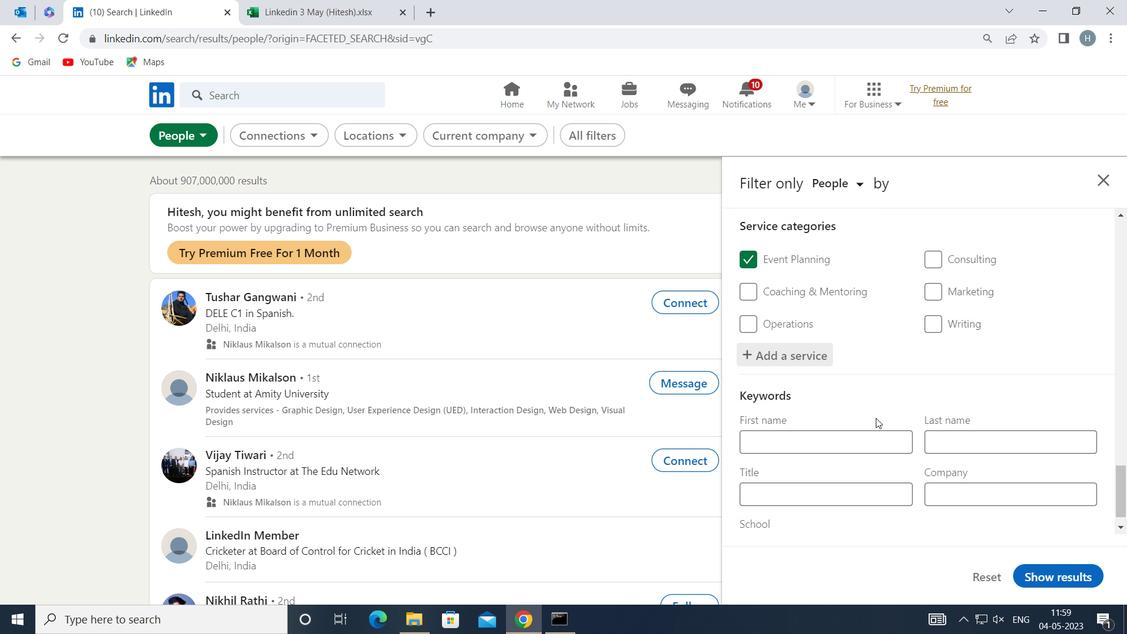
Action: Mouse moved to (871, 462)
Screenshot: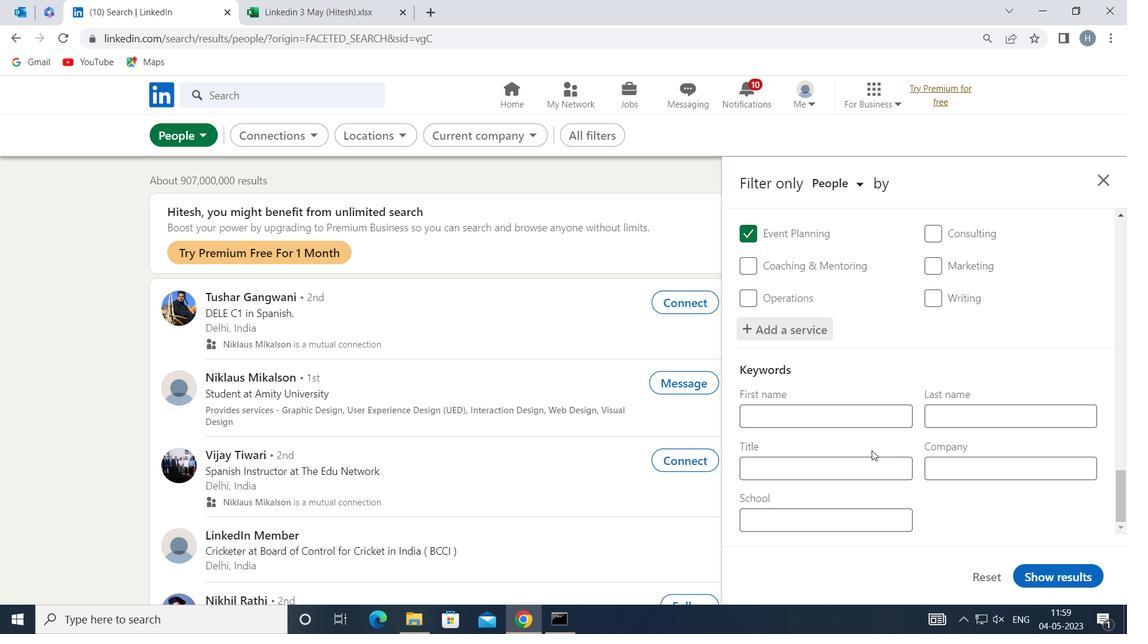 
Action: Mouse pressed left at (871, 462)
Screenshot: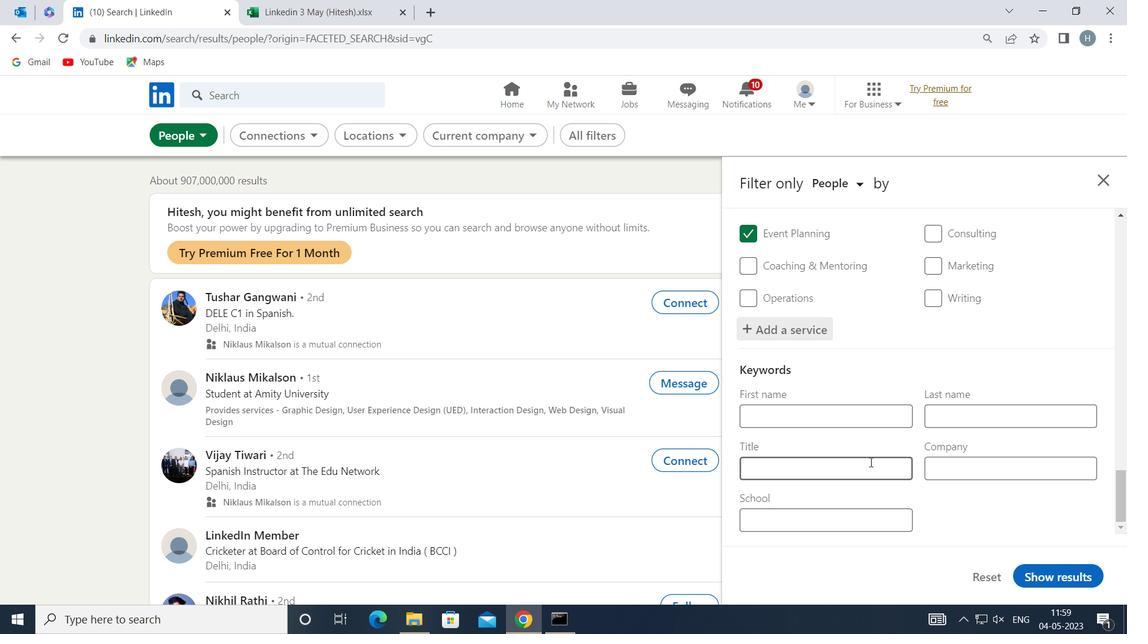
Action: Key pressed <Key.shift>SERVICE<Key.space><Key.shift>REPRESENTATIVE
Screenshot: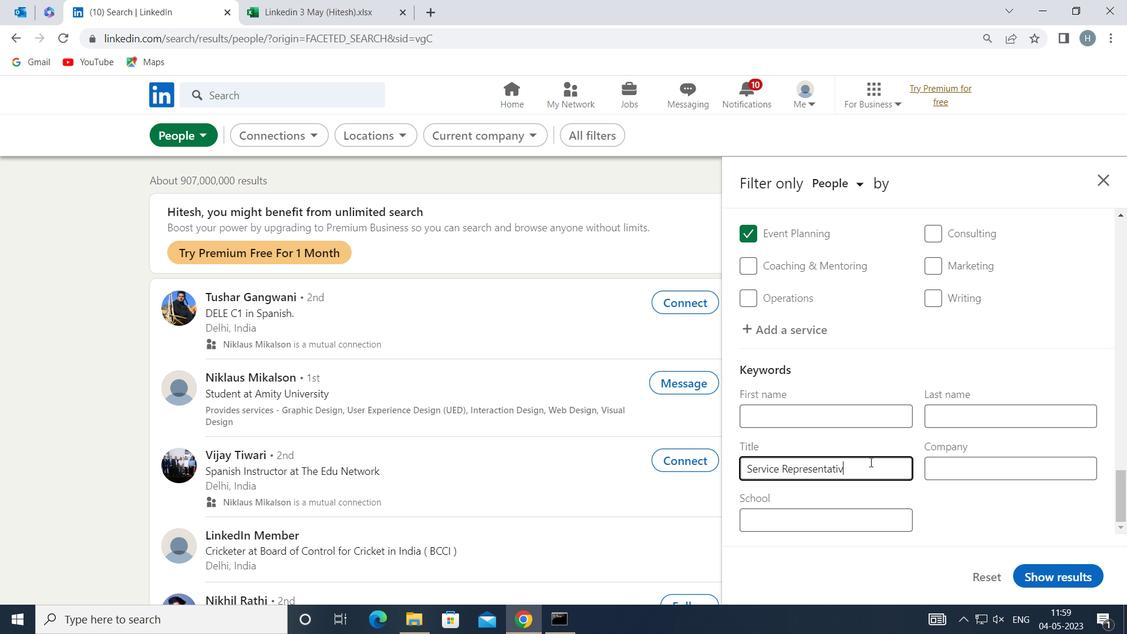 
Action: Mouse moved to (1073, 573)
Screenshot: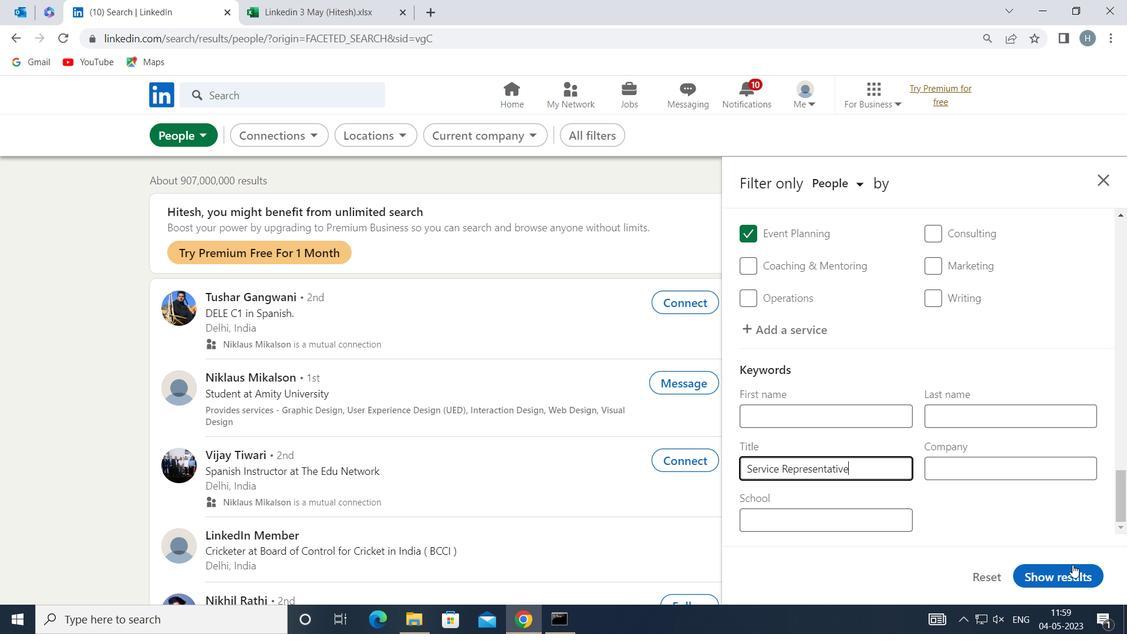 
Action: Mouse pressed left at (1073, 573)
Screenshot: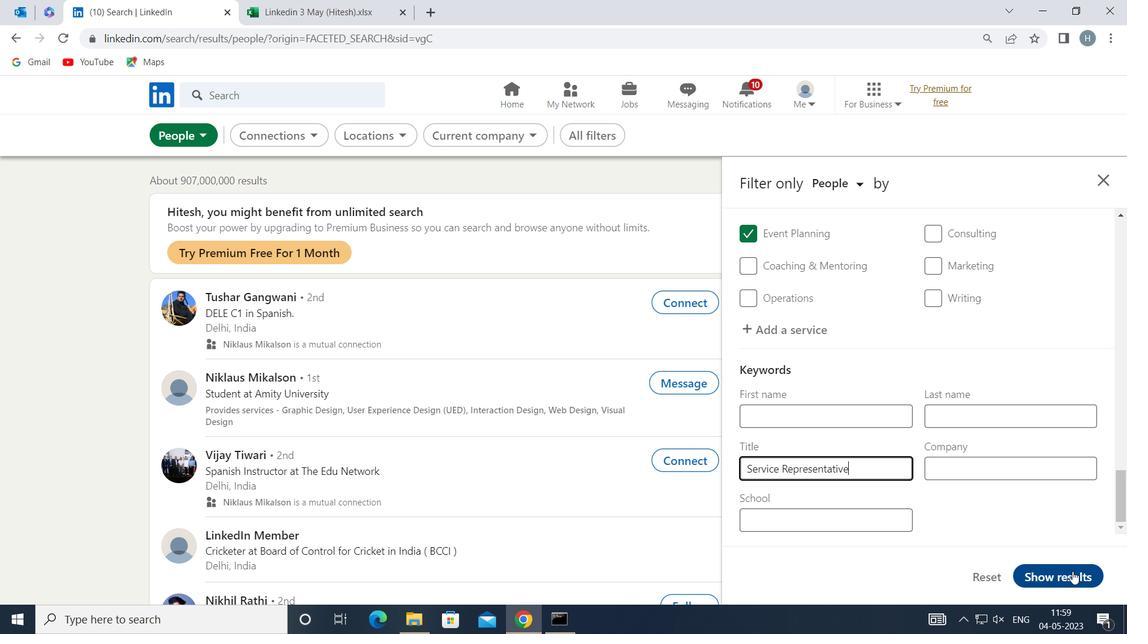 
Action: Mouse moved to (874, 486)
Screenshot: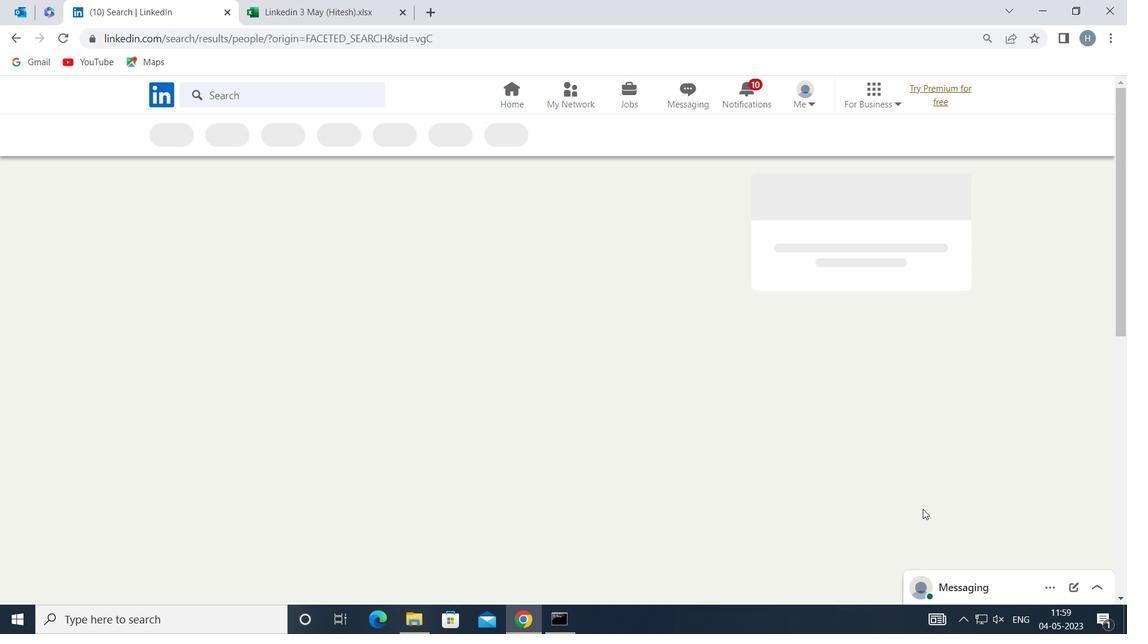 
